 Task: For heading Calibri with Bold.  font size for heading24,  'Change the font style of data to'Bell MT.  and font size to 16,  Change the alignment of both headline & data to Align middle & Align Center.  In the sheet  BudgetTrack
Action: Mouse moved to (151, 197)
Screenshot: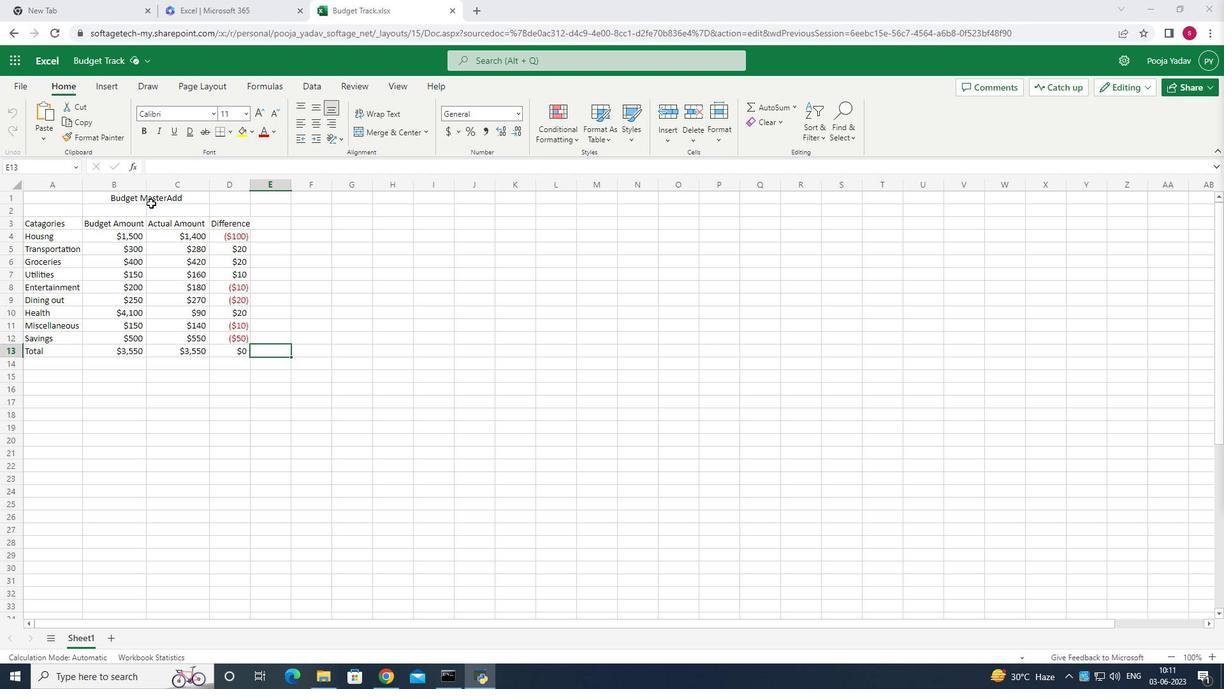 
Action: Mouse pressed left at (151, 197)
Screenshot: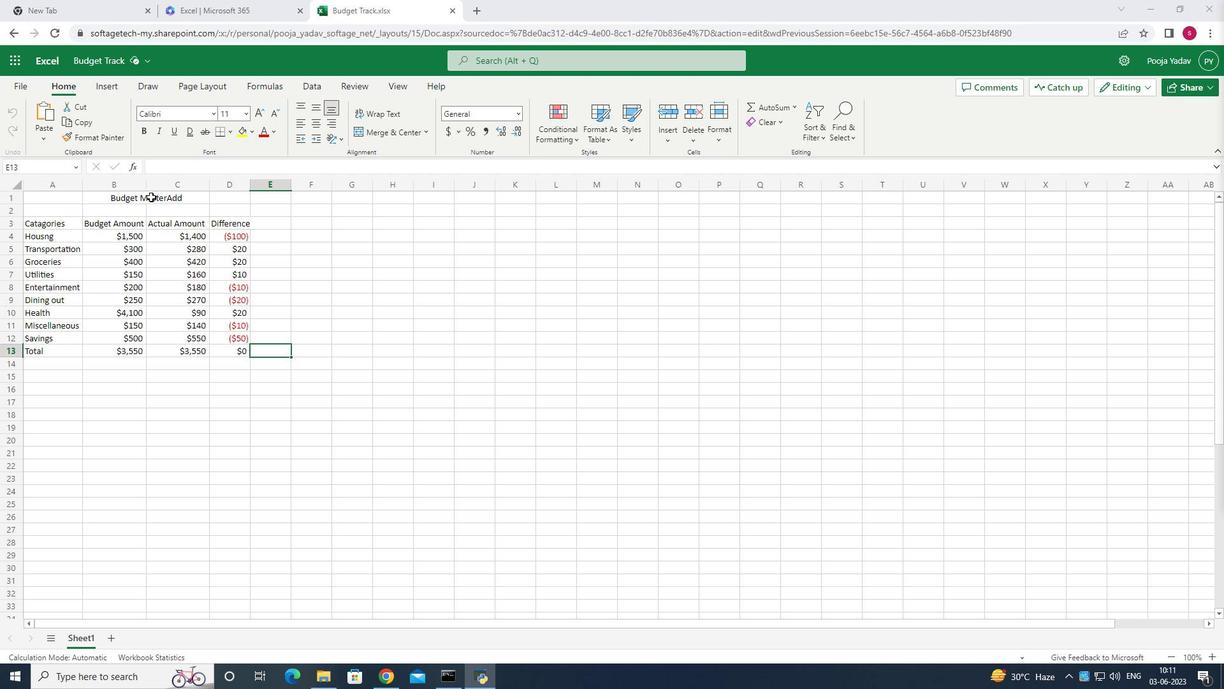 
Action: Mouse moved to (214, 112)
Screenshot: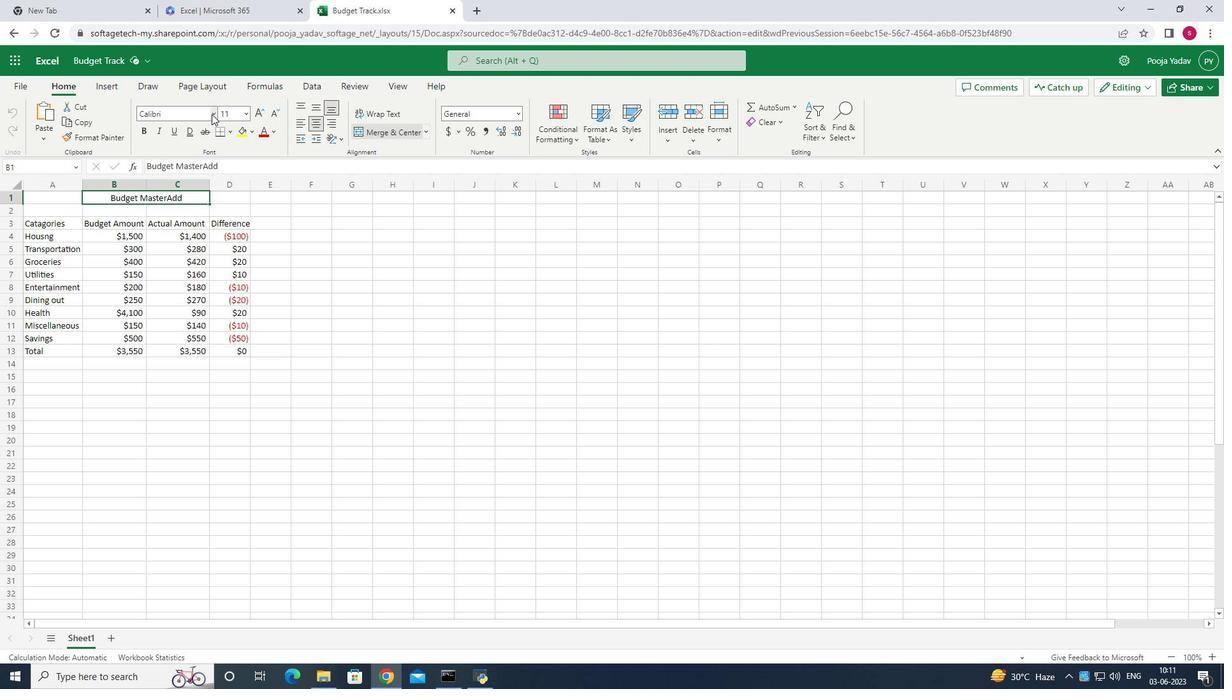 
Action: Mouse pressed left at (214, 112)
Screenshot: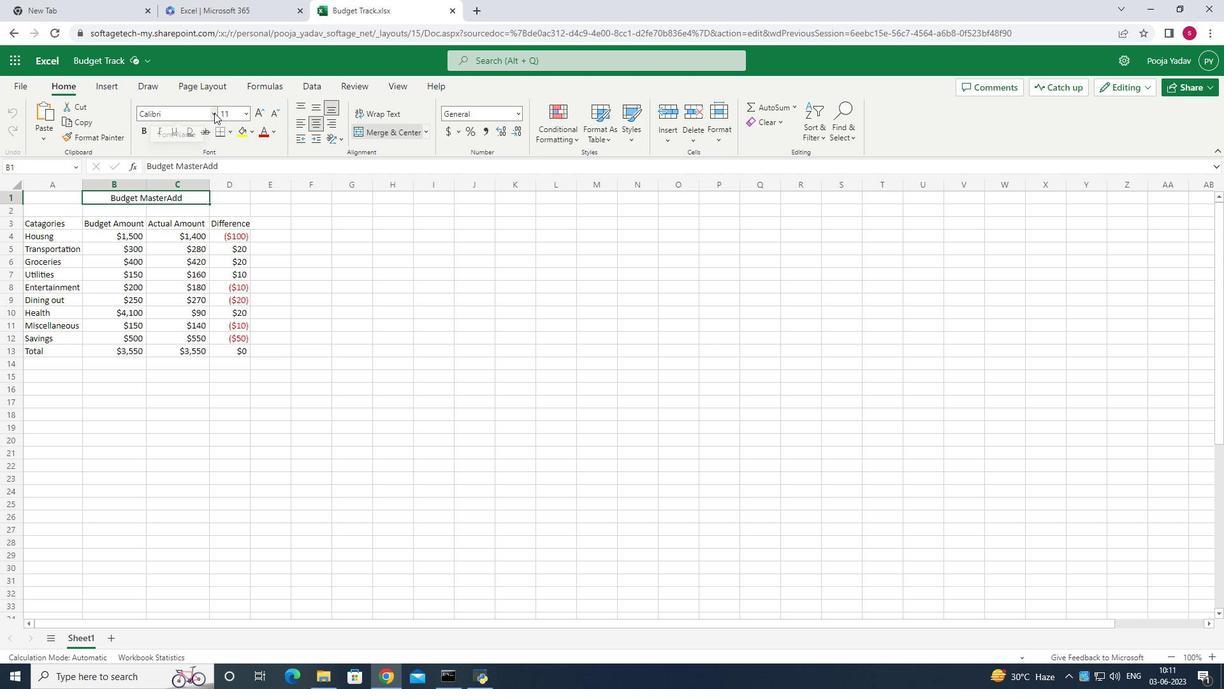 
Action: Mouse pressed left at (214, 112)
Screenshot: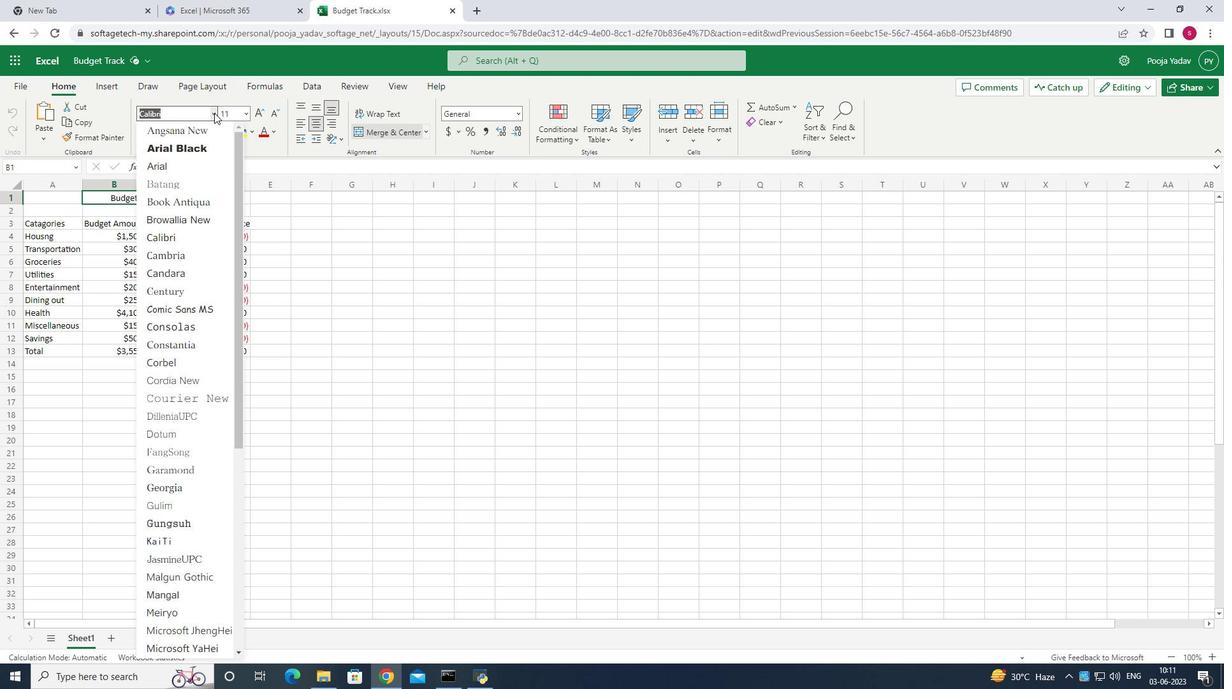 
Action: Mouse pressed left at (214, 112)
Screenshot: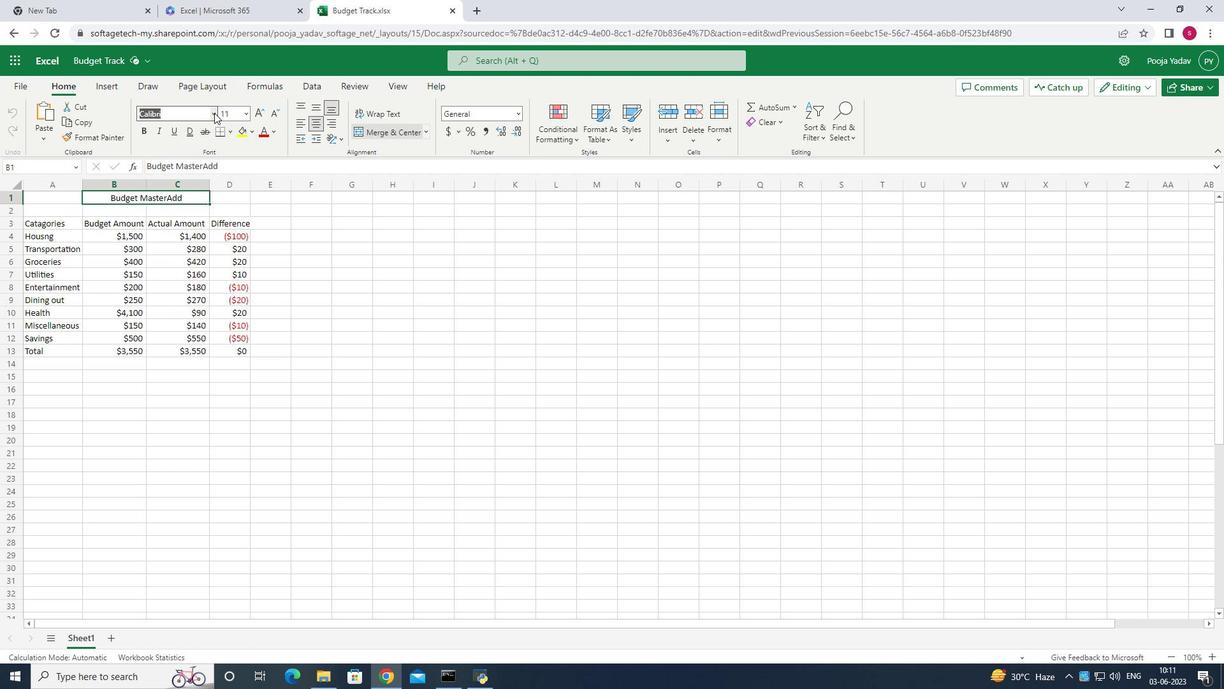
Action: Mouse moved to (185, 162)
Screenshot: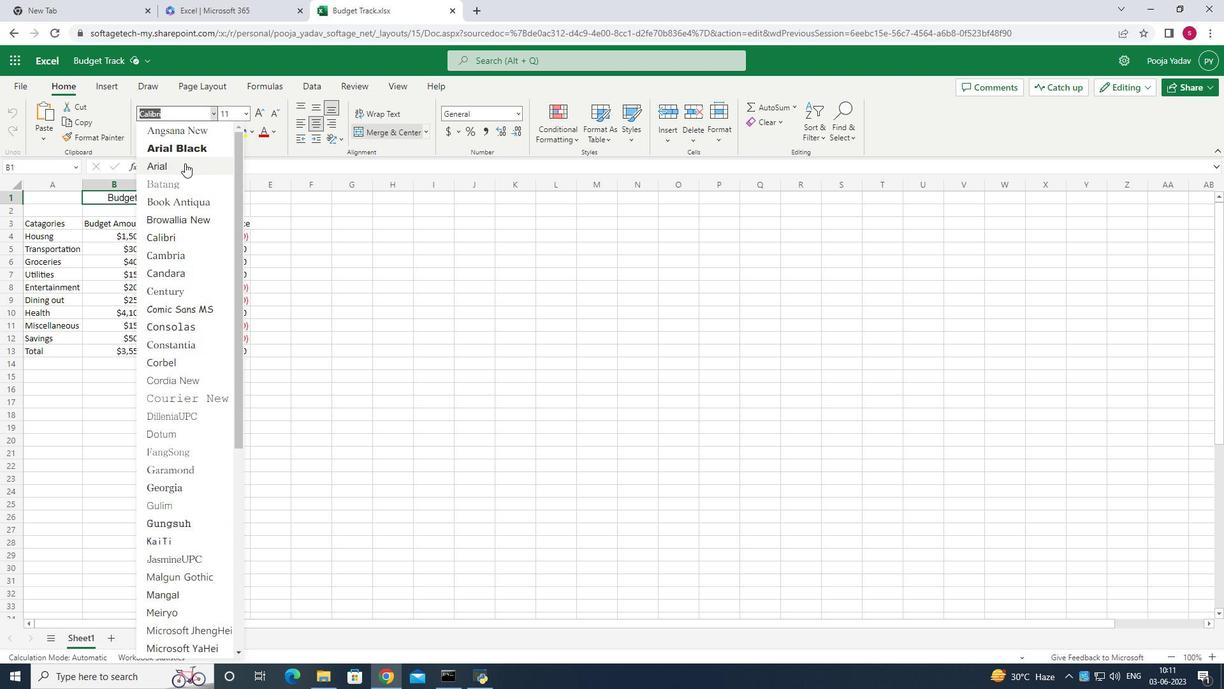 
Action: Mouse pressed left at (185, 162)
Screenshot: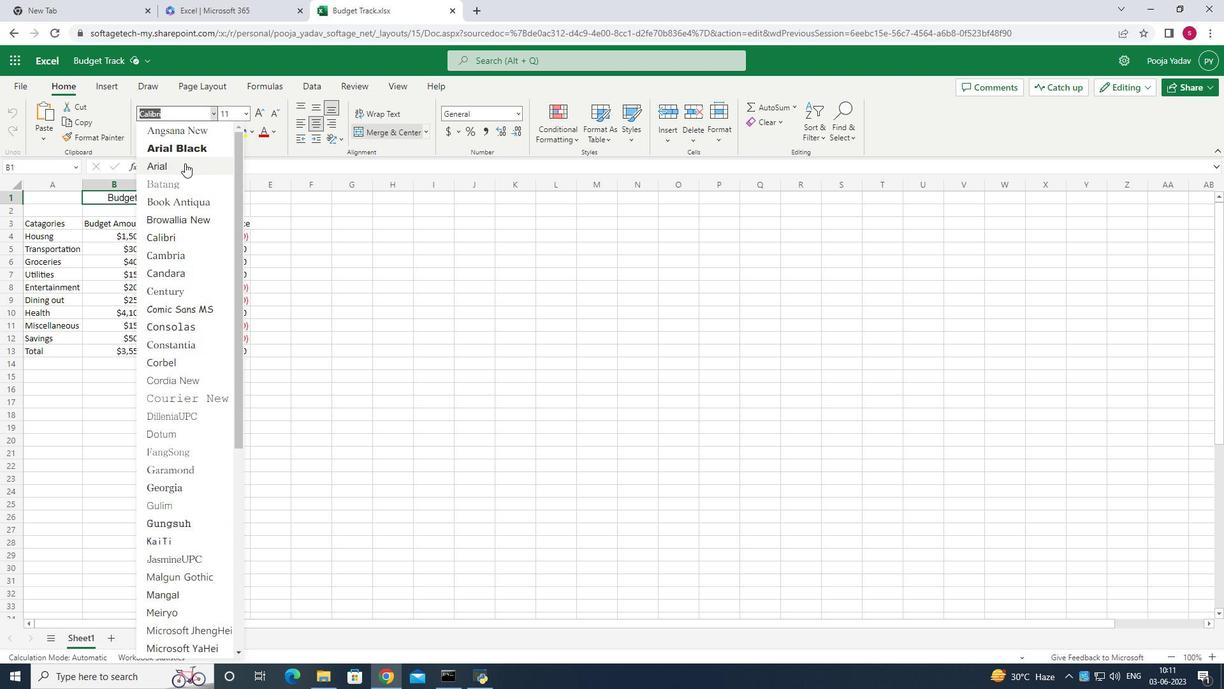 
Action: Mouse moved to (244, 114)
Screenshot: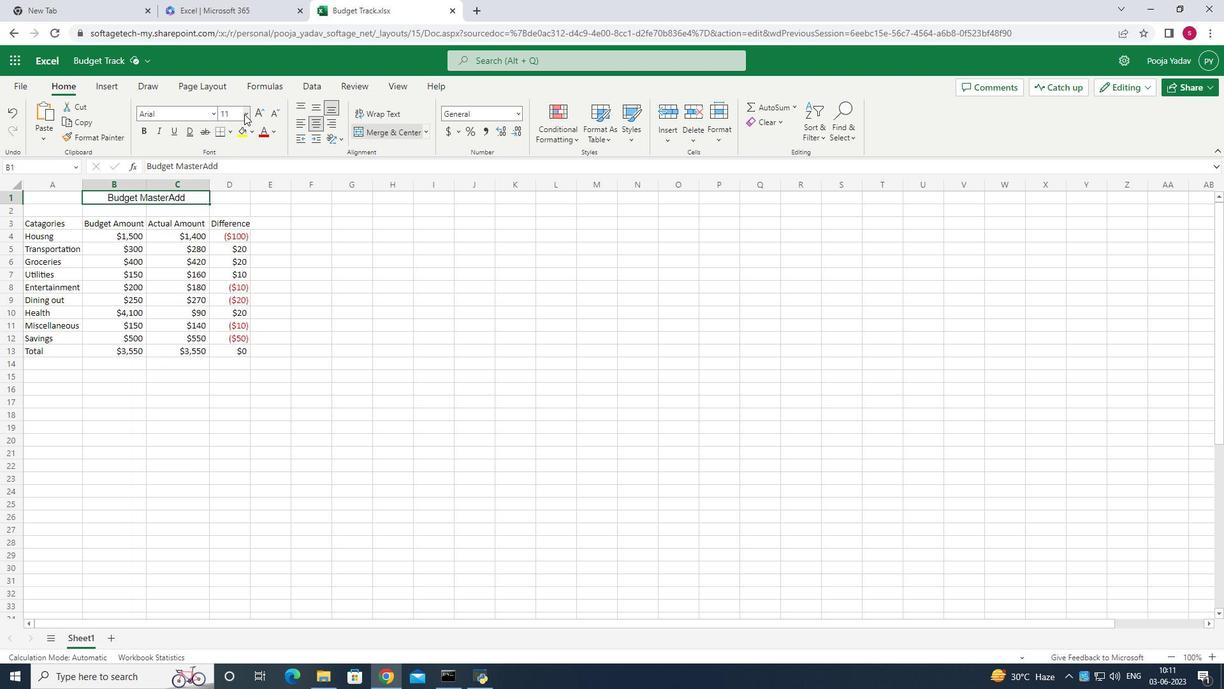 
Action: Mouse pressed left at (244, 114)
Screenshot: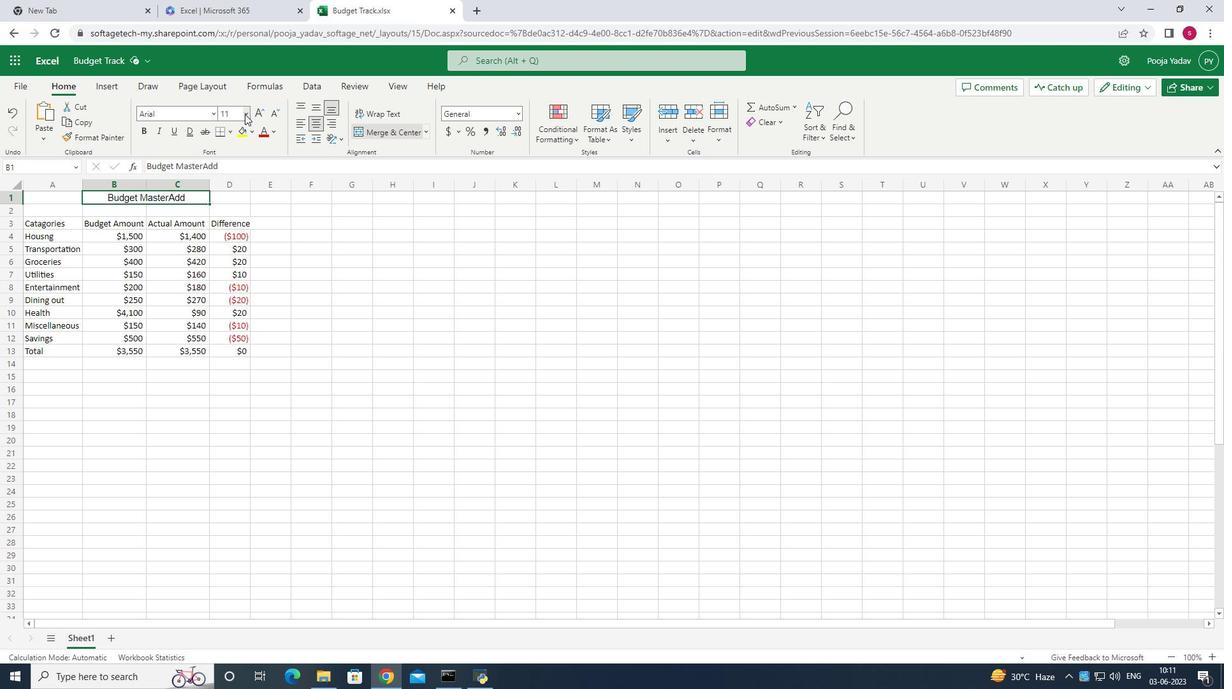 
Action: Mouse moved to (225, 294)
Screenshot: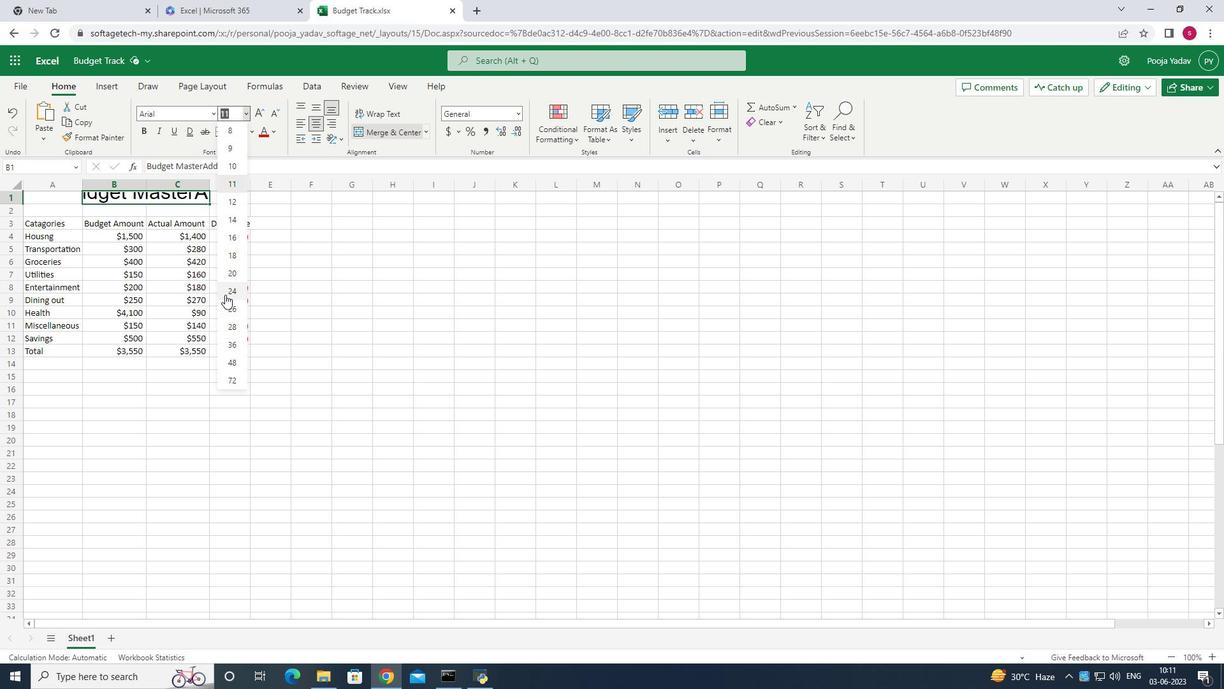 
Action: Mouse pressed left at (225, 294)
Screenshot: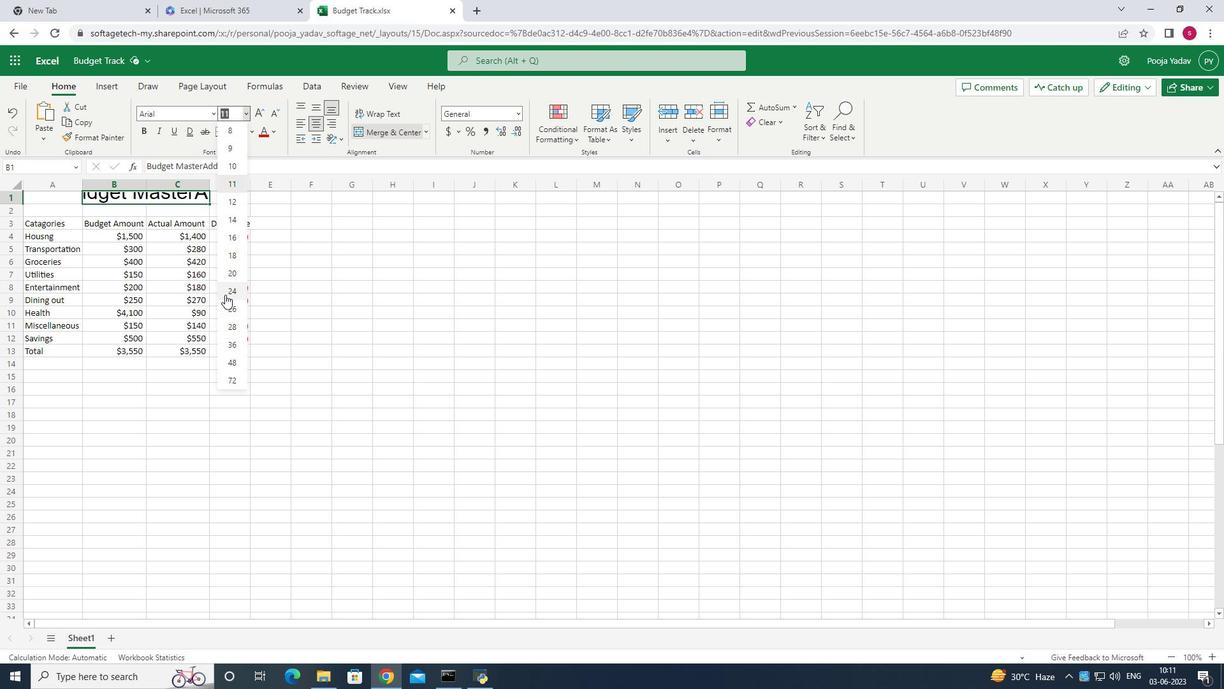 
Action: Mouse moved to (47, 225)
Screenshot: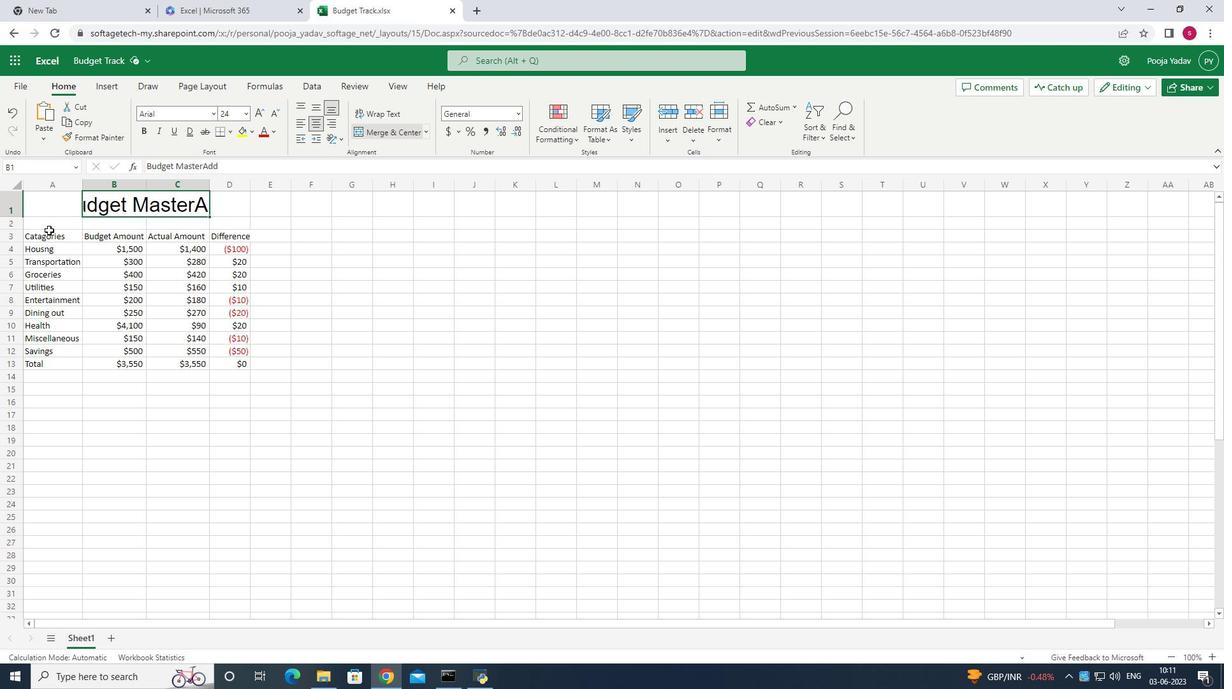 
Action: Mouse pressed left at (47, 225)
Screenshot: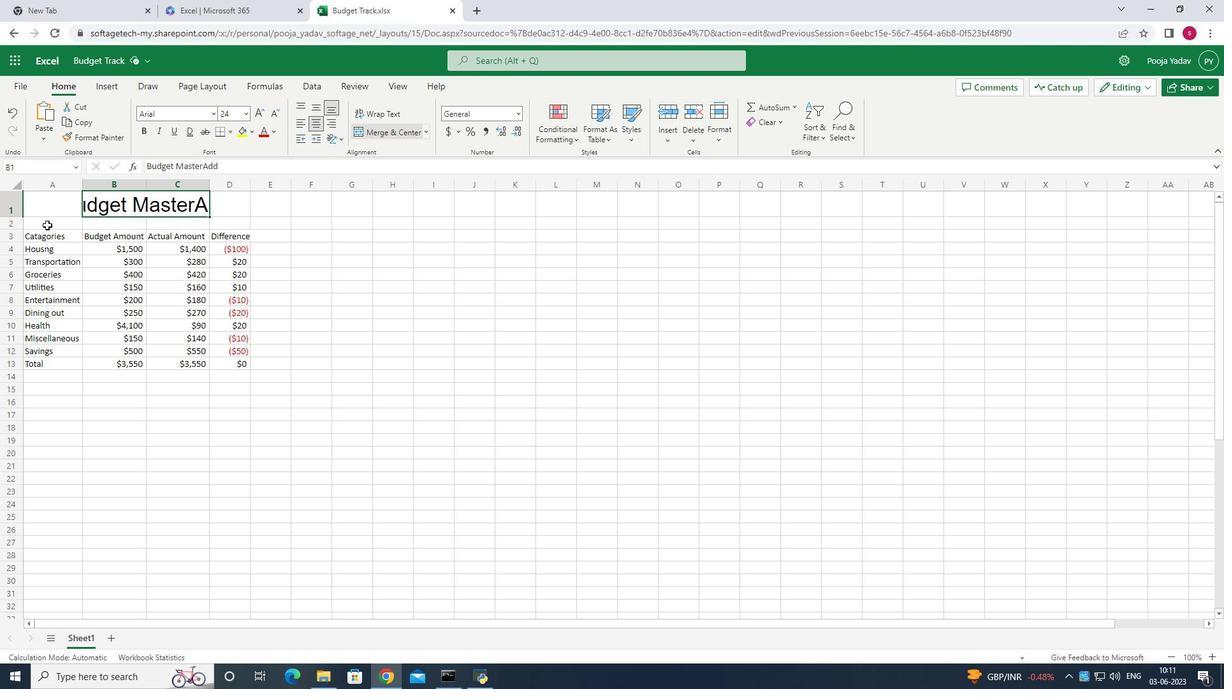 
Action: Mouse moved to (212, 120)
Screenshot: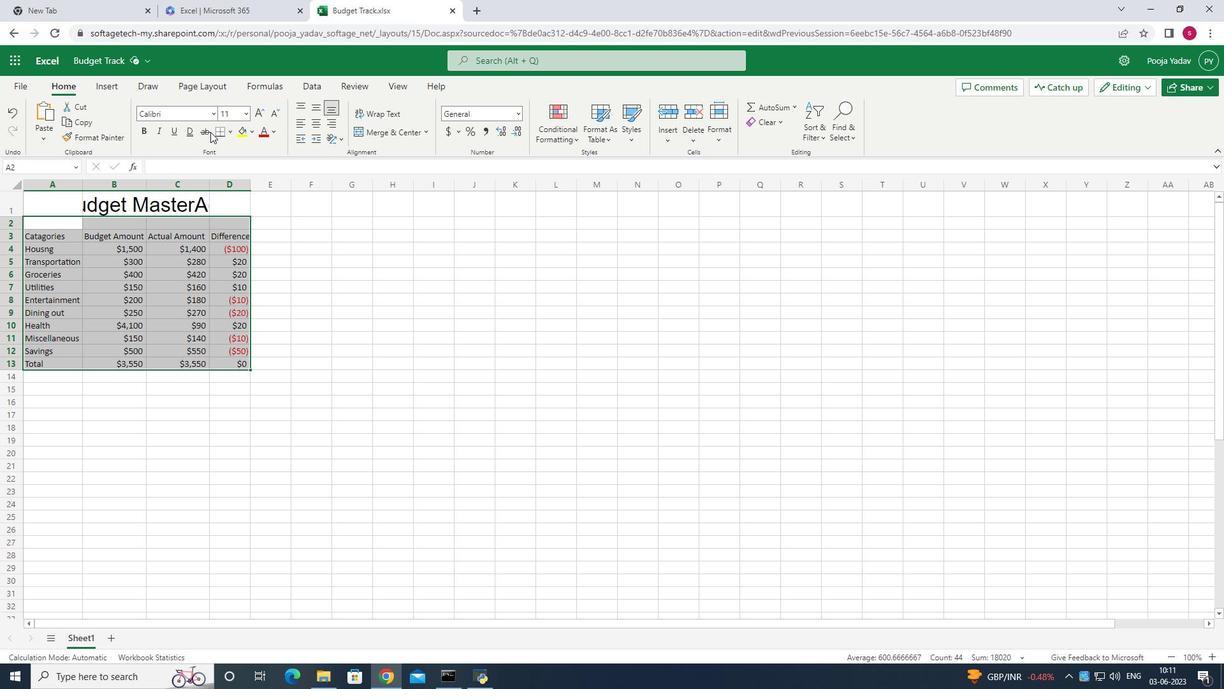 
Action: Mouse pressed left at (212, 120)
Screenshot: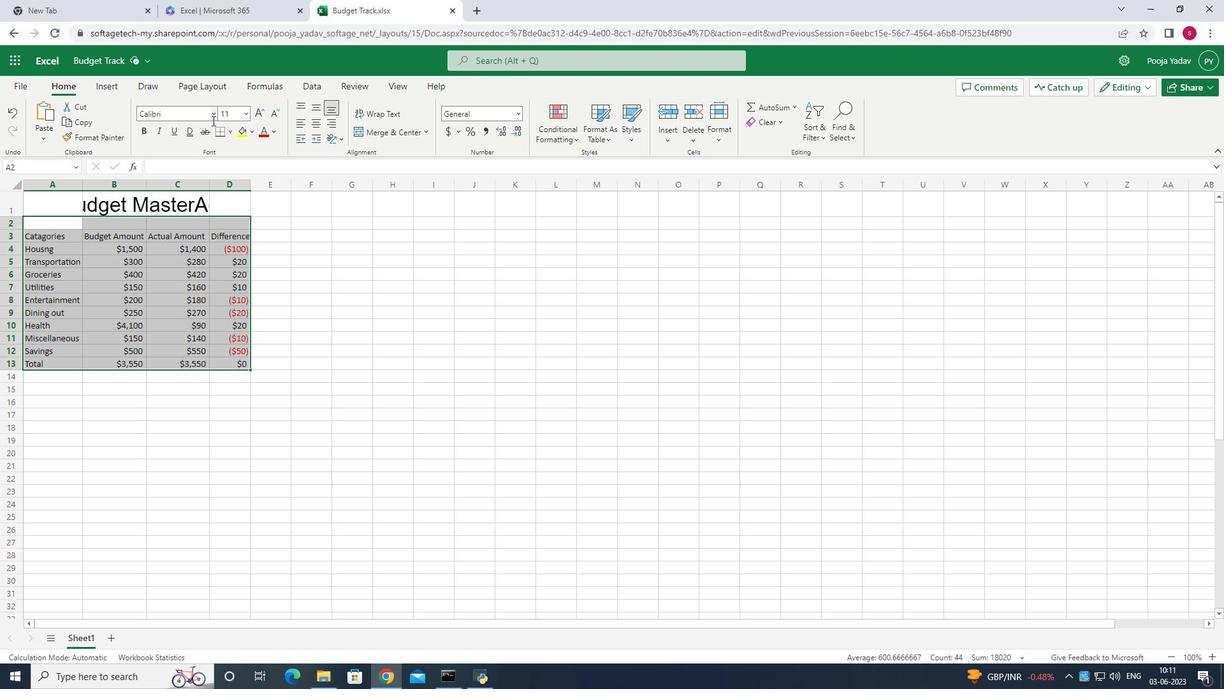 
Action: Mouse pressed left at (212, 120)
Screenshot: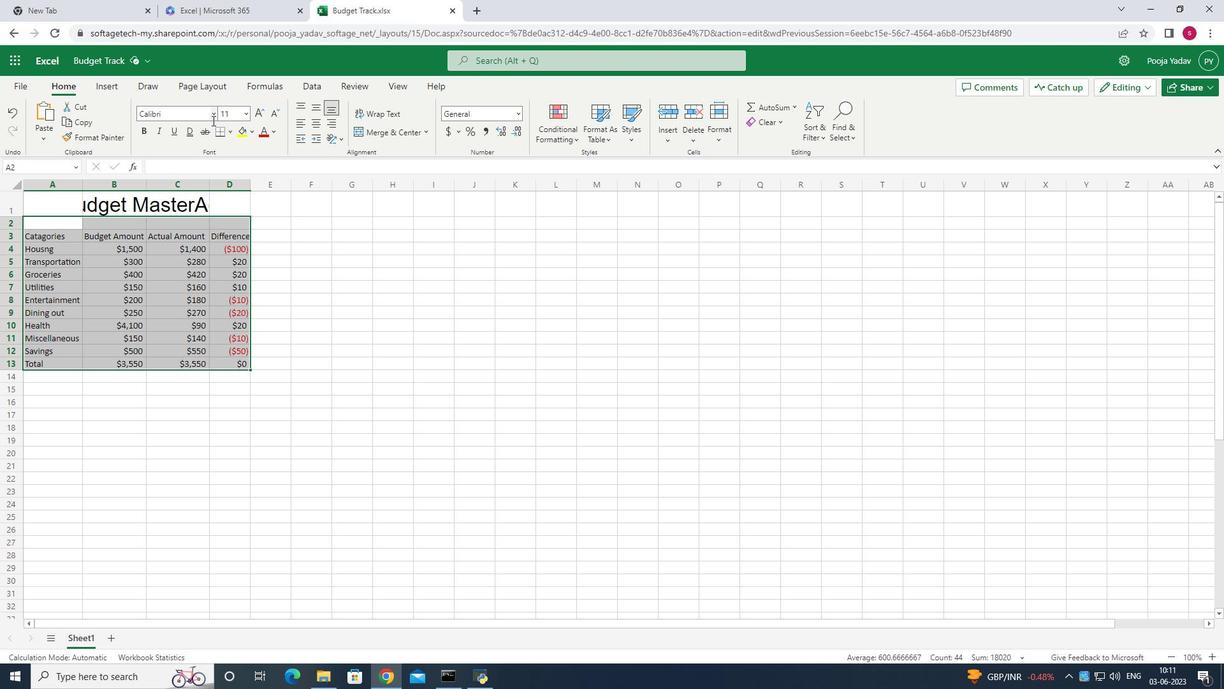 
Action: Mouse pressed left at (212, 120)
Screenshot: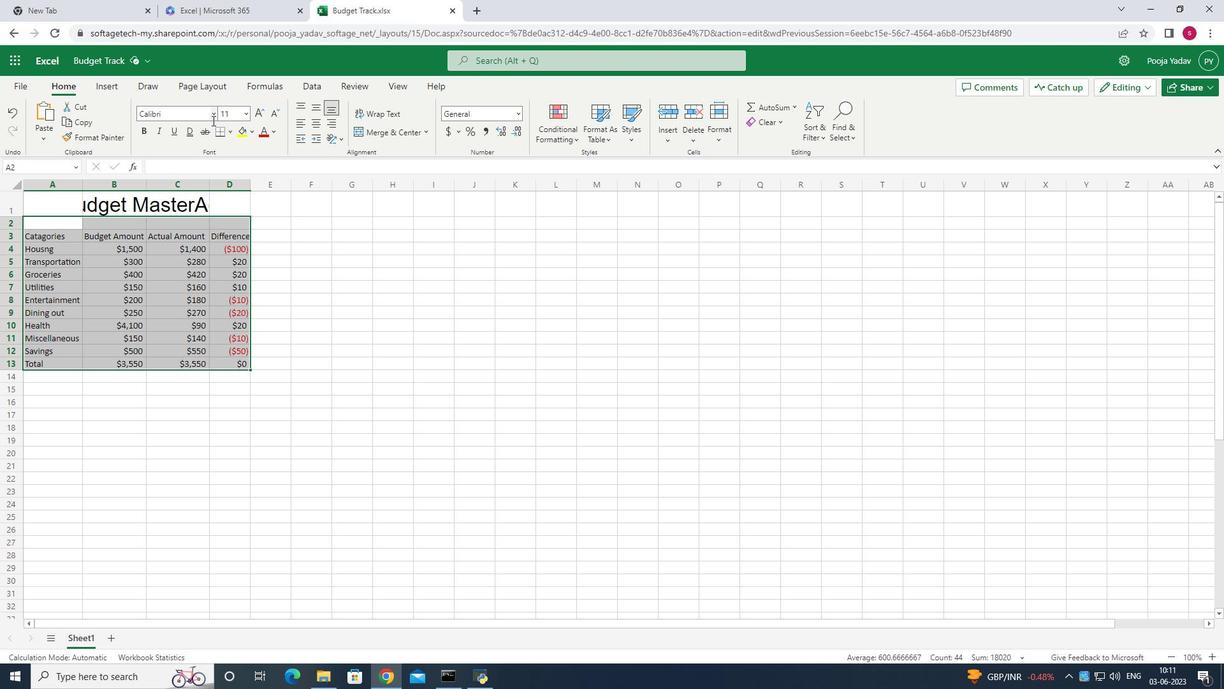
Action: Mouse moved to (213, 114)
Screenshot: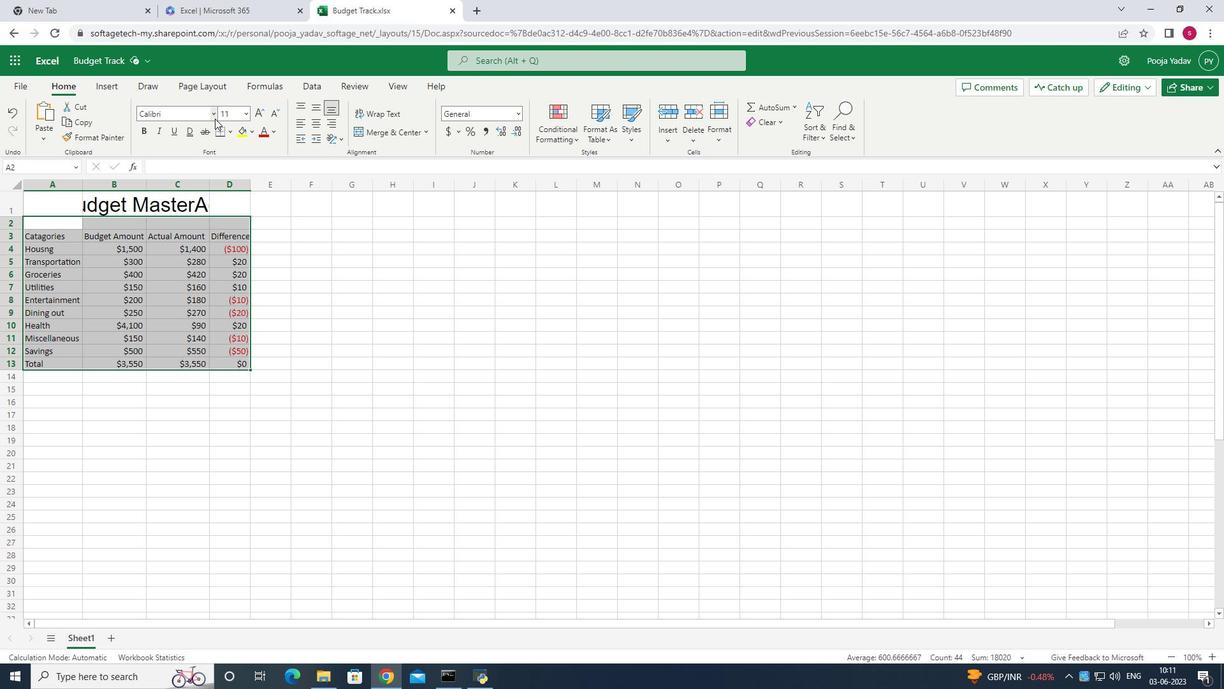 
Action: Mouse pressed left at (213, 114)
Screenshot: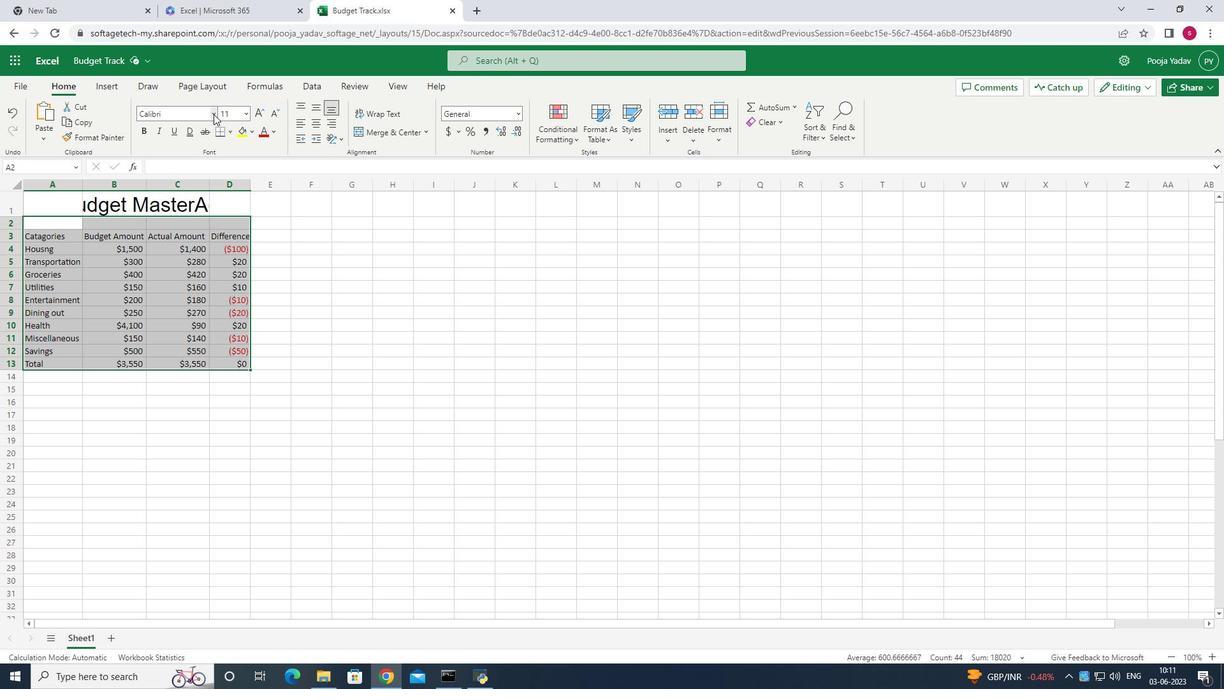 
Action: Mouse moved to (213, 219)
Screenshot: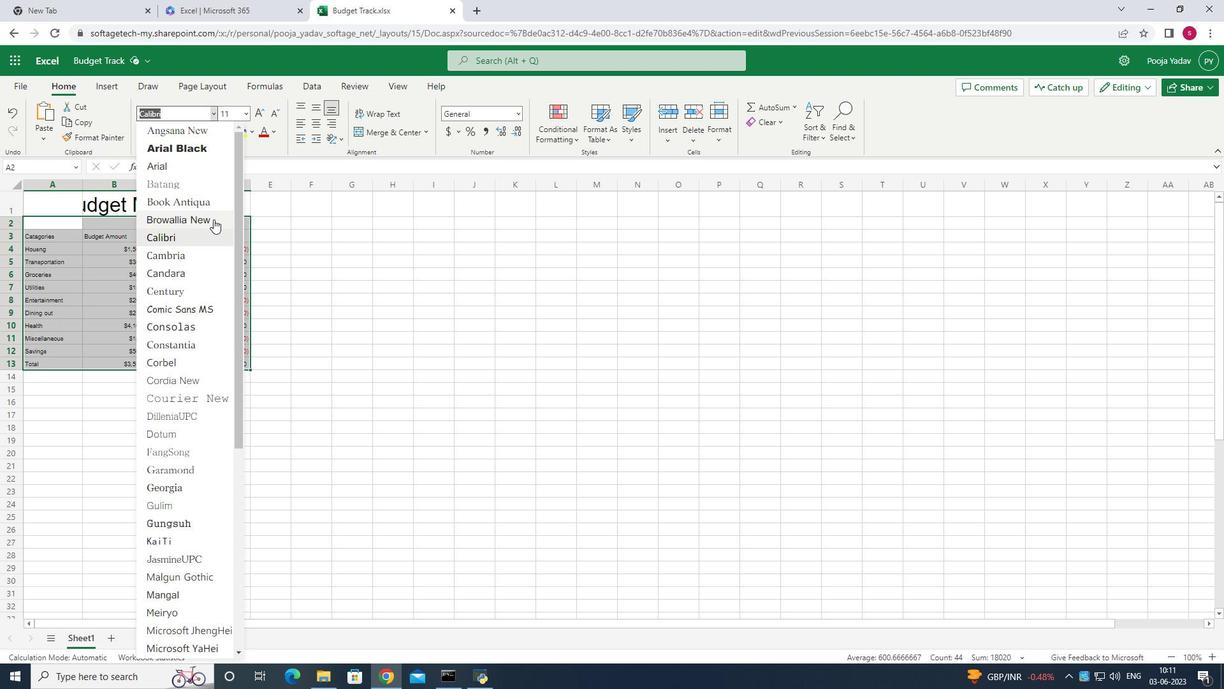 
Action: Mouse scrolled (213, 218) with delta (0, 0)
Screenshot: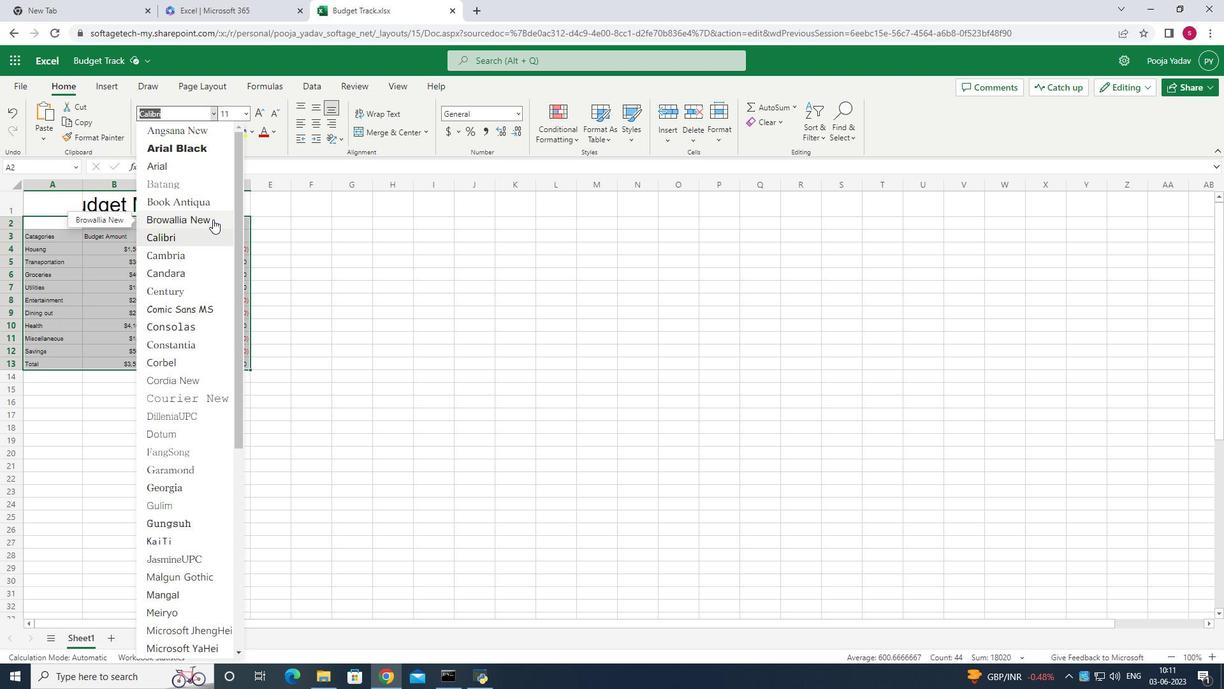 
Action: Mouse scrolled (213, 218) with delta (0, 0)
Screenshot: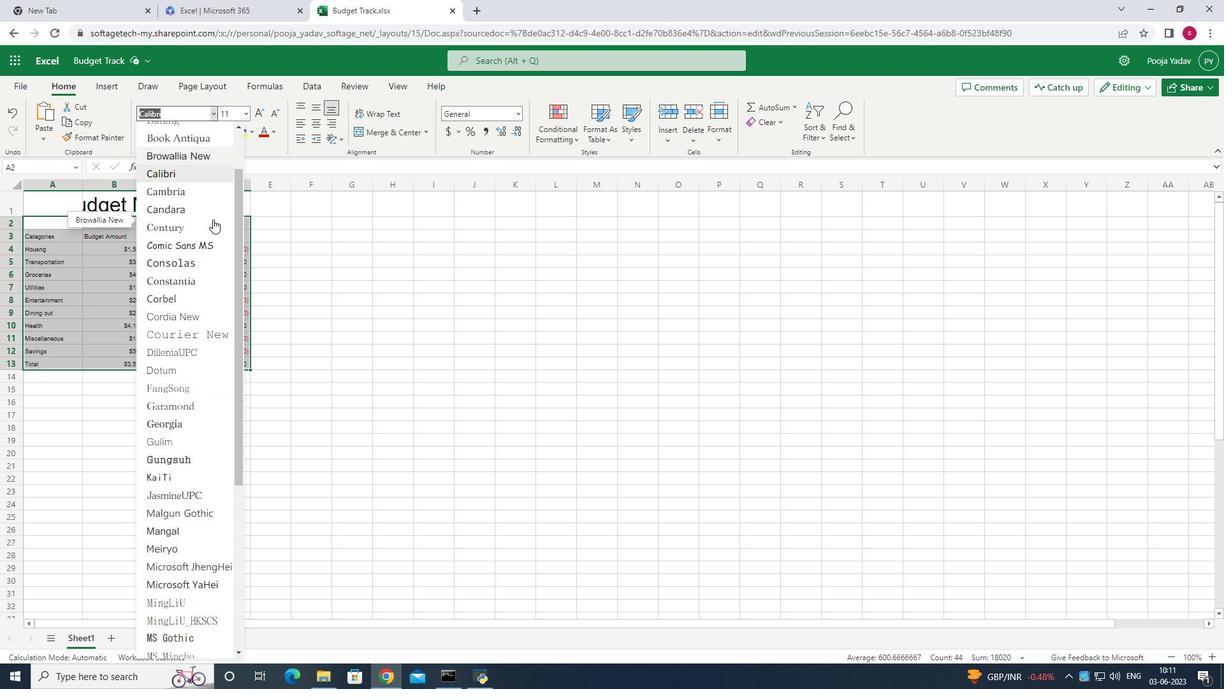 
Action: Mouse scrolled (213, 218) with delta (0, 0)
Screenshot: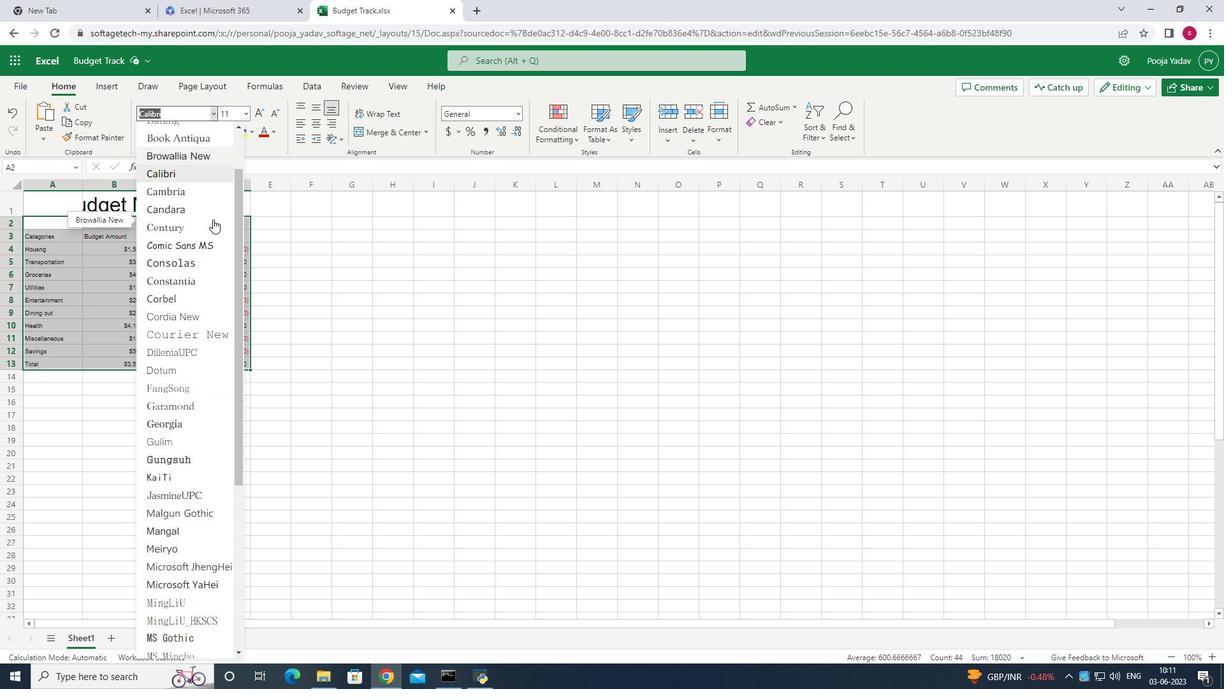 
Action: Mouse scrolled (213, 218) with delta (0, 0)
Screenshot: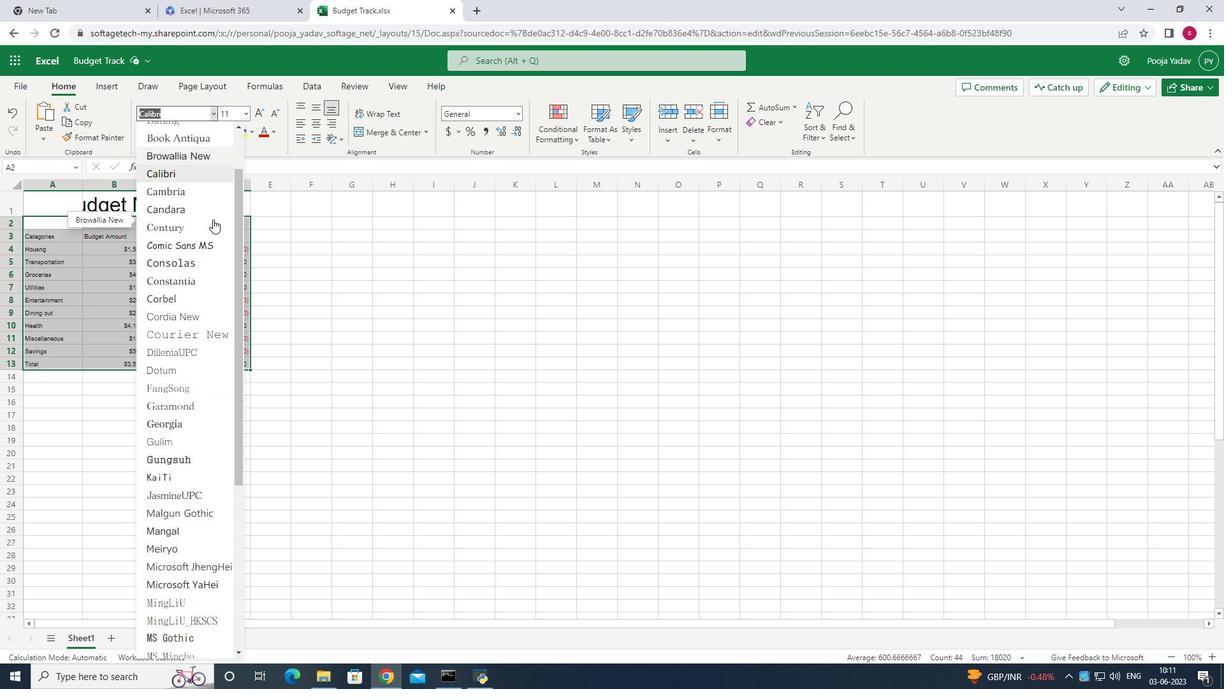 
Action: Mouse scrolled (213, 218) with delta (0, 0)
Screenshot: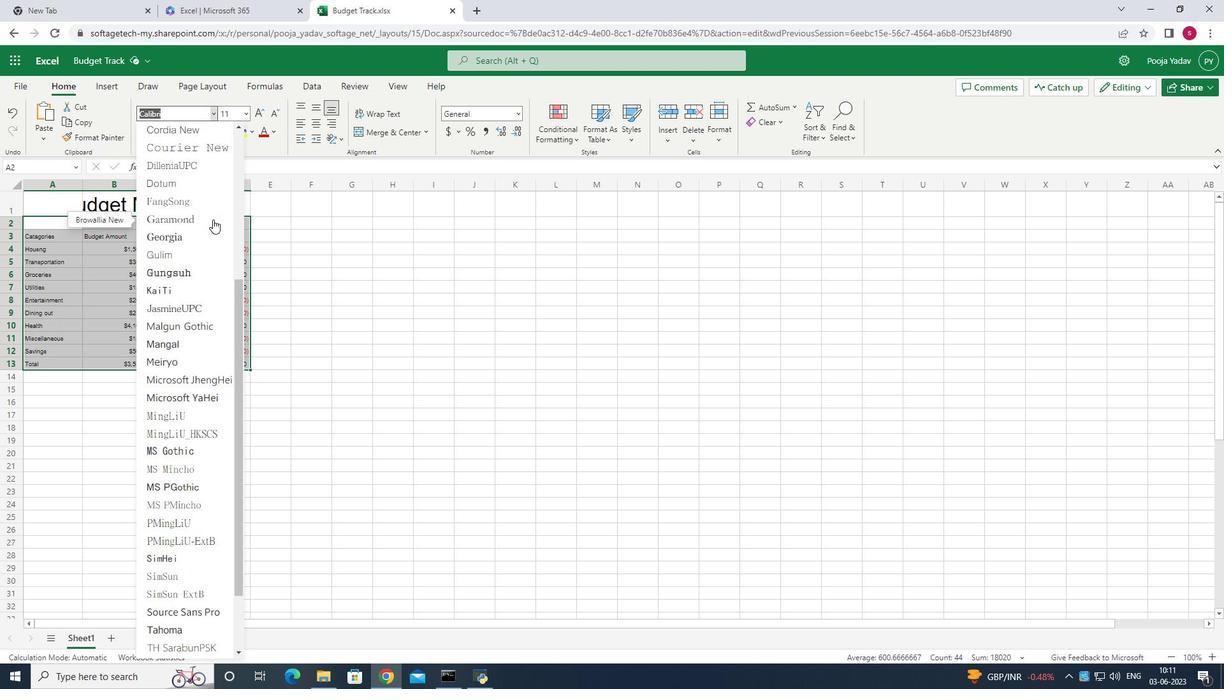 
Action: Mouse scrolled (213, 218) with delta (0, 0)
Screenshot: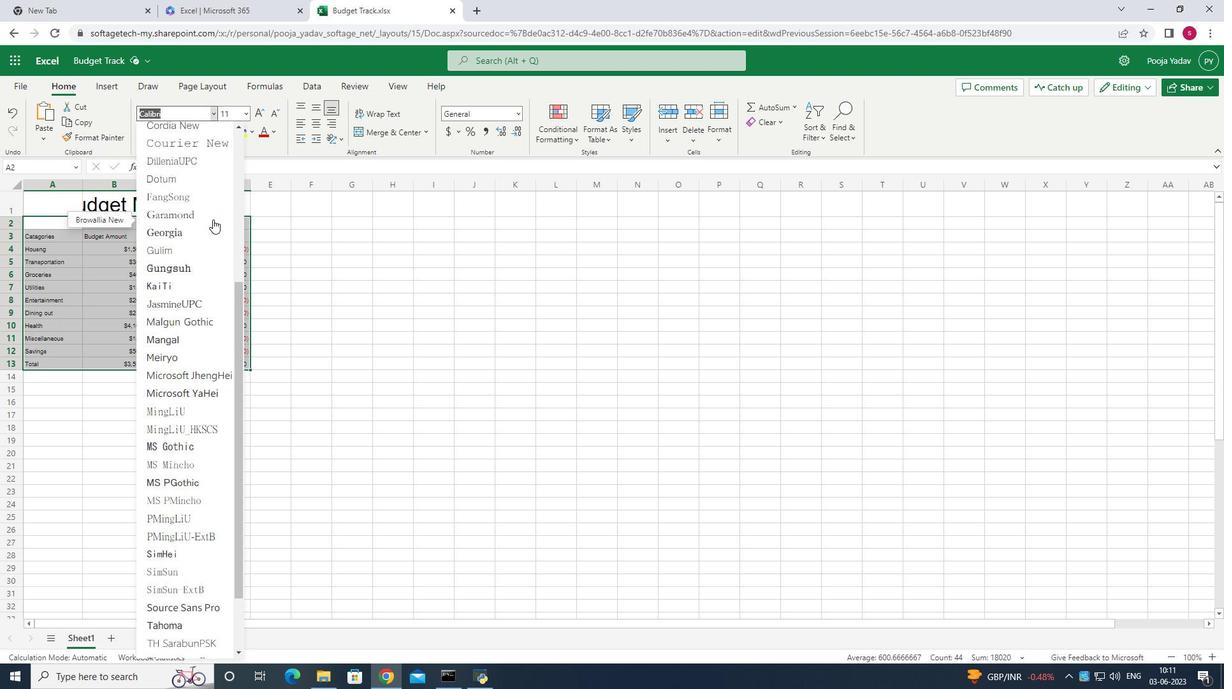 
Action: Mouse scrolled (213, 218) with delta (0, 0)
Screenshot: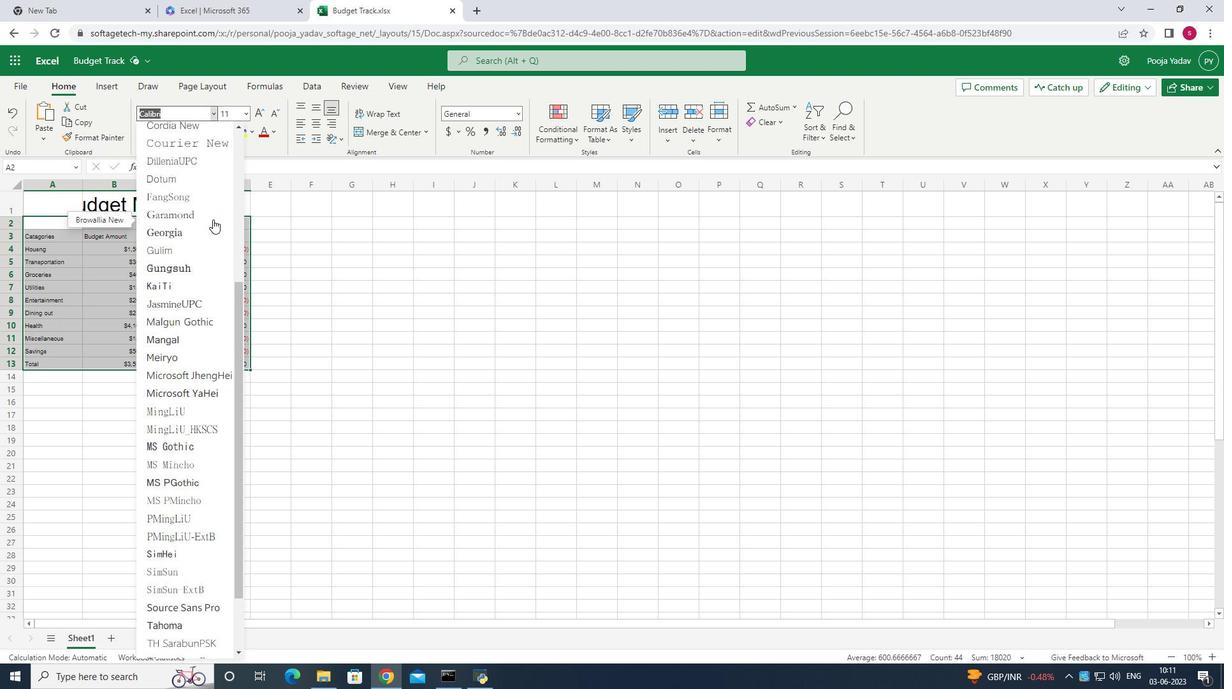 
Action: Mouse scrolled (213, 218) with delta (0, 0)
Screenshot: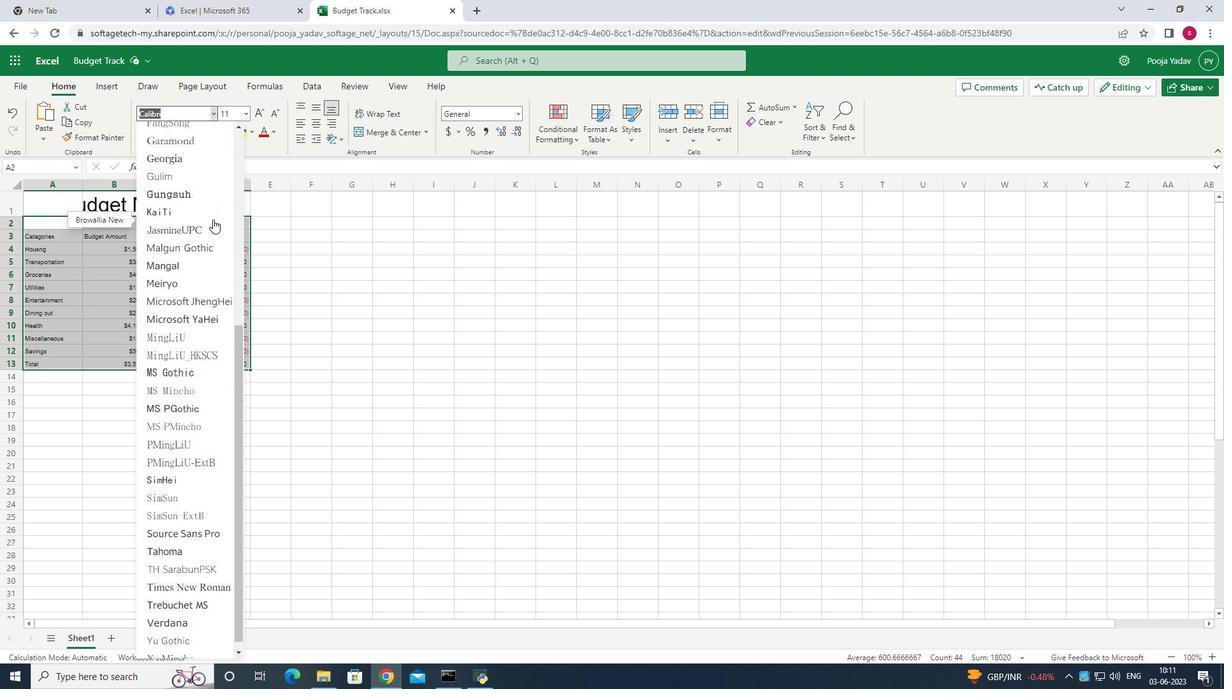 
Action: Mouse scrolled (213, 218) with delta (0, 0)
Screenshot: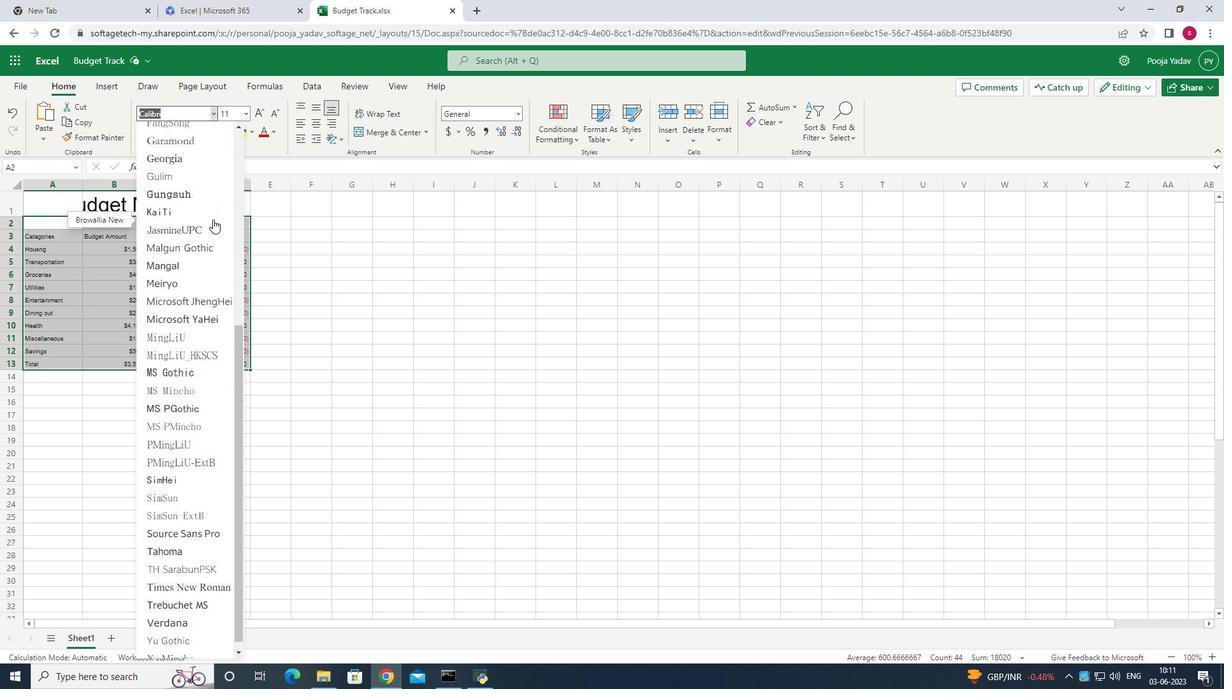 
Action: Mouse scrolled (213, 218) with delta (0, 0)
Screenshot: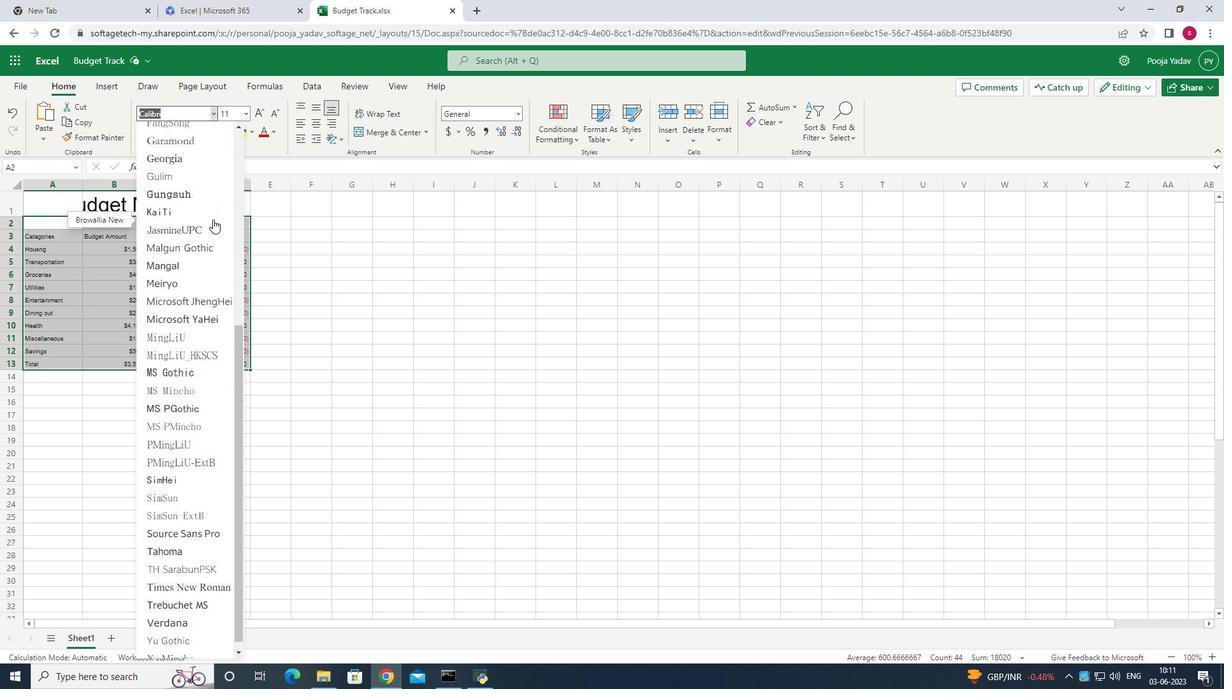 
Action: Mouse scrolled (213, 218) with delta (0, 0)
Screenshot: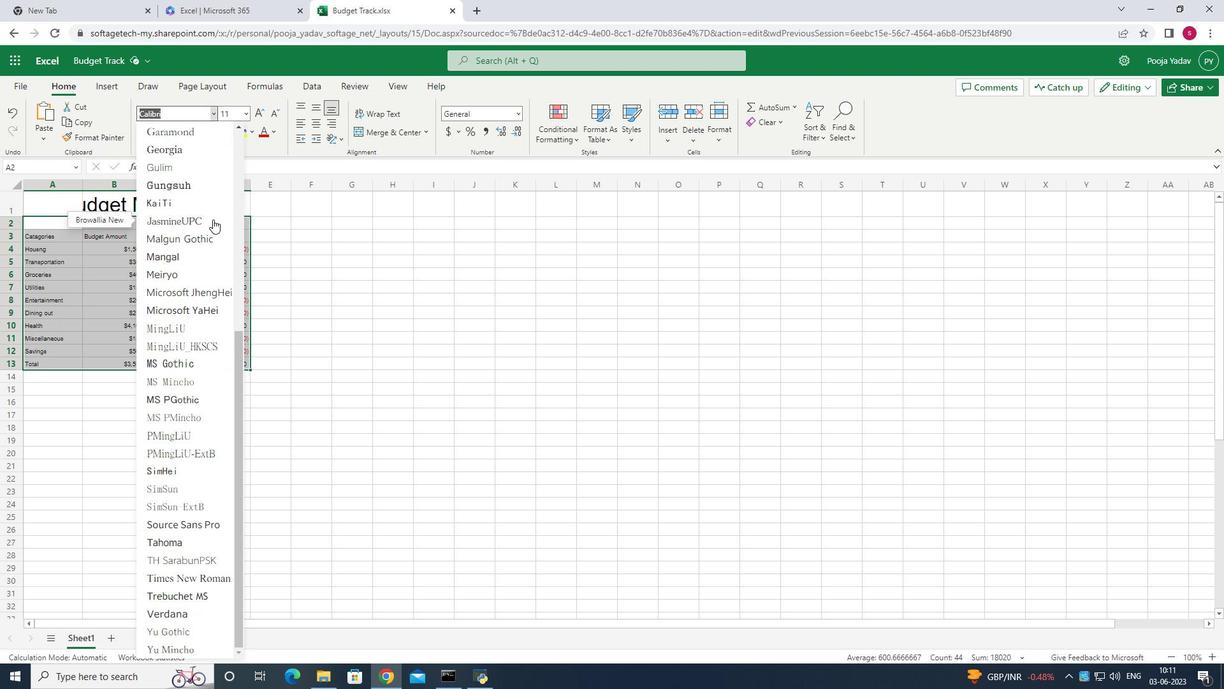 
Action: Mouse scrolled (213, 218) with delta (0, 0)
Screenshot: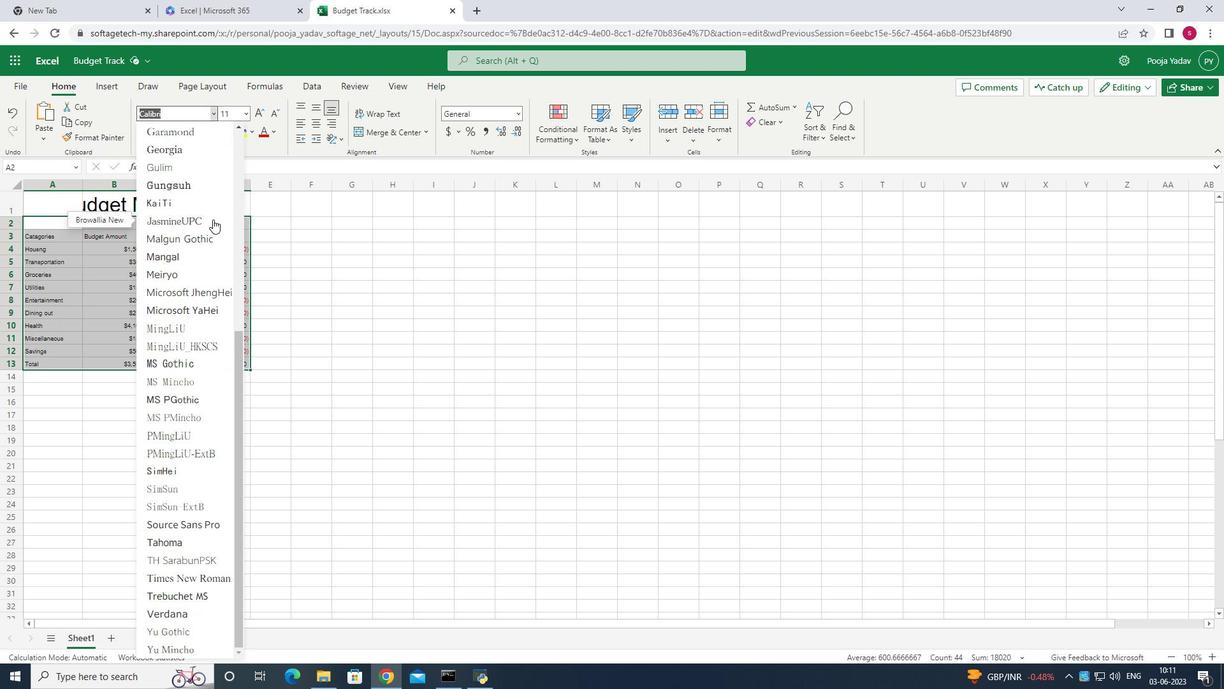 
Action: Mouse scrolled (213, 218) with delta (0, 0)
Screenshot: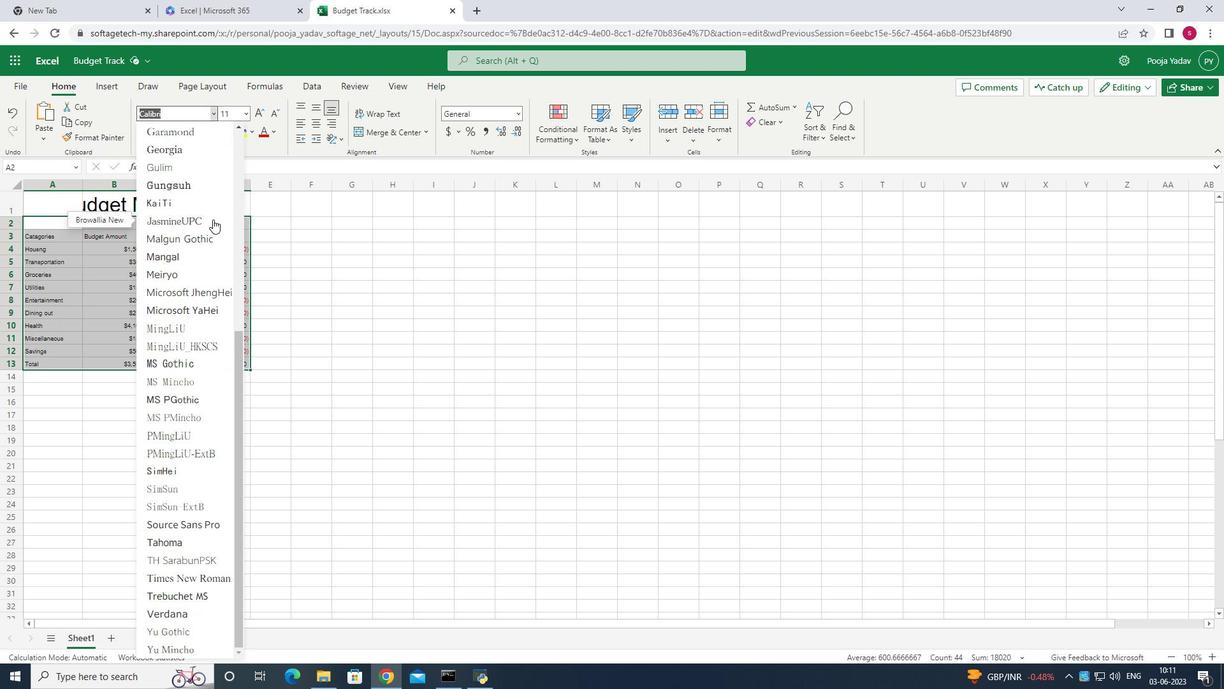 
Action: Mouse scrolled (213, 218) with delta (0, 0)
Screenshot: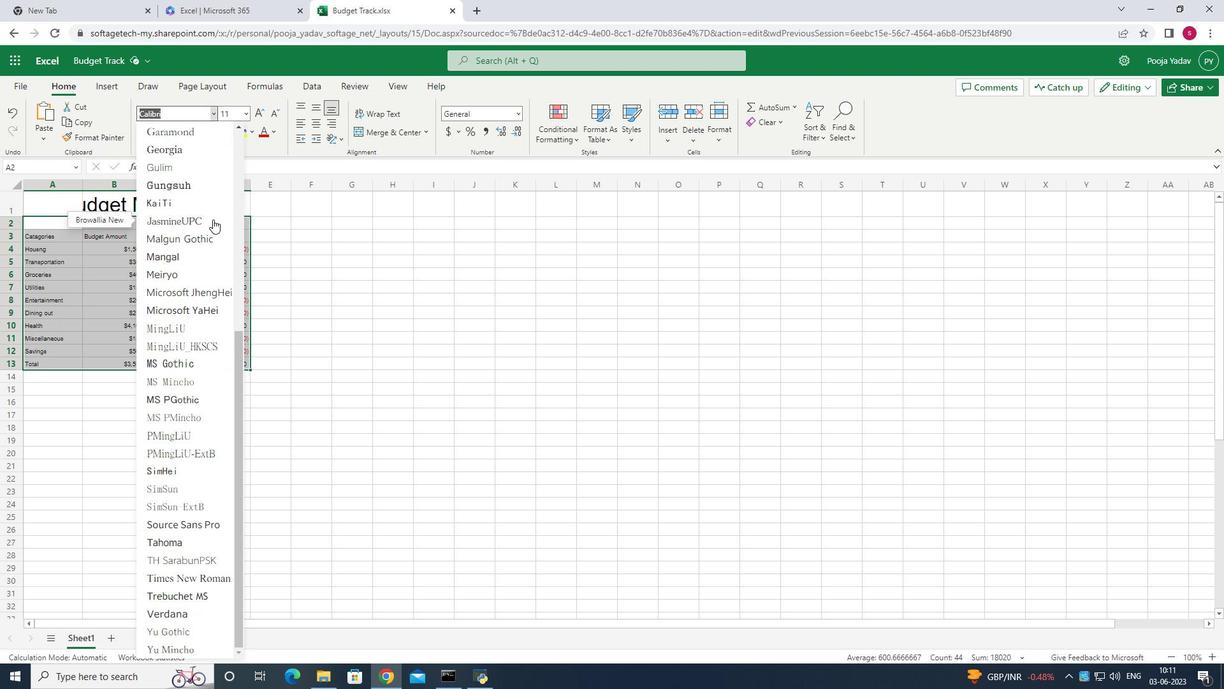 
Action: Mouse moved to (176, 238)
Screenshot: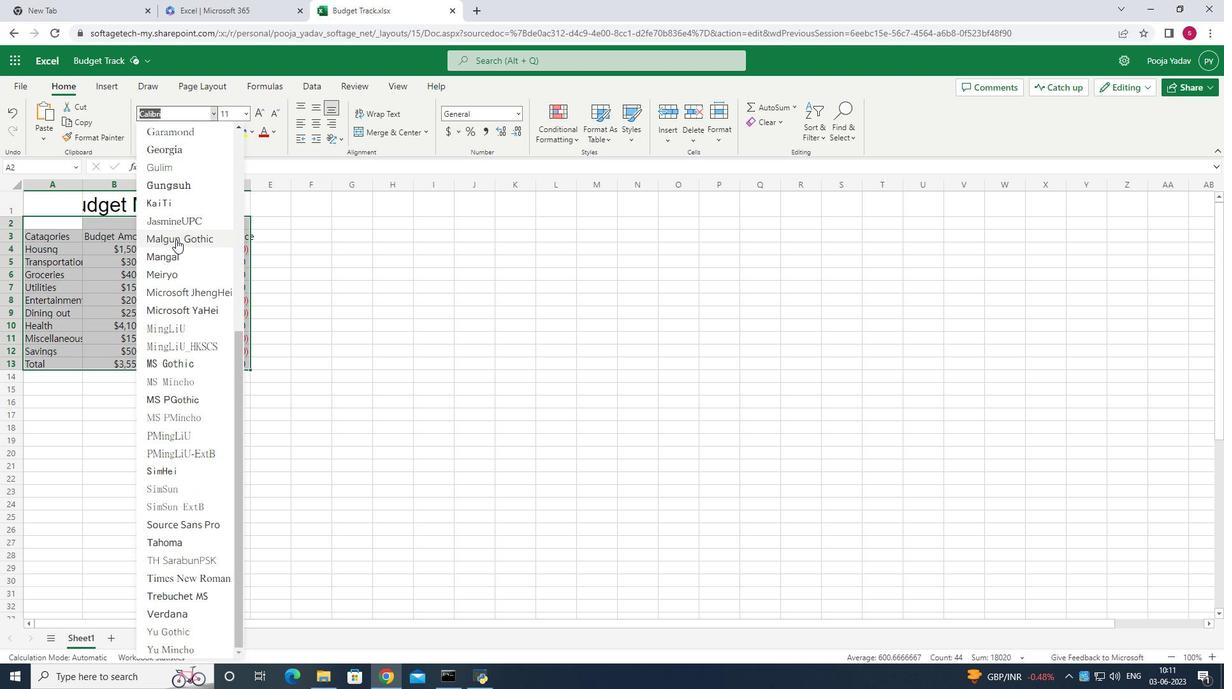 
Action: Mouse scrolled (176, 239) with delta (0, 0)
Screenshot: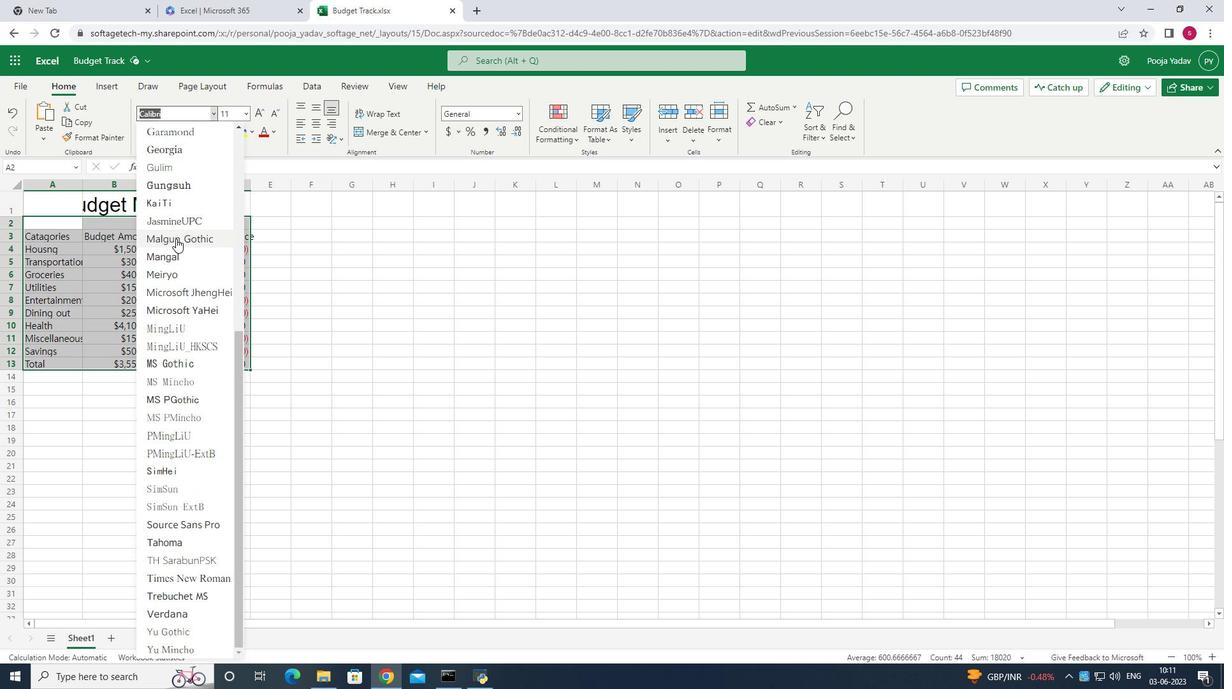 
Action: Mouse moved to (171, 260)
Screenshot: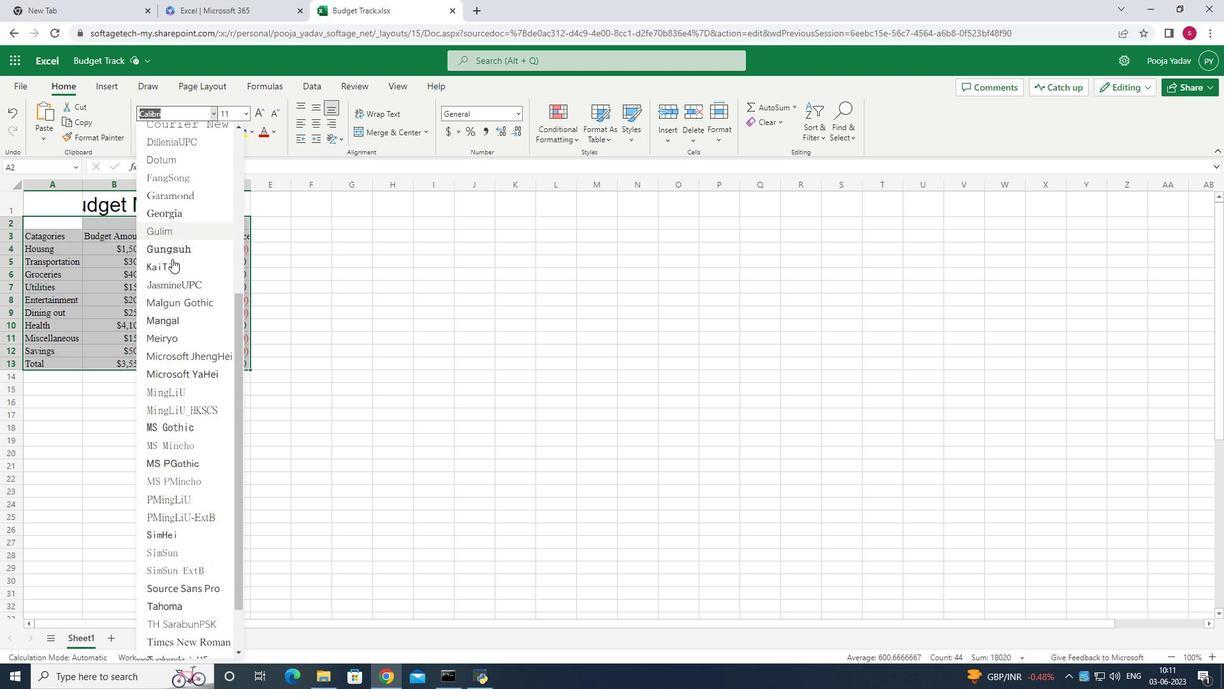 
Action: Mouse scrolled (171, 260) with delta (0, 0)
Screenshot: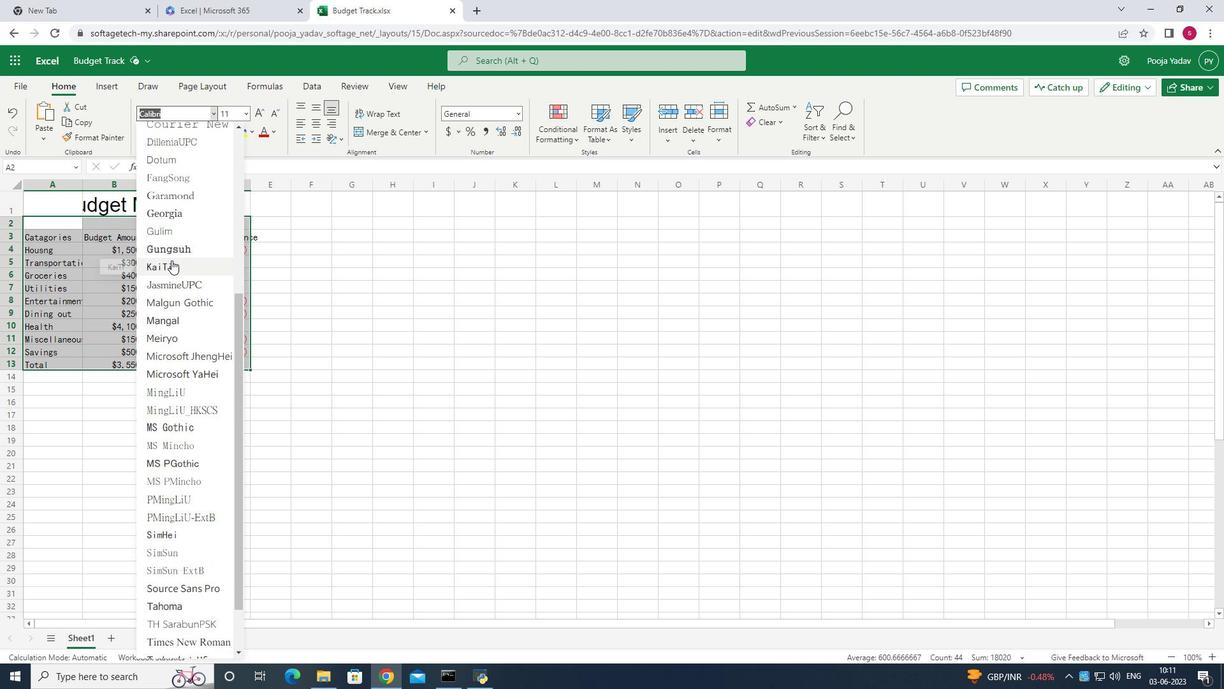 
Action: Mouse scrolled (171, 260) with delta (0, 0)
Screenshot: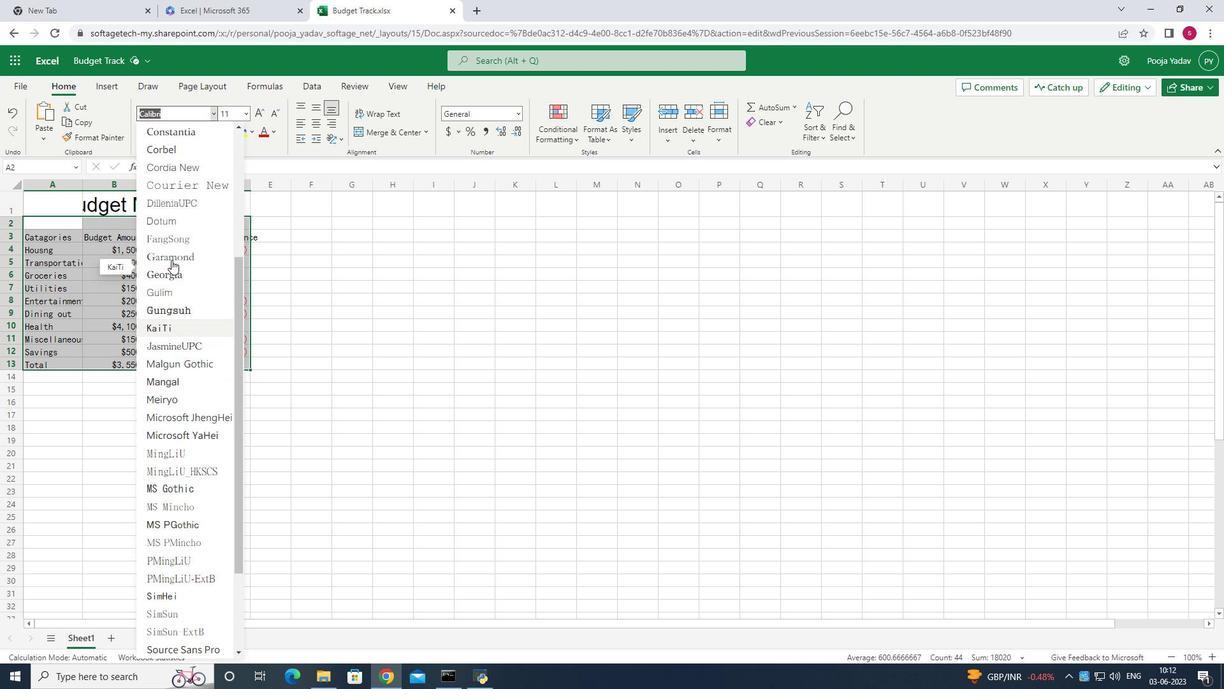 
Action: Mouse scrolled (171, 260) with delta (0, 0)
Screenshot: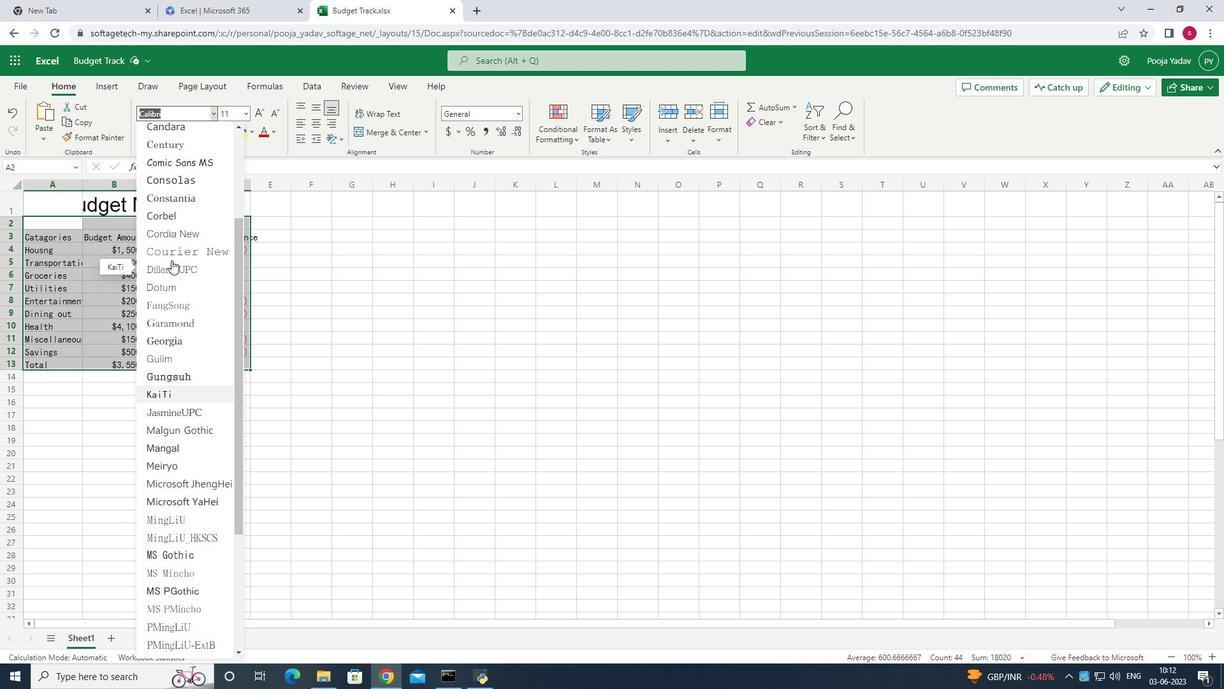 
Action: Mouse scrolled (171, 260) with delta (0, 0)
Screenshot: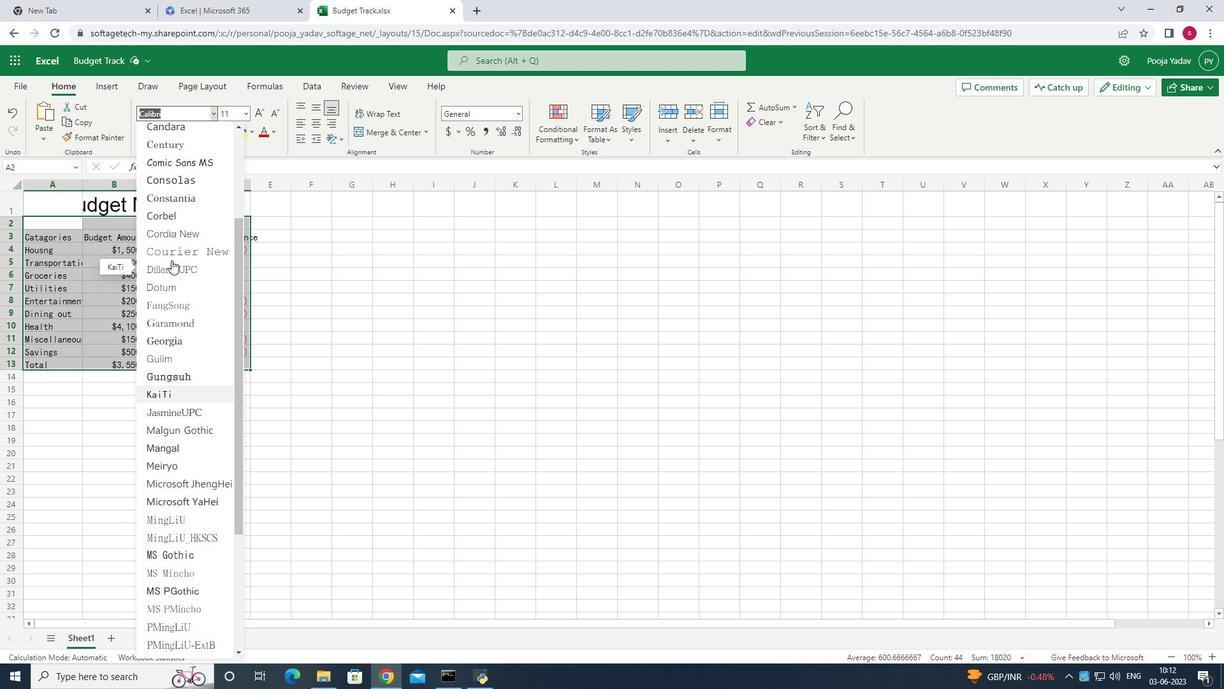 
Action: Mouse scrolled (171, 260) with delta (0, 0)
Screenshot: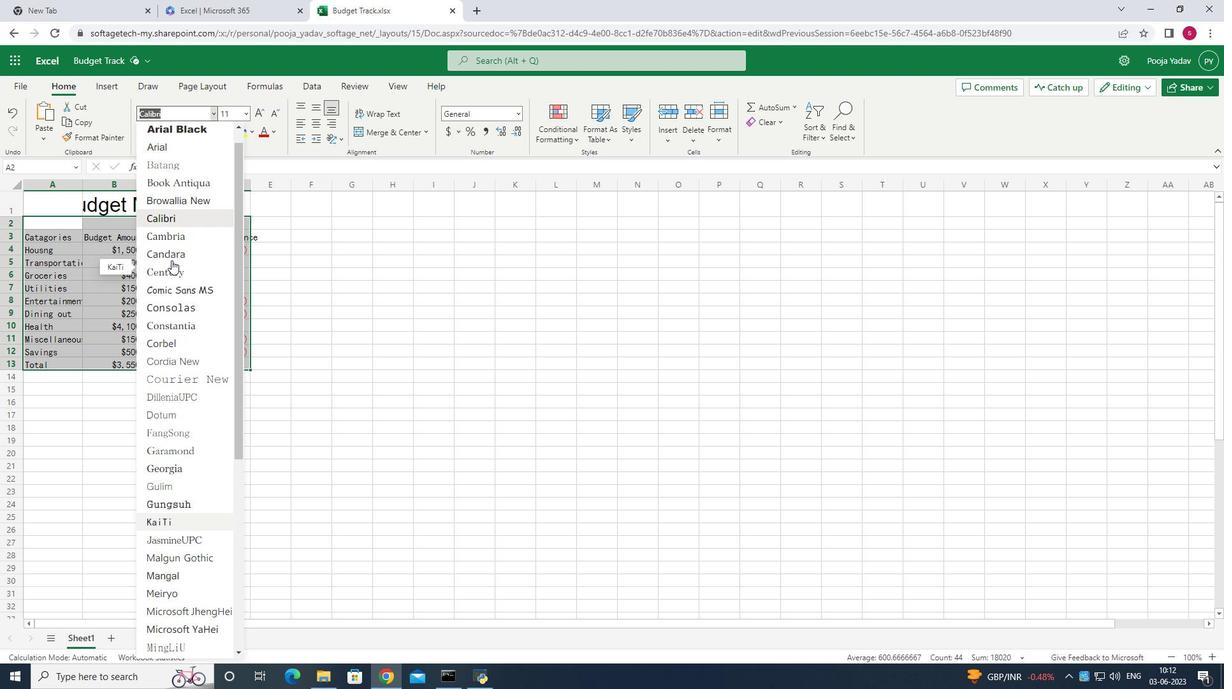 
Action: Mouse scrolled (171, 260) with delta (0, 0)
Screenshot: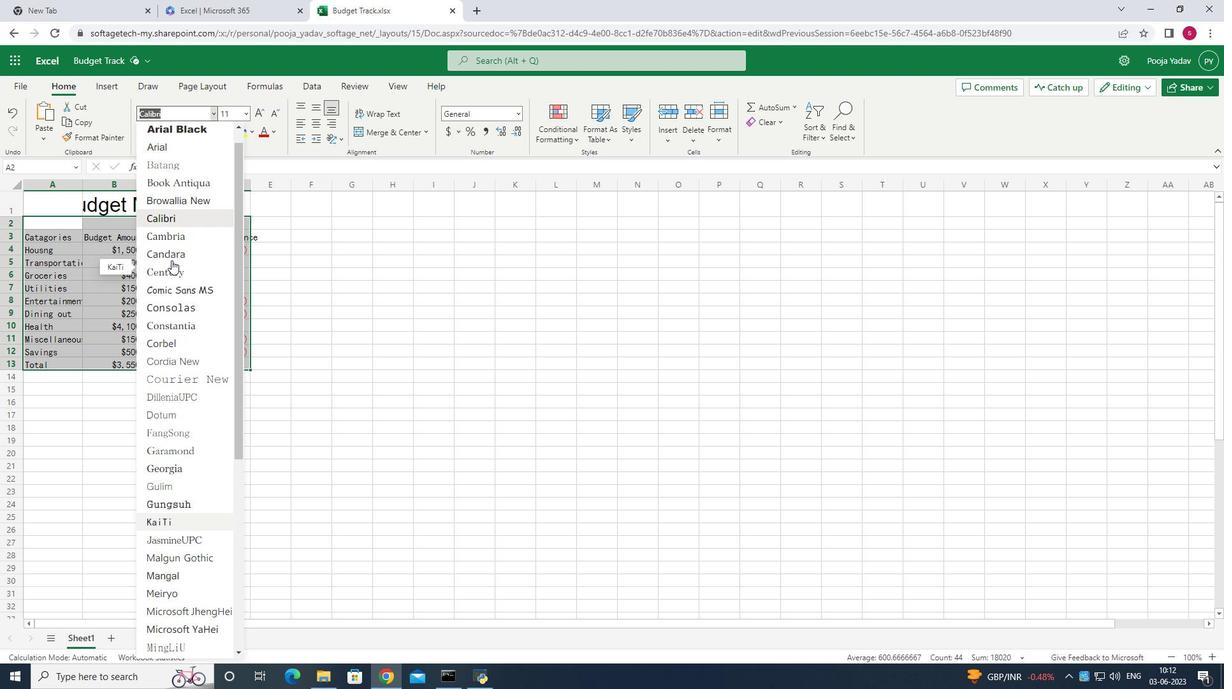 
Action: Mouse scrolled (171, 260) with delta (0, 0)
Screenshot: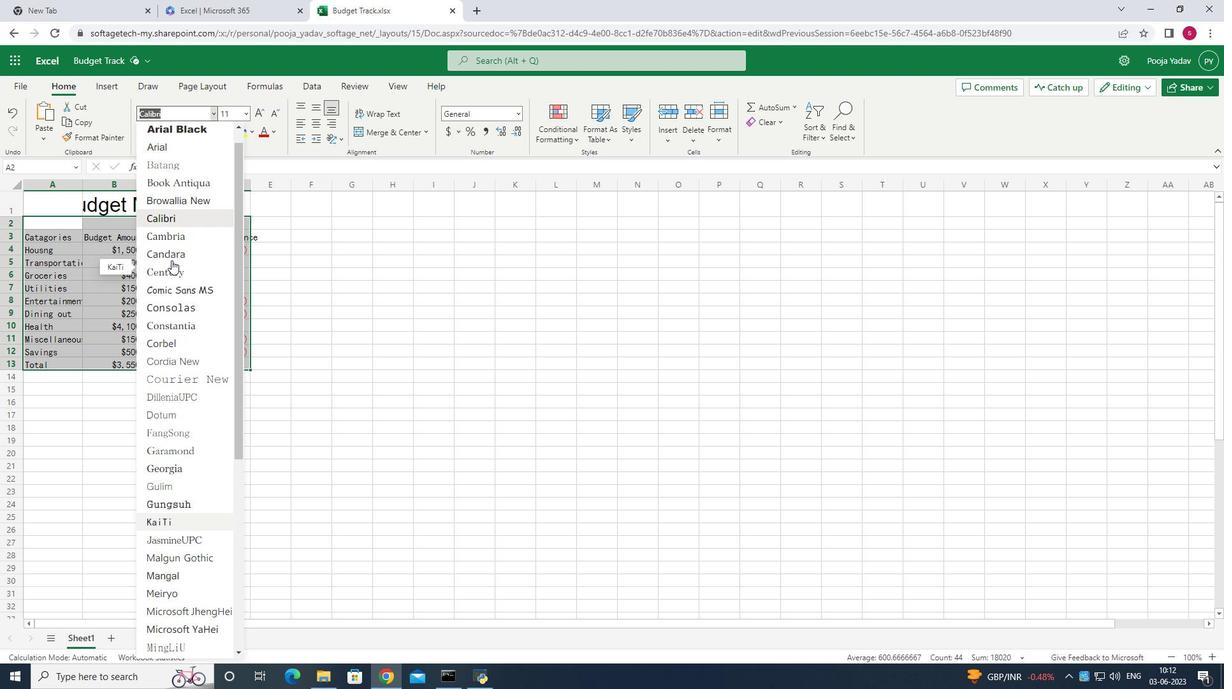 
Action: Mouse scrolled (171, 260) with delta (0, 0)
Screenshot: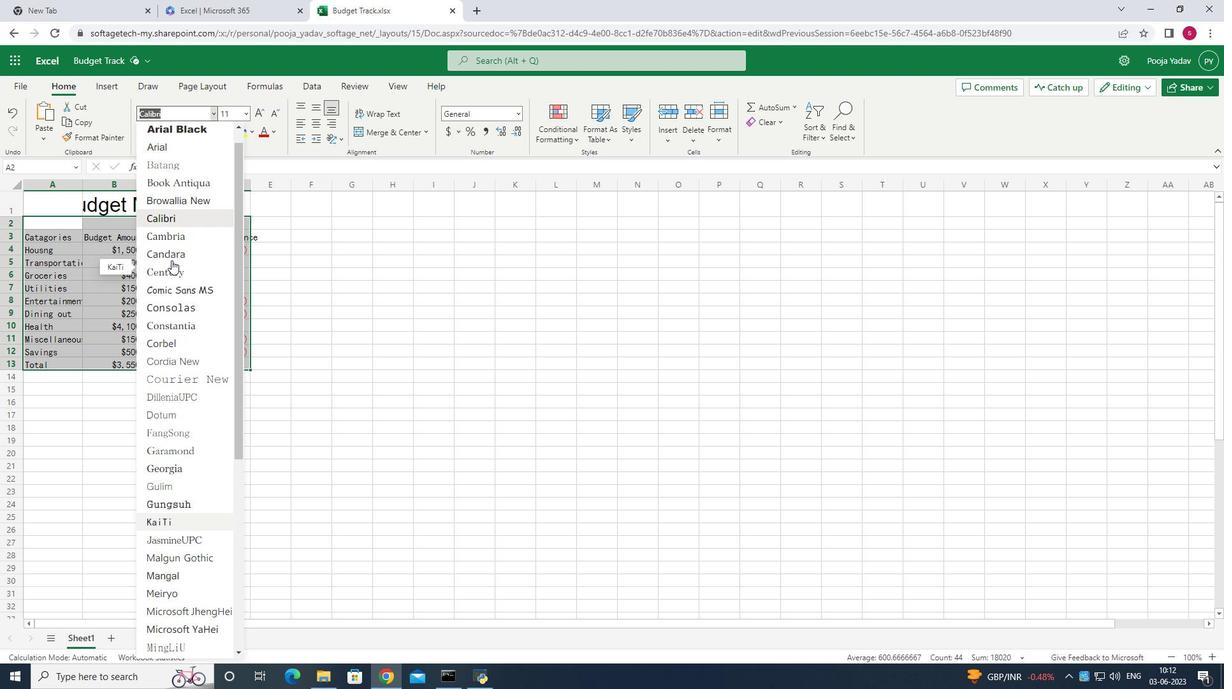 
Action: Mouse scrolled (171, 260) with delta (0, 0)
Screenshot: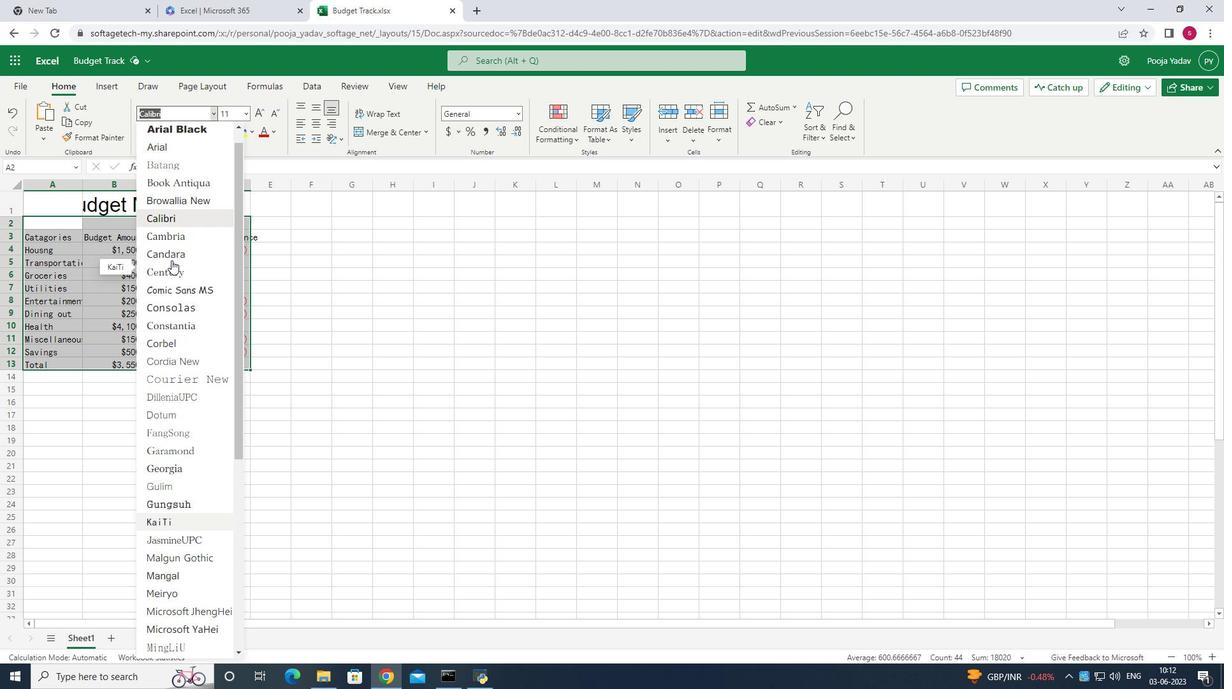 
Action: Mouse scrolled (171, 260) with delta (0, 0)
Screenshot: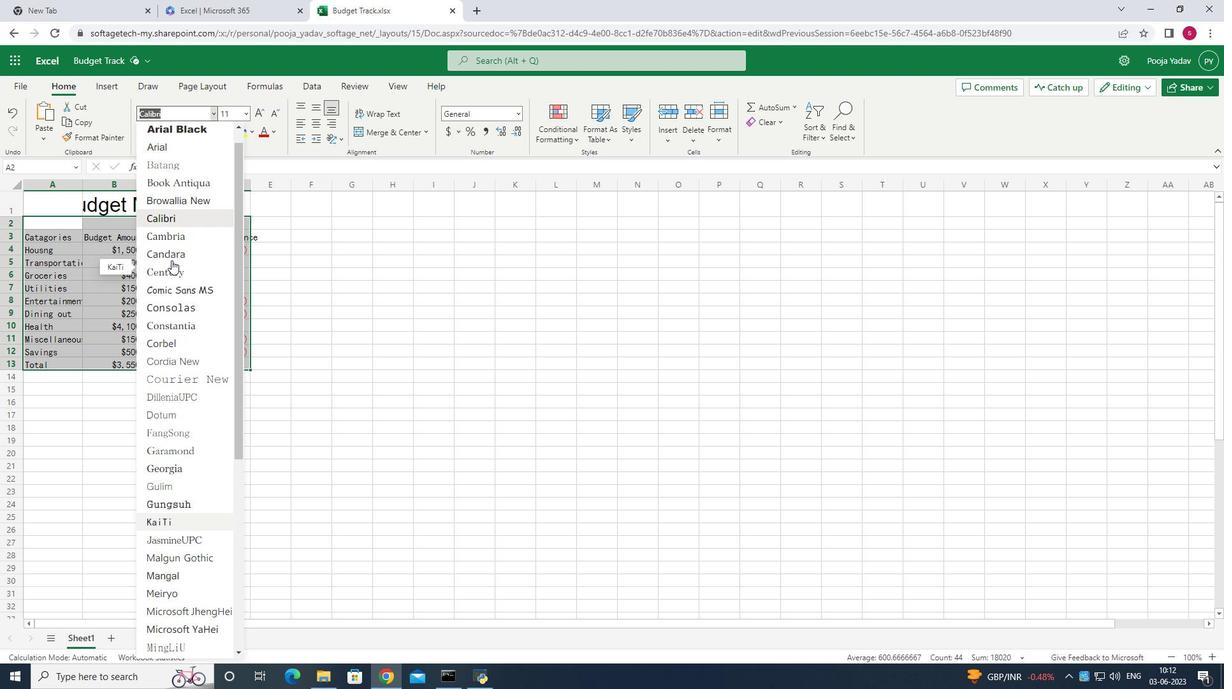 
Action: Mouse scrolled (171, 260) with delta (0, 0)
Screenshot: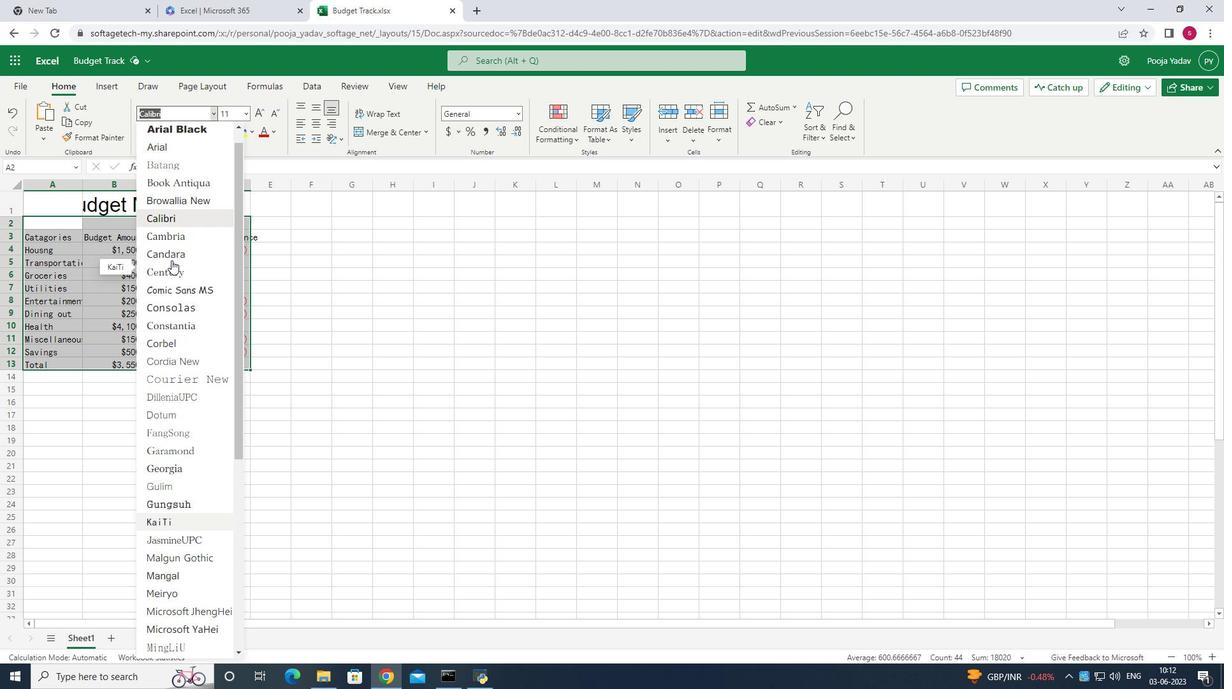 
Action: Mouse scrolled (171, 260) with delta (0, 0)
Screenshot: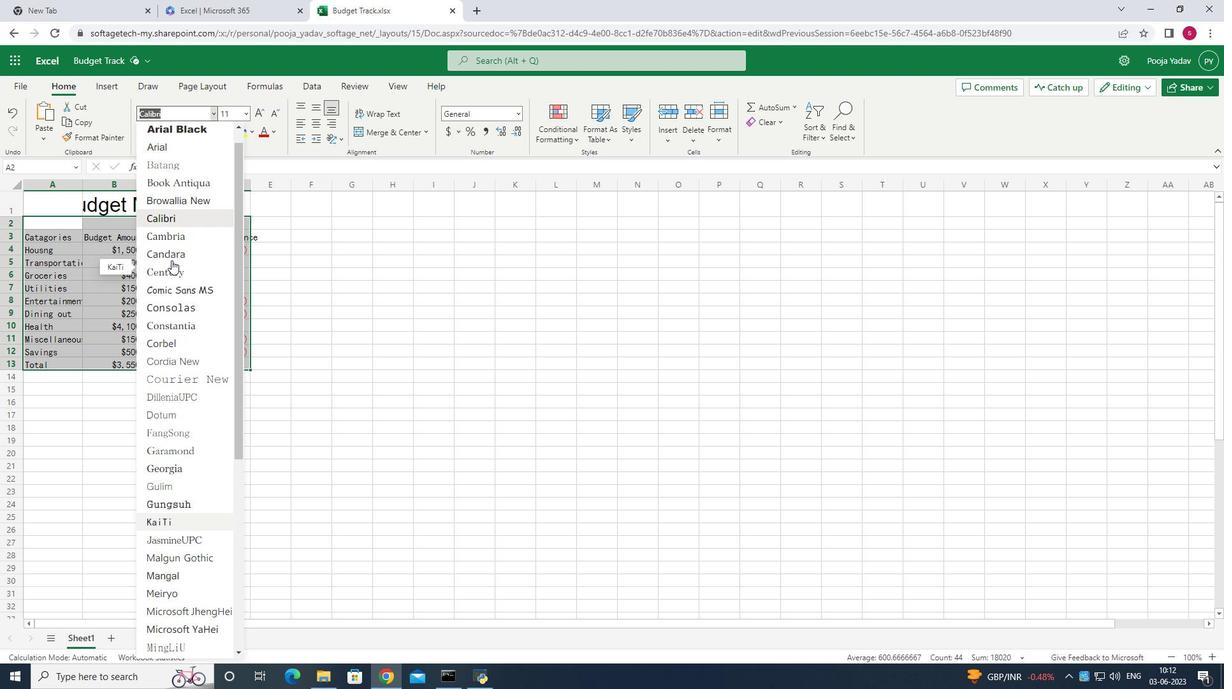 
Action: Mouse scrolled (171, 260) with delta (0, 0)
Screenshot: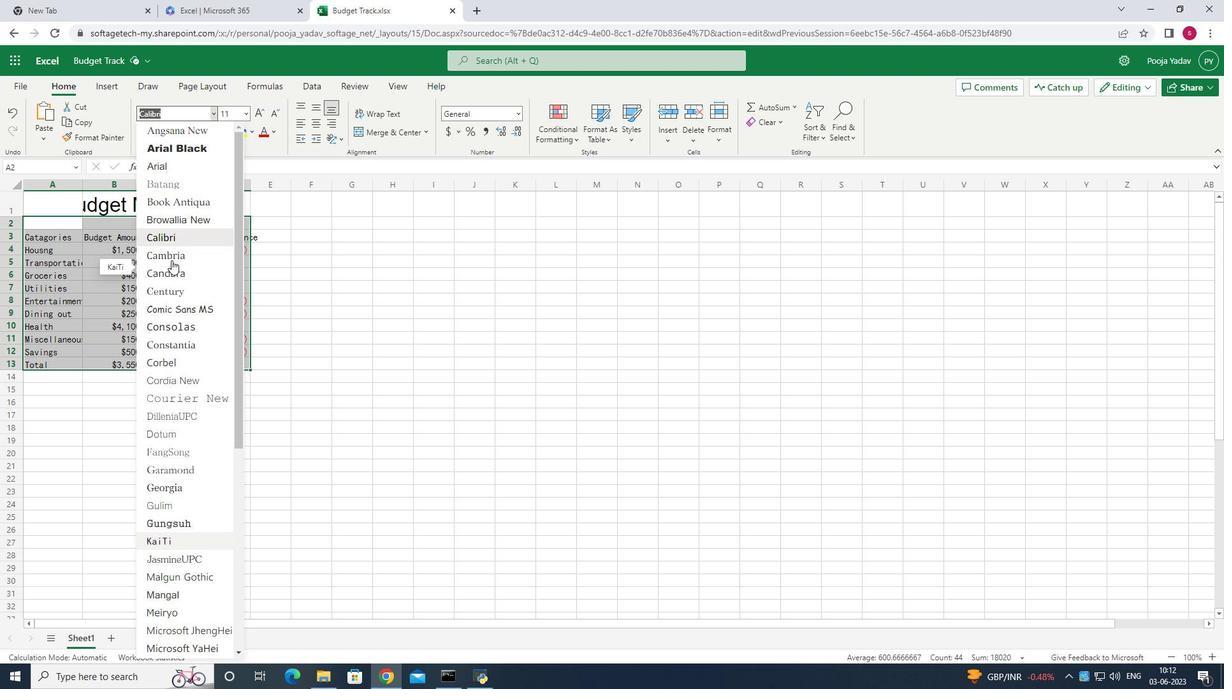 
Action: Mouse scrolled (171, 260) with delta (0, 0)
Screenshot: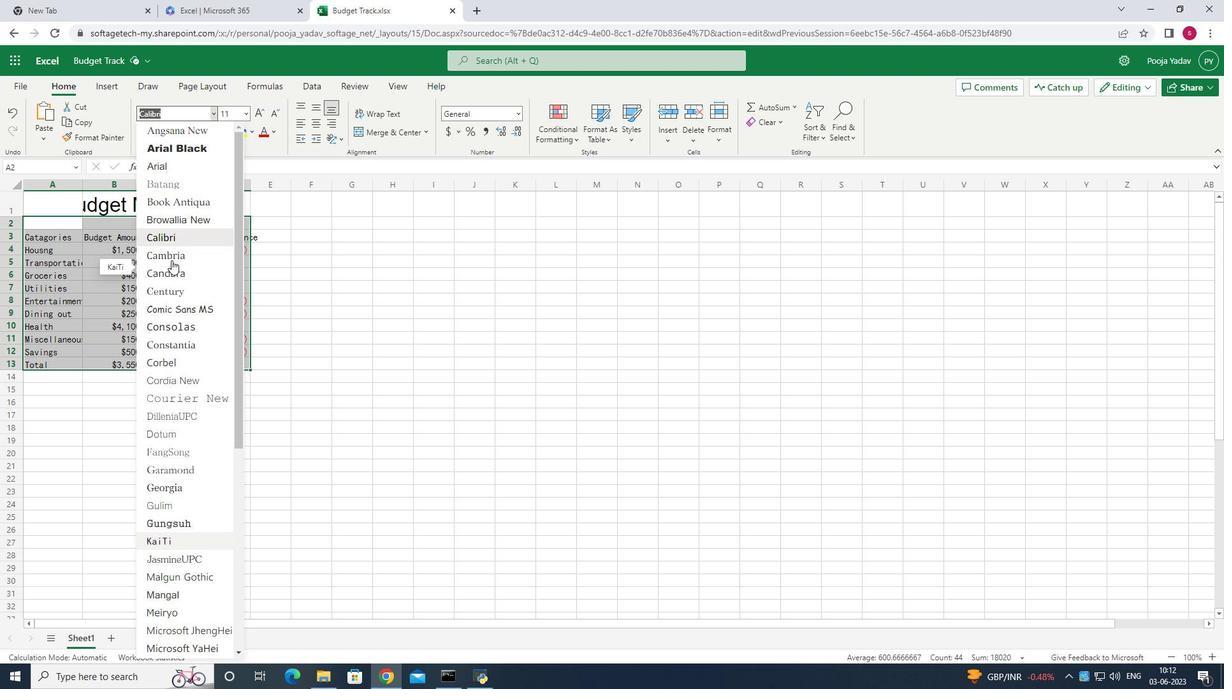 
Action: Mouse scrolled (171, 260) with delta (0, 0)
Screenshot: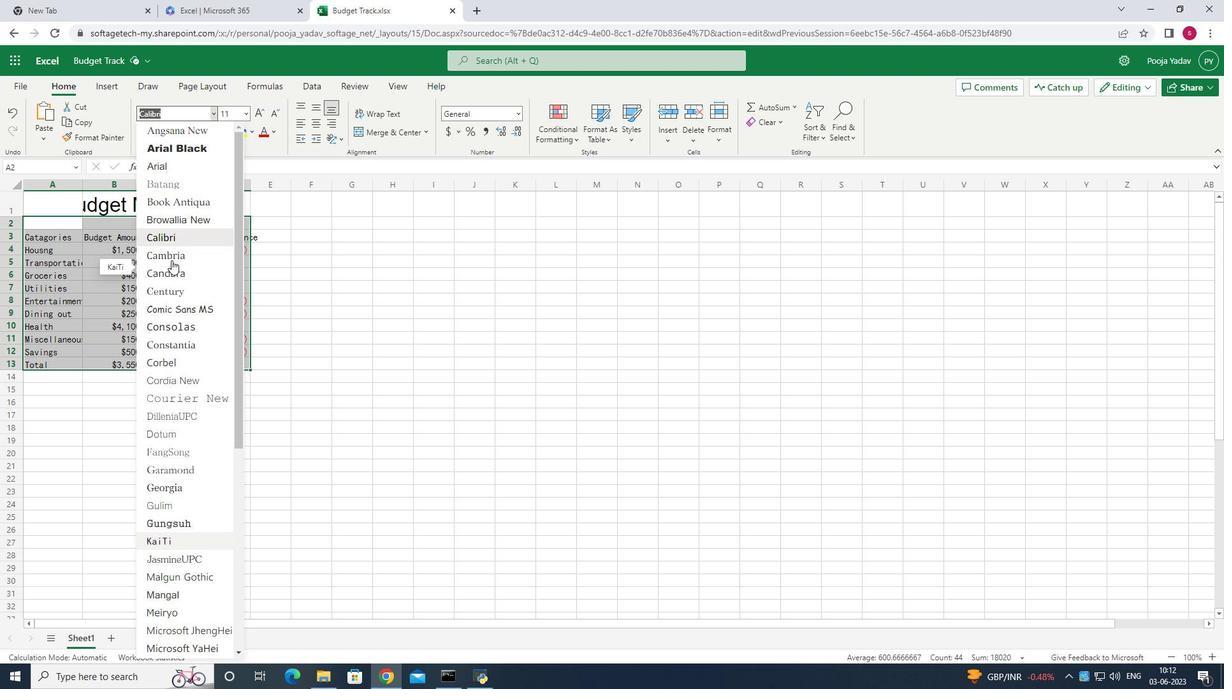 
Action: Mouse scrolled (171, 260) with delta (0, 0)
Screenshot: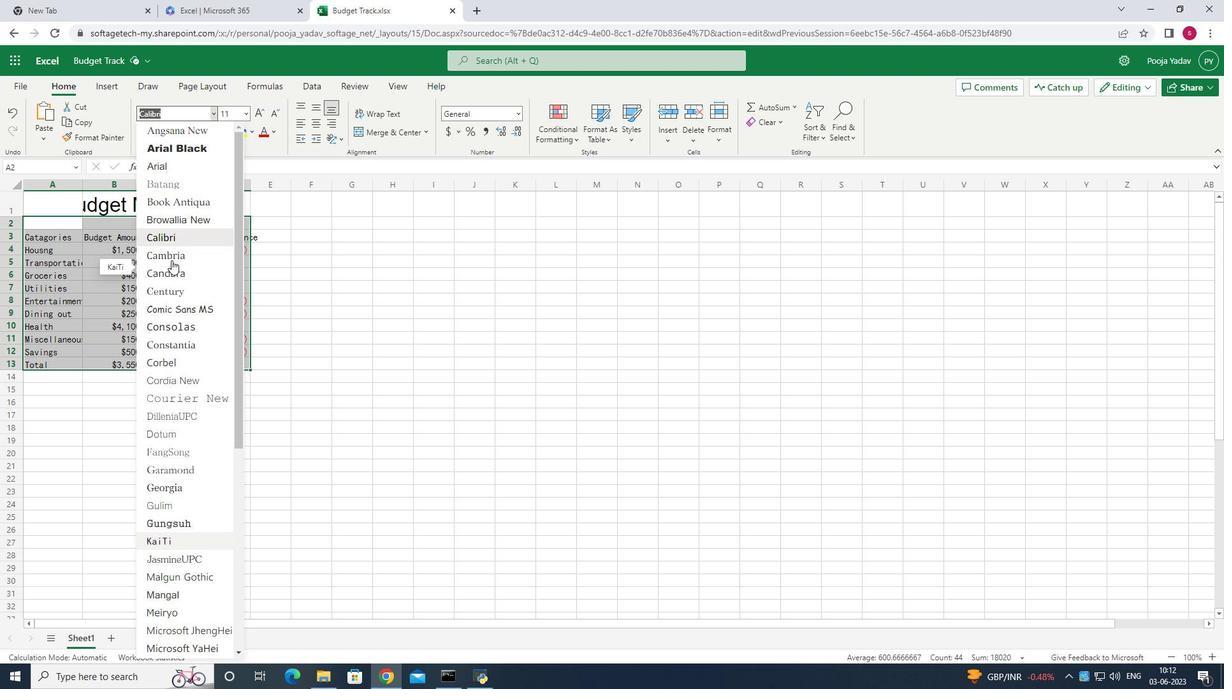 
Action: Mouse scrolled (171, 260) with delta (0, 0)
Screenshot: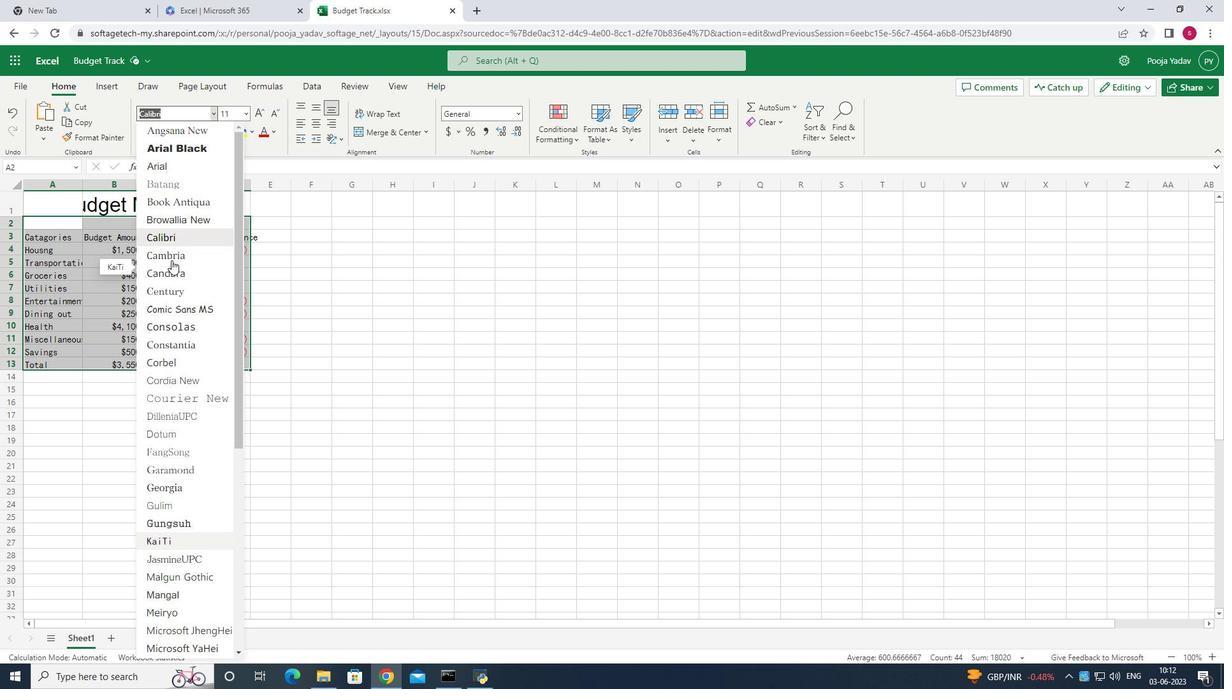 
Action: Mouse scrolled (171, 260) with delta (0, 0)
Screenshot: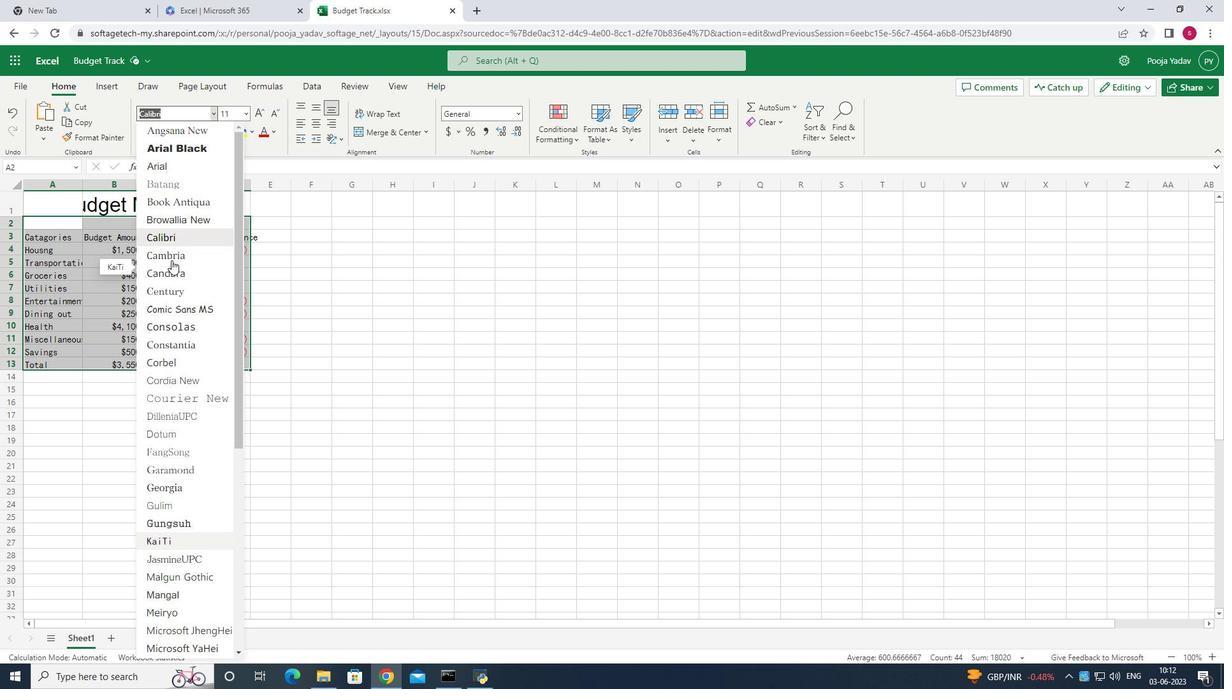 
Action: Mouse scrolled (171, 260) with delta (0, 0)
Screenshot: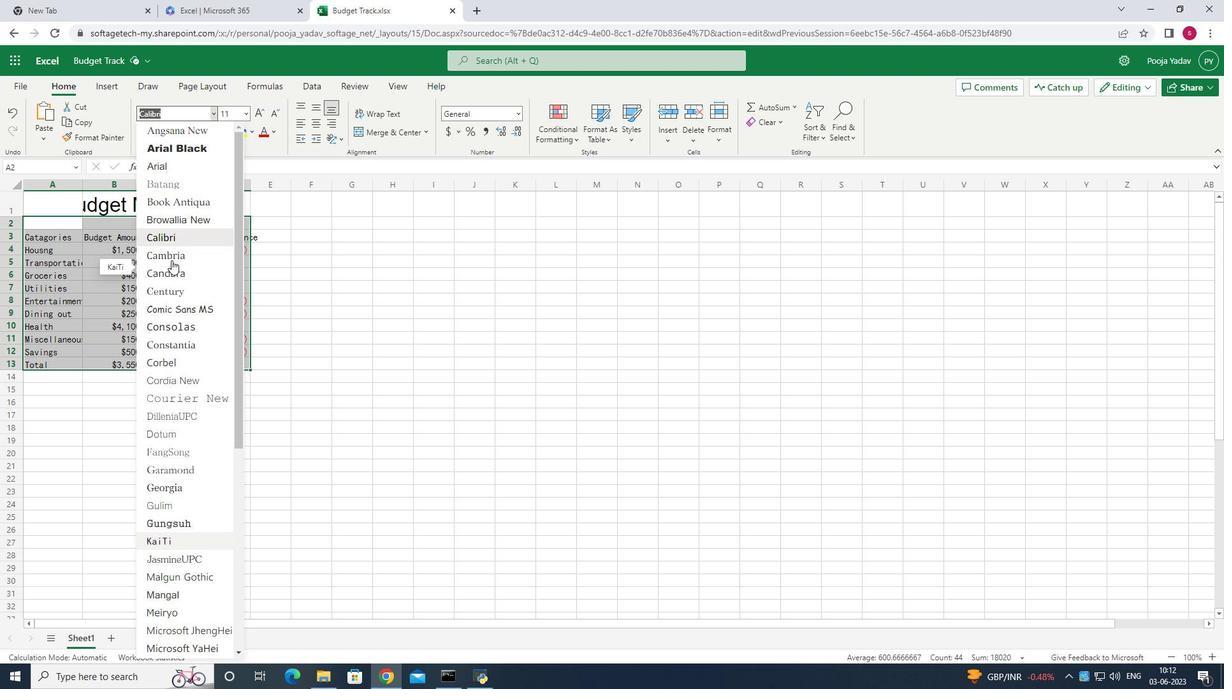
Action: Mouse moved to (179, 119)
Screenshot: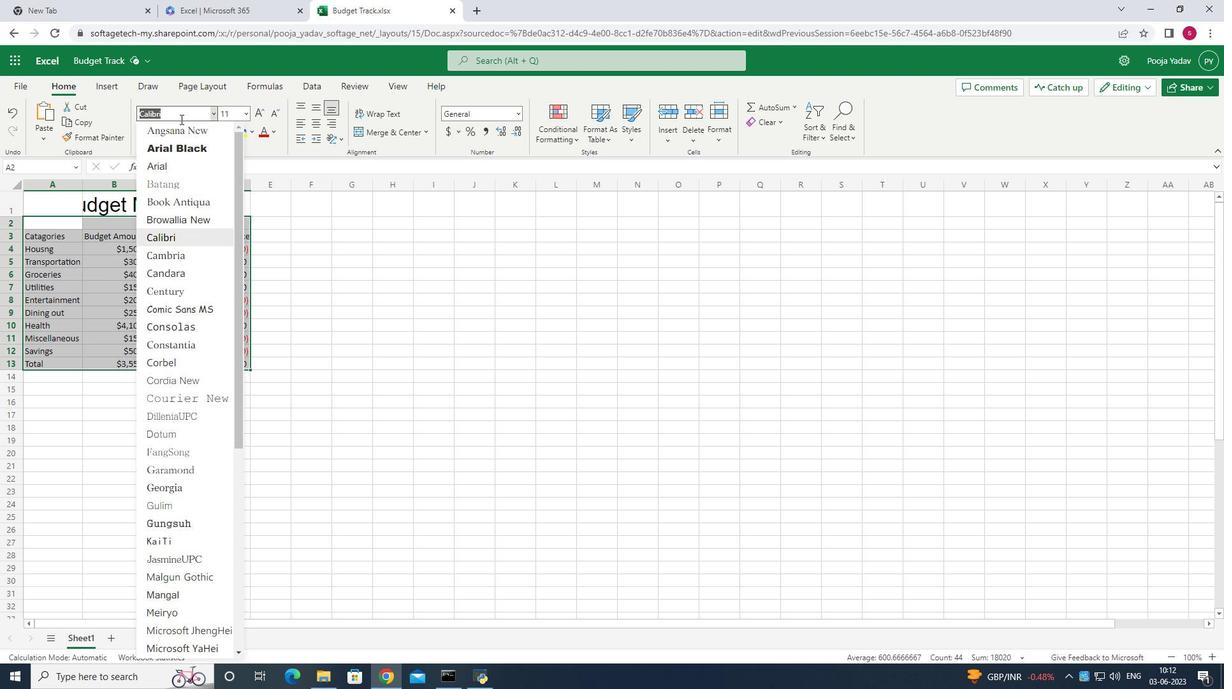 
Action: Mouse pressed left at (179, 119)
Screenshot: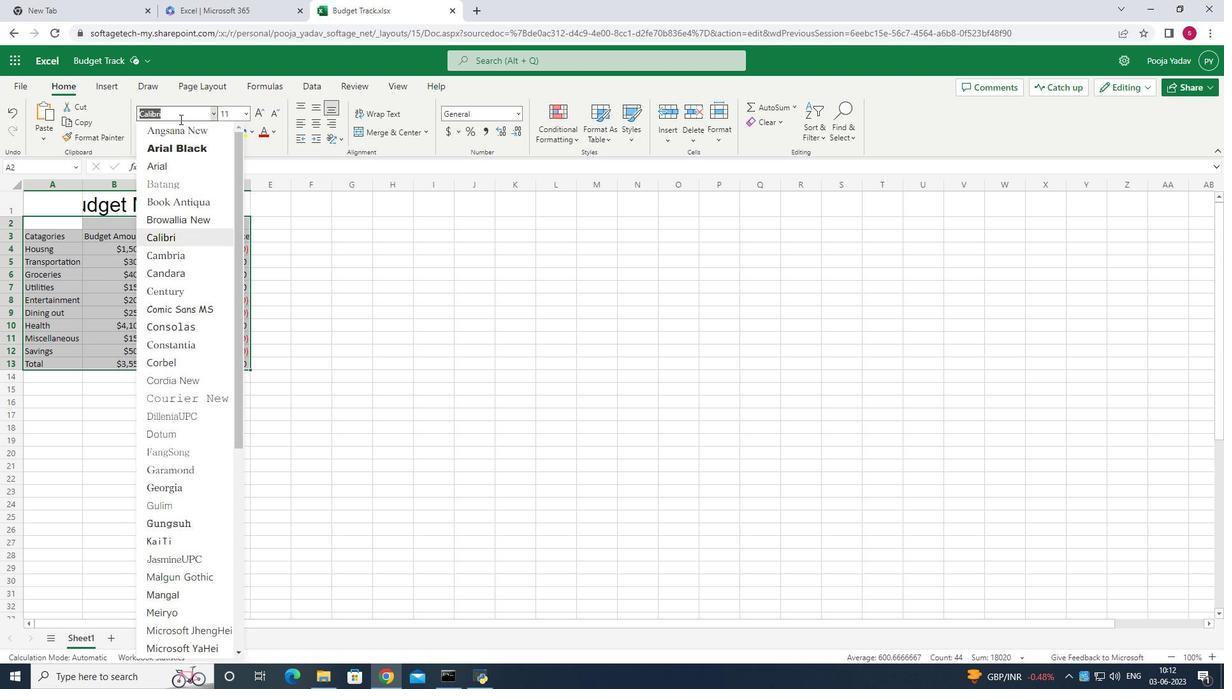 
Action: Key pressed <Key.backspace><Key.backspace><Key.backspace><Key.backspace><Key.backspace><Key.backspace><Key.backspace><Key.backspace><Key.backspace><Key.backspace><Key.backspace><Key.backspace><Key.backspace><Key.shift>Bell<Key.space><Key.shift>M<Key.shift>T<Key.enter>
Screenshot: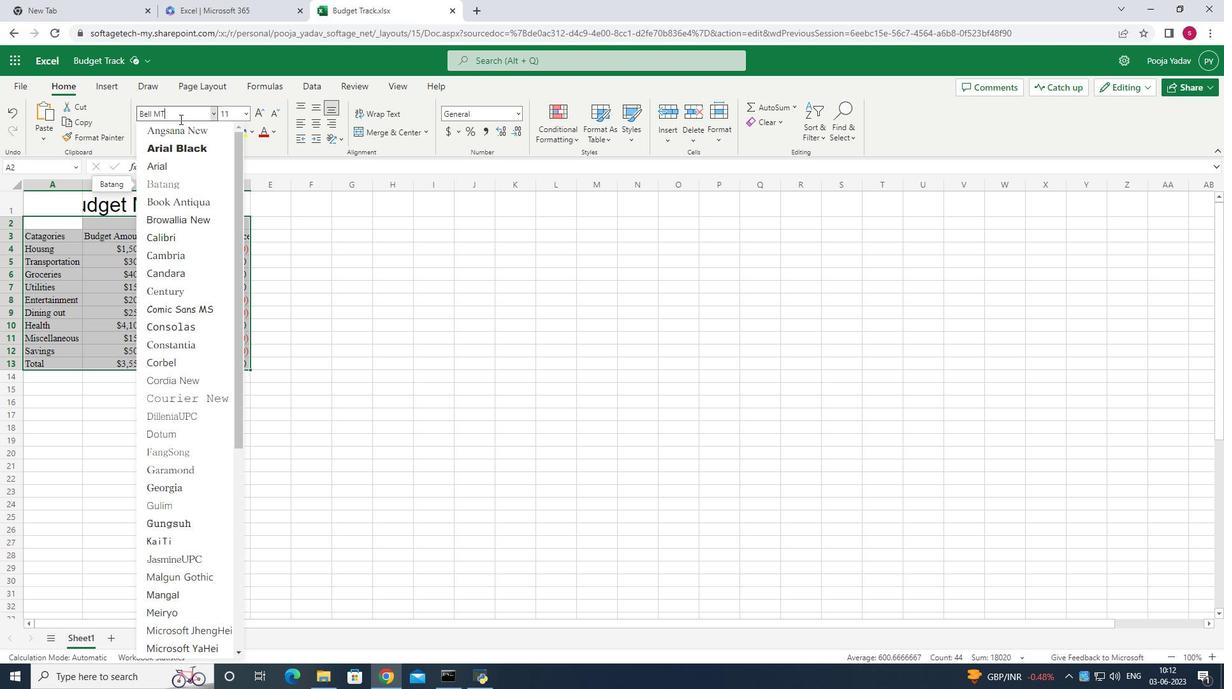 
Action: Mouse moved to (249, 116)
Screenshot: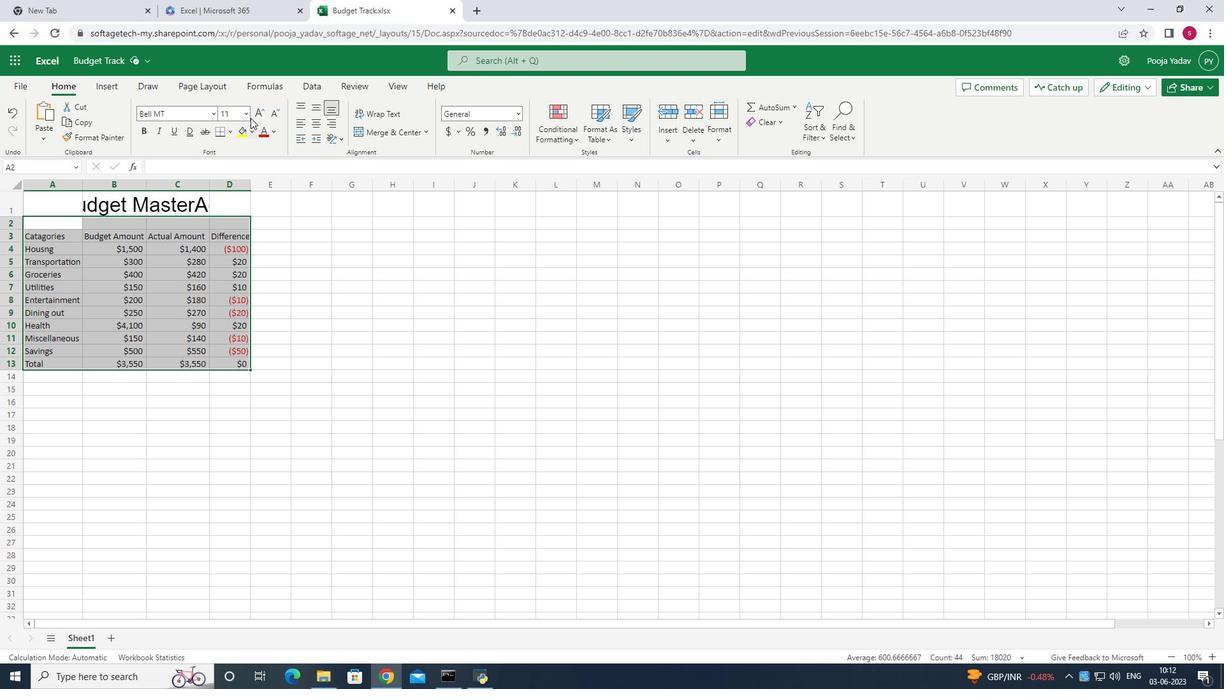 
Action: Mouse pressed left at (249, 116)
Screenshot: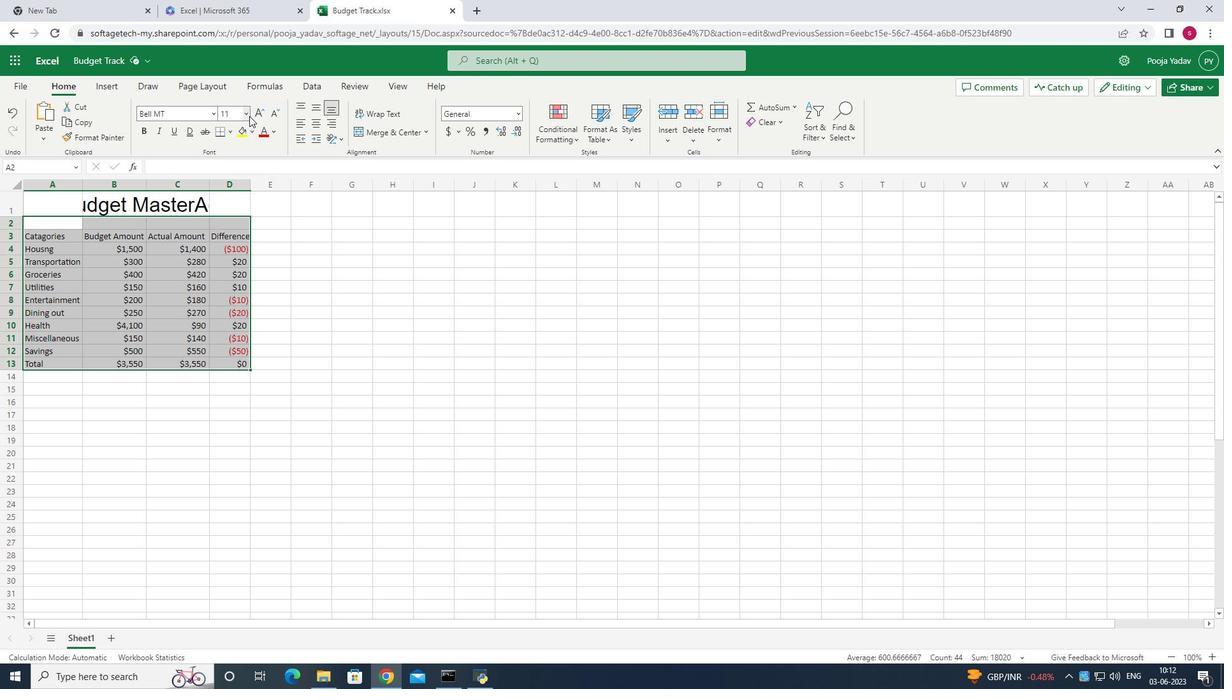 
Action: Mouse moved to (230, 233)
Screenshot: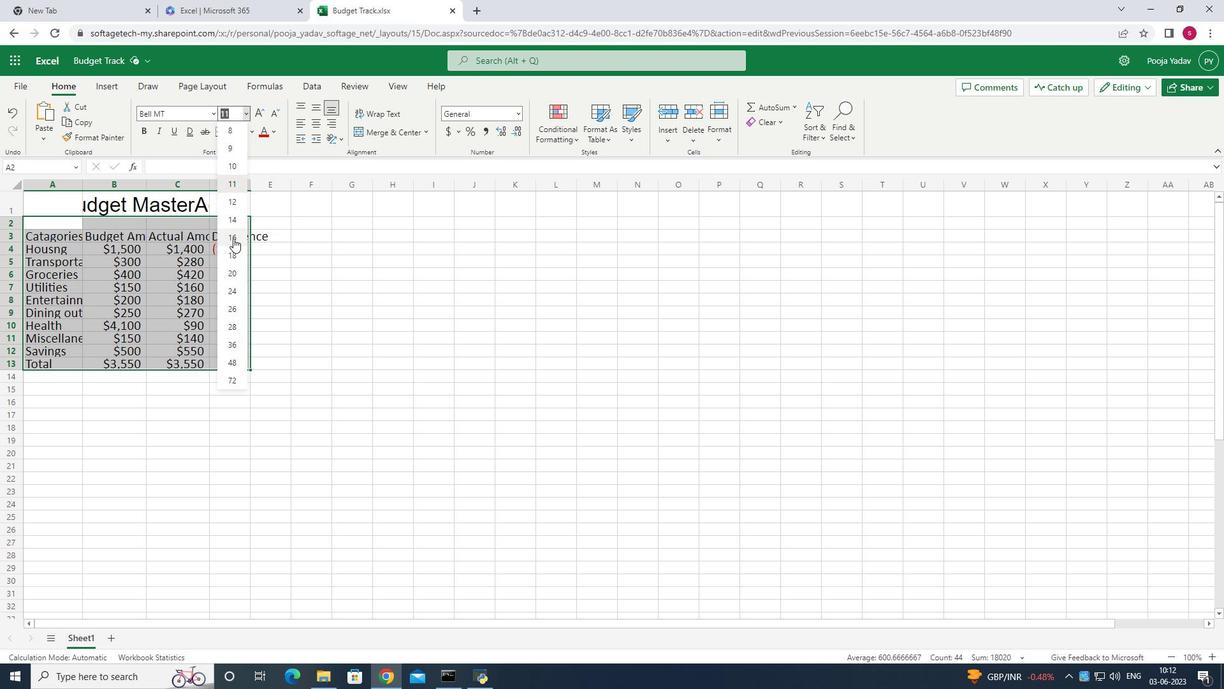 
Action: Mouse pressed left at (230, 233)
Screenshot: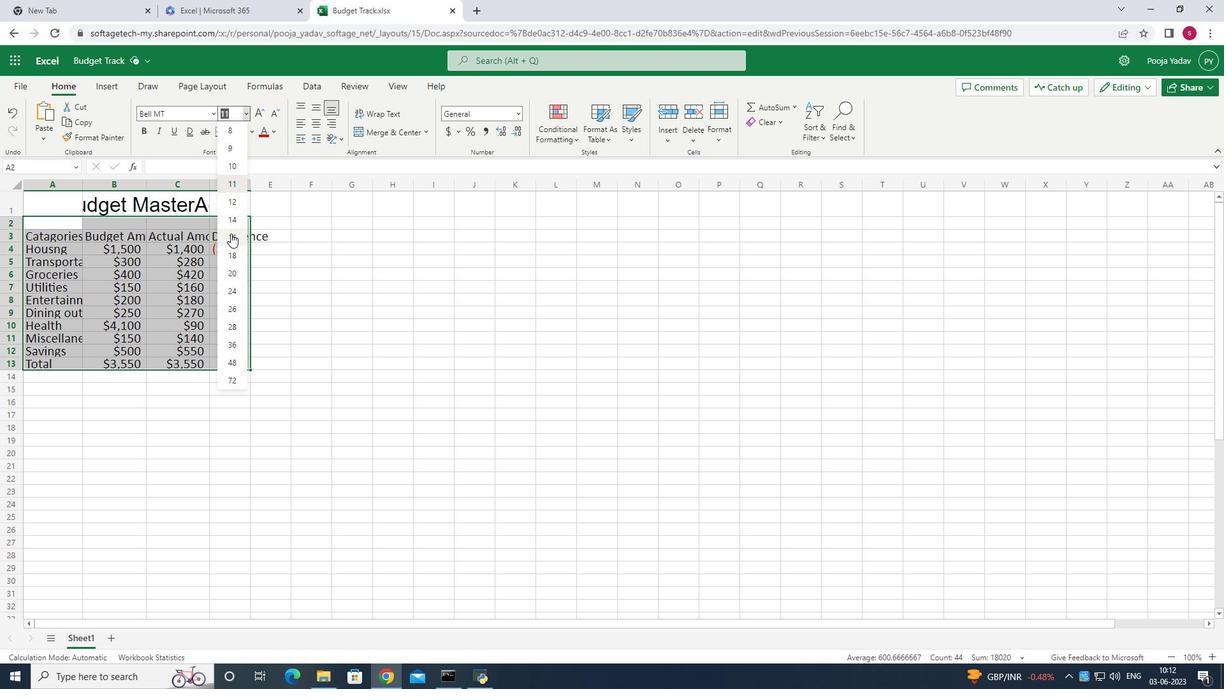 
Action: Mouse moved to (248, 182)
Screenshot: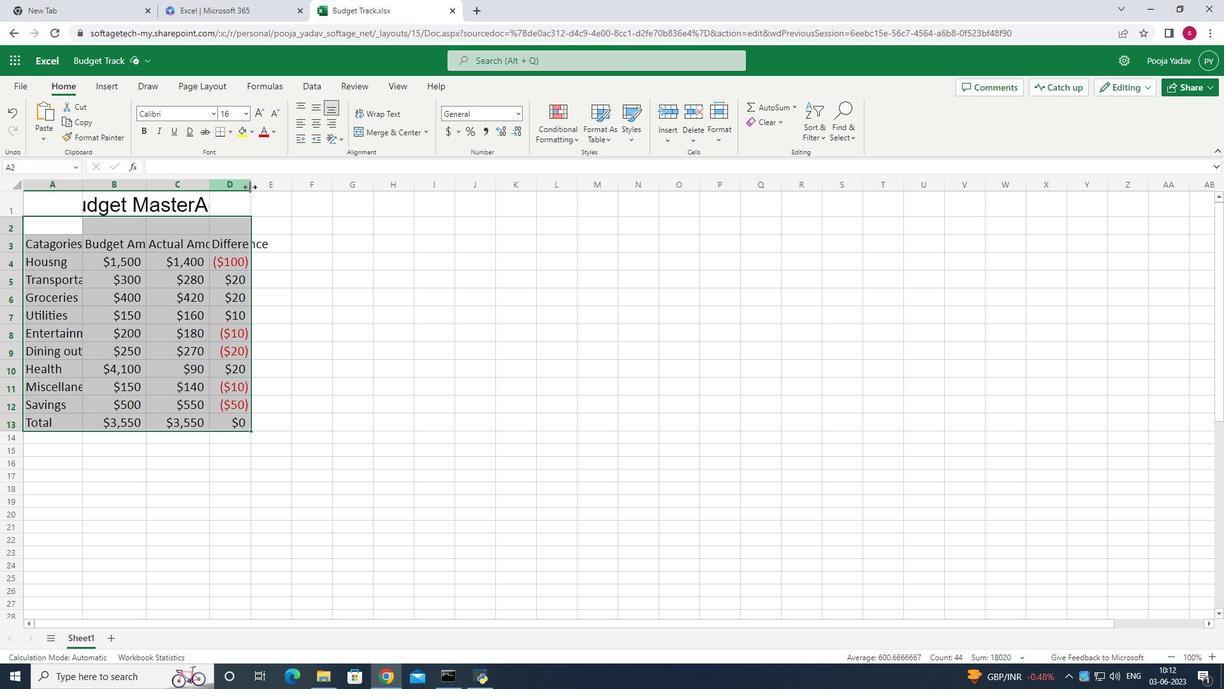 
Action: Mouse pressed left at (248, 182)
Screenshot: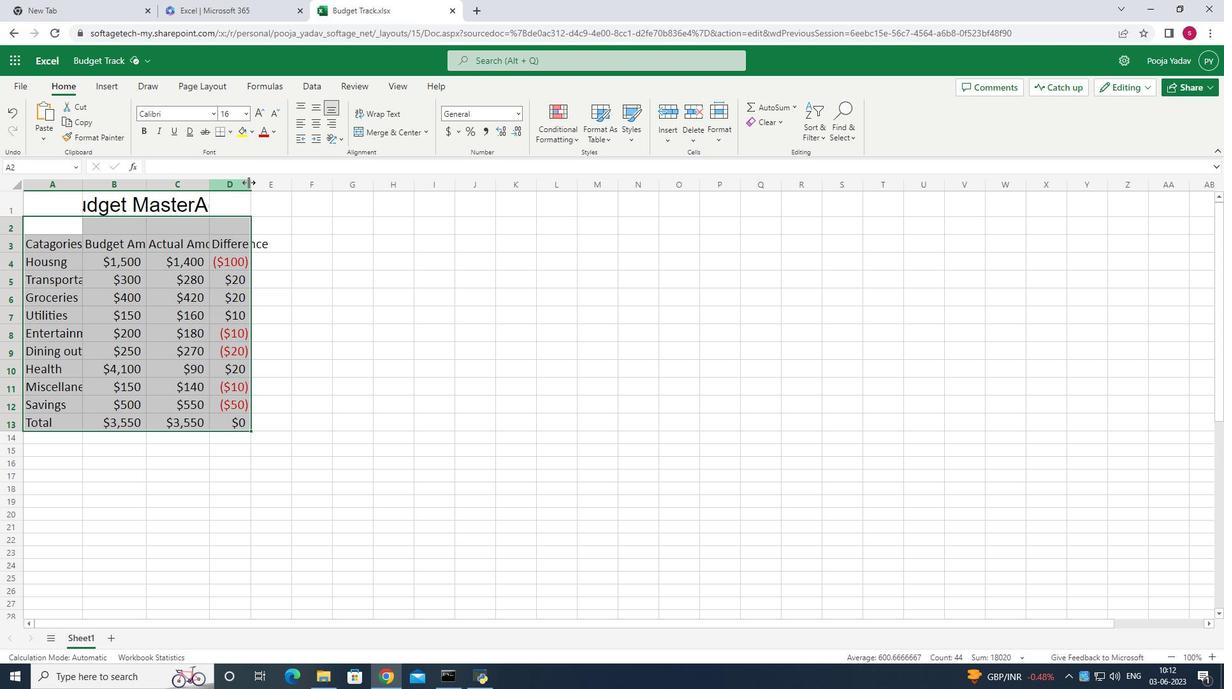 
Action: Mouse moved to (80, 185)
Screenshot: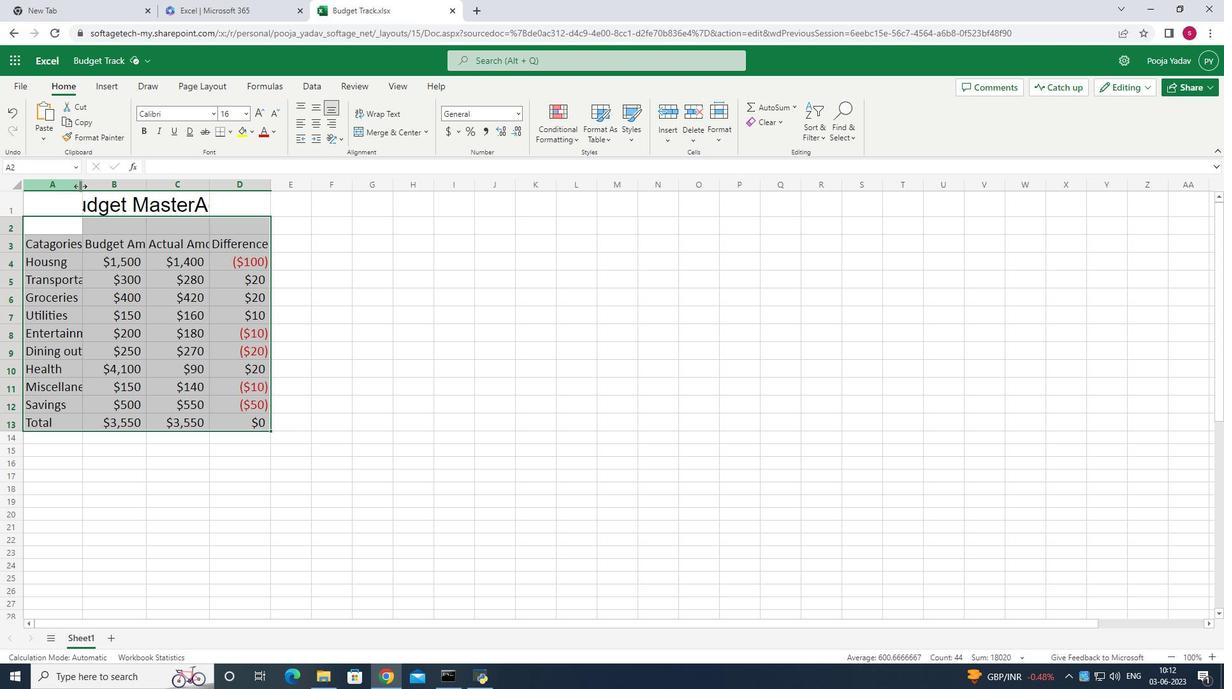 
Action: Mouse pressed left at (80, 185)
Screenshot: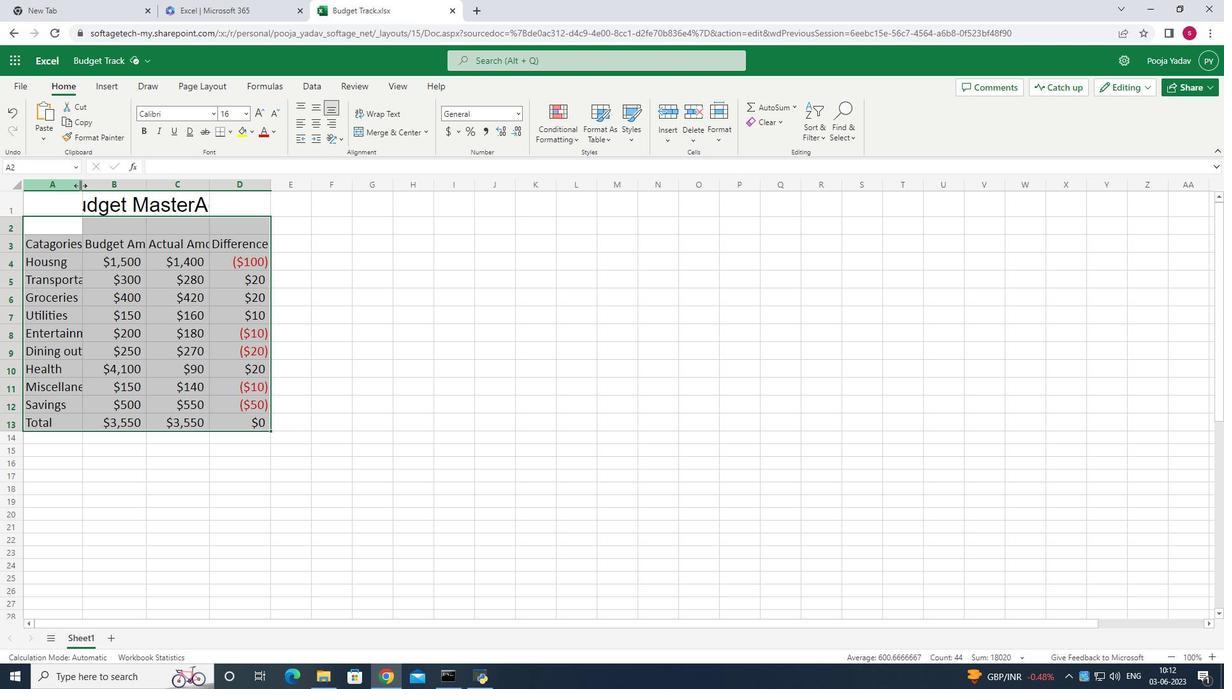 
Action: Mouse moved to (160, 183)
Screenshot: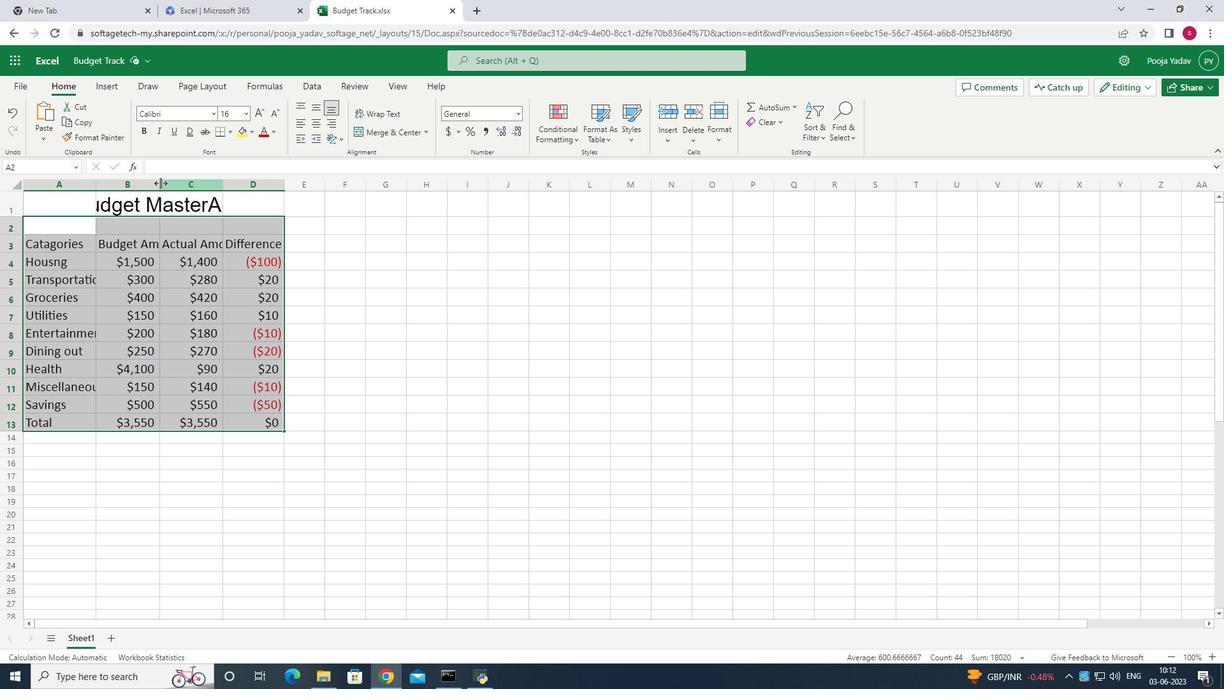 
Action: Mouse pressed left at (160, 183)
Screenshot: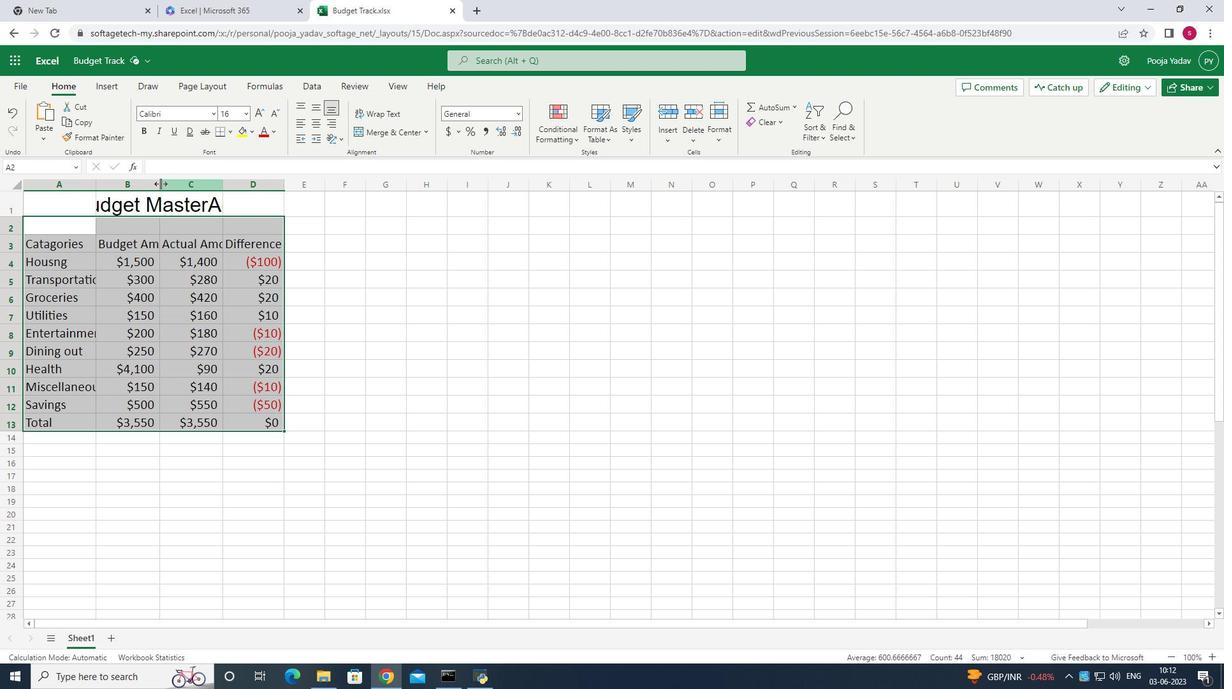 
Action: Mouse moved to (256, 181)
Screenshot: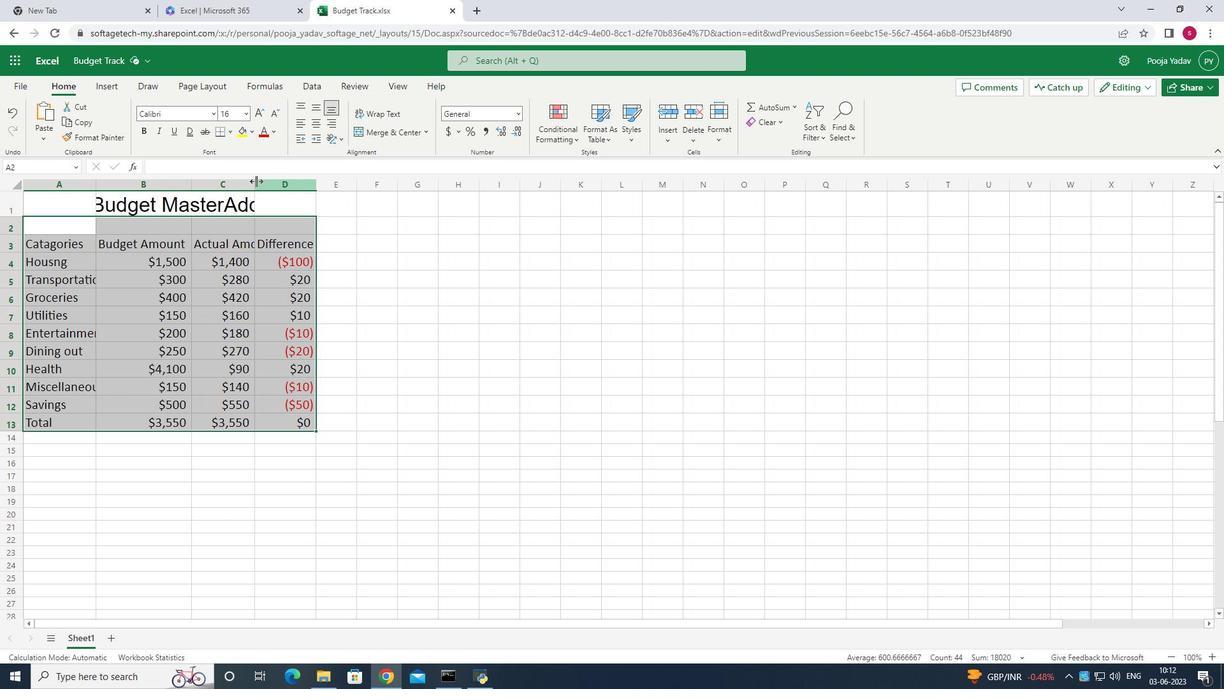 
Action: Mouse pressed left at (256, 181)
Screenshot: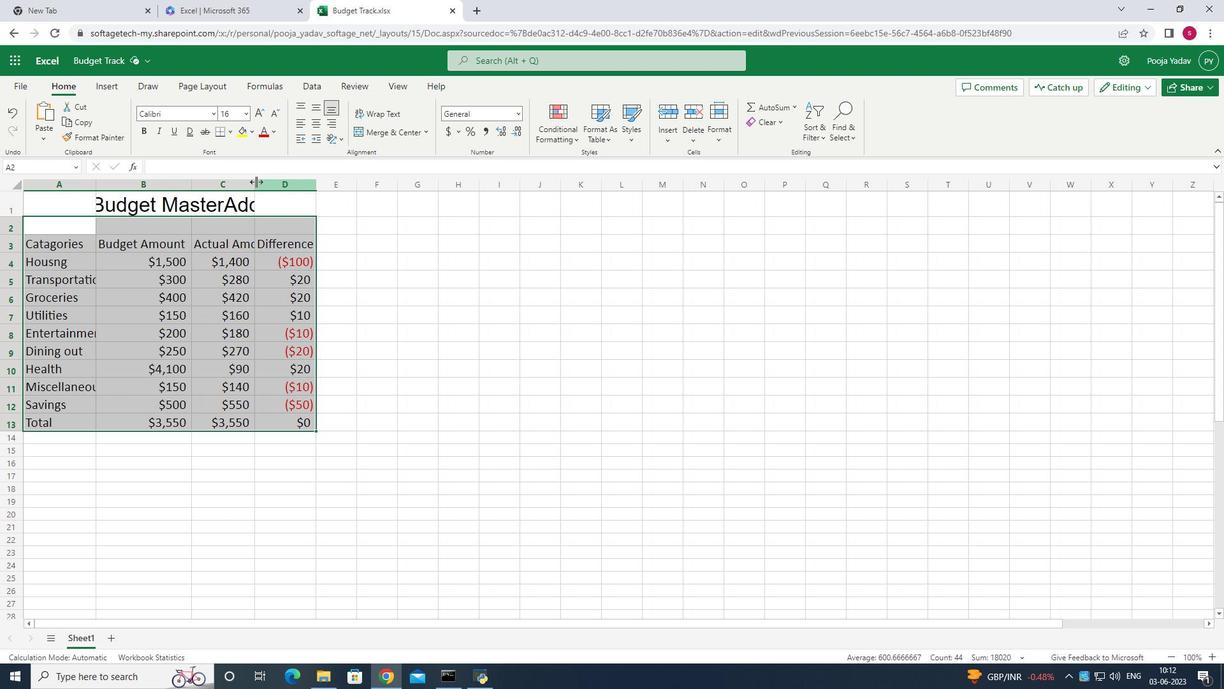 
Action: Mouse moved to (273, 185)
Screenshot: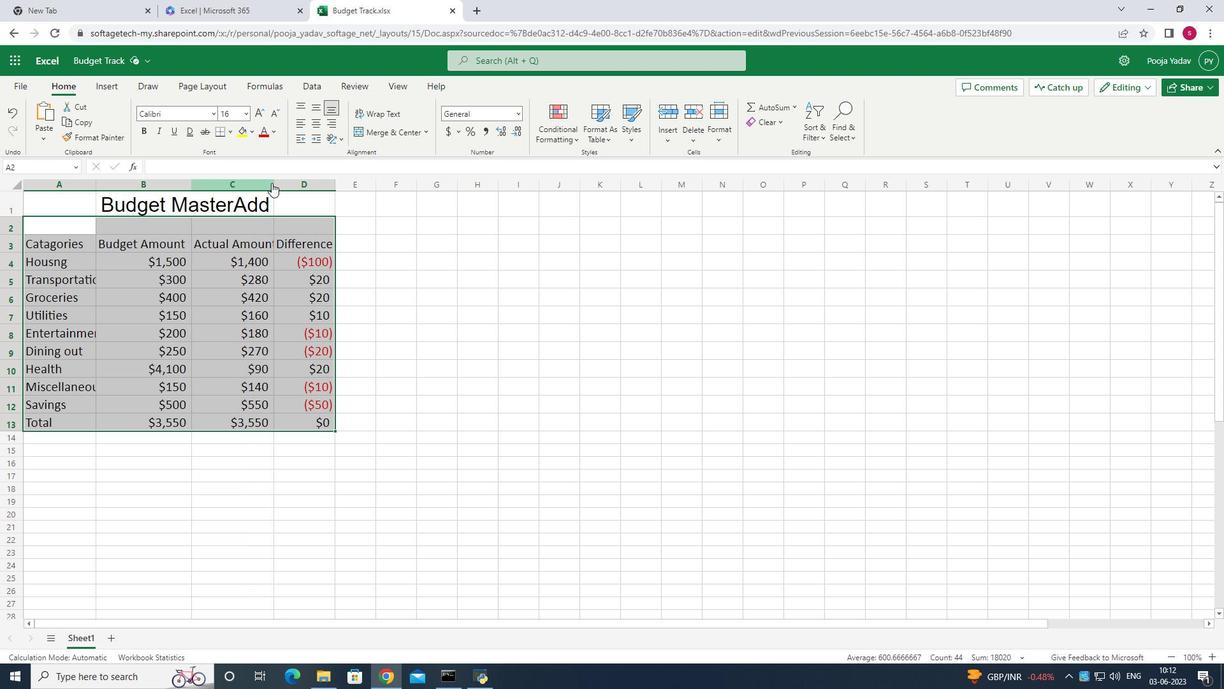 
Action: Mouse pressed left at (273, 185)
Screenshot: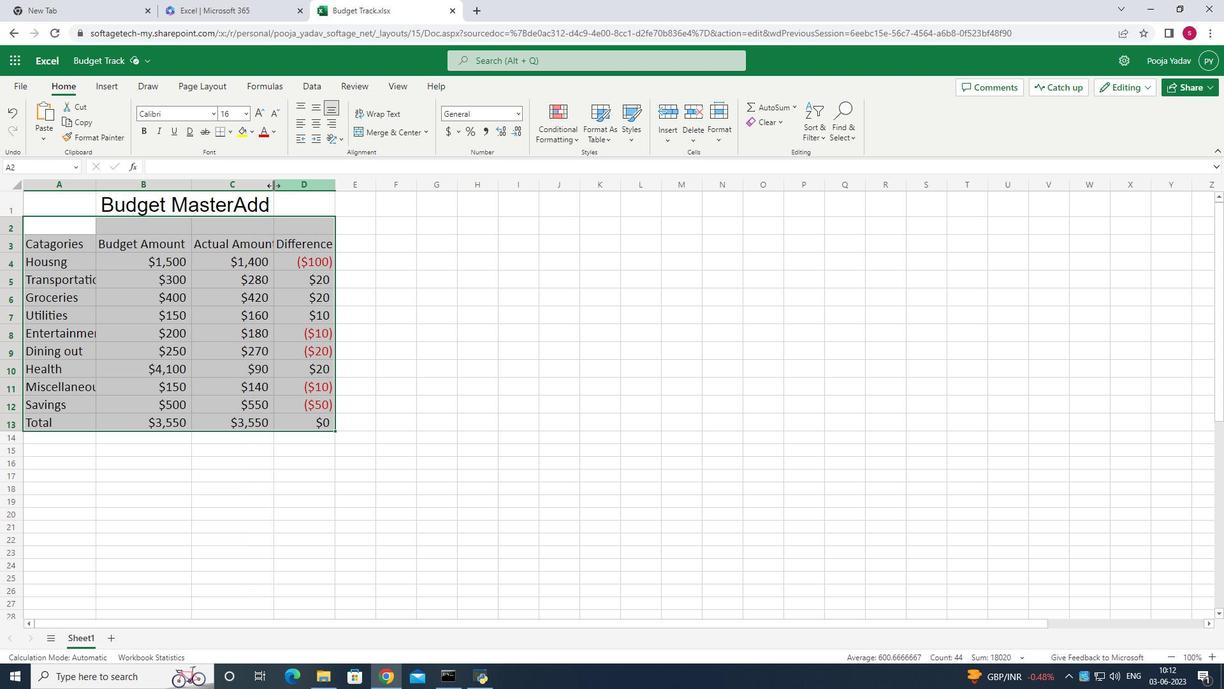 
Action: Mouse moved to (345, 186)
Screenshot: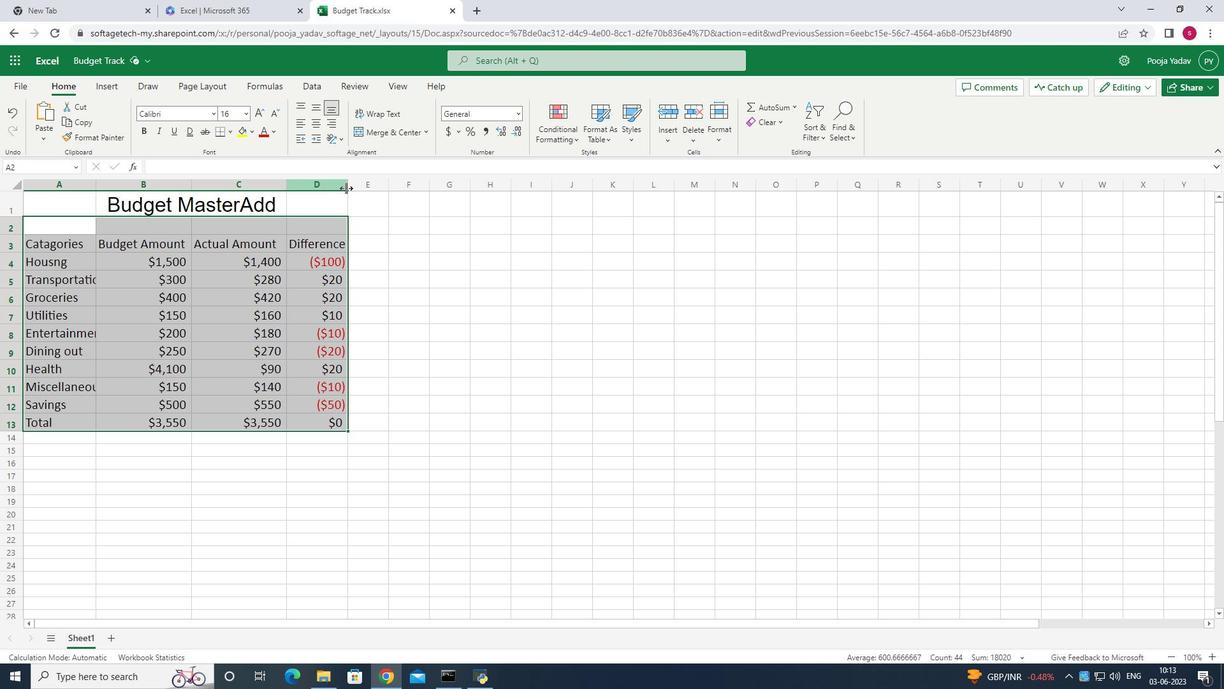 
Action: Mouse pressed left at (345, 186)
Screenshot: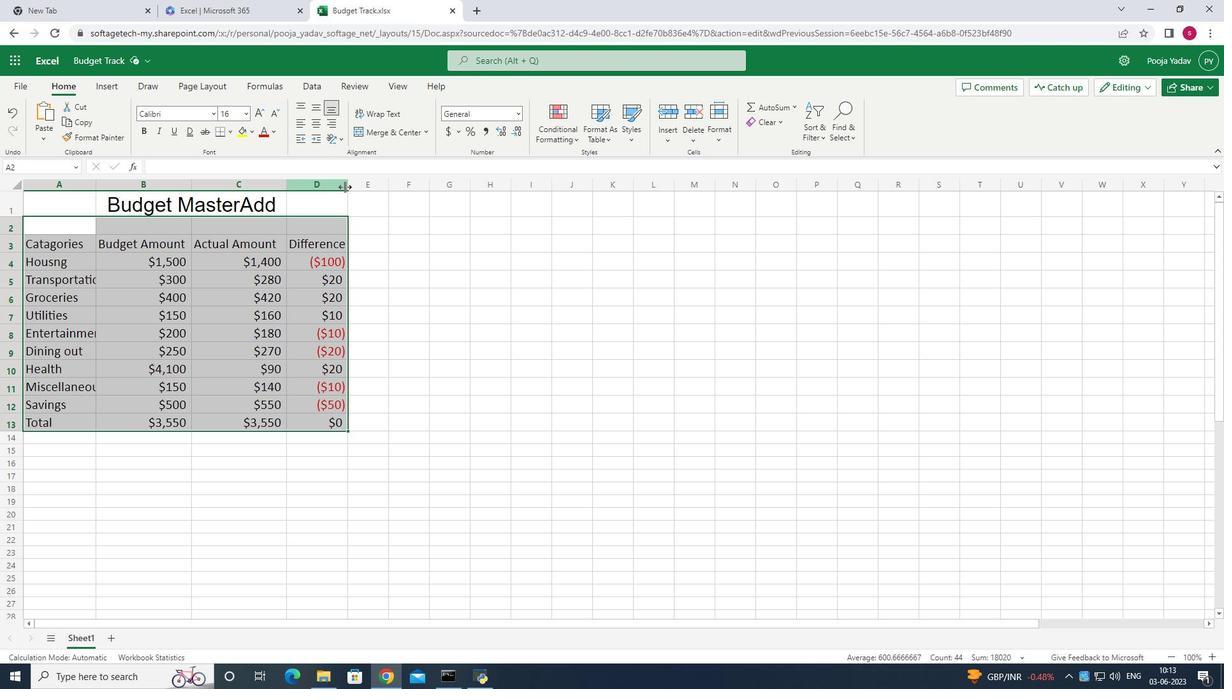 
Action: Mouse moved to (72, 199)
Screenshot: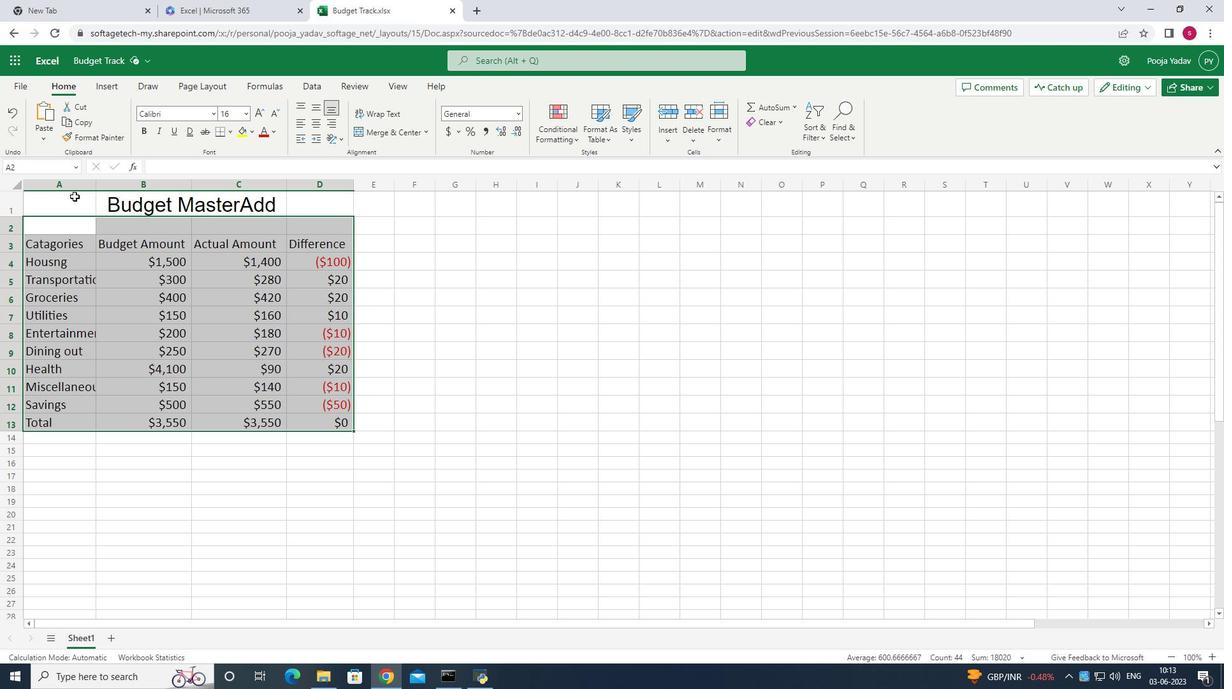 
Action: Mouse pressed left at (72, 199)
Screenshot: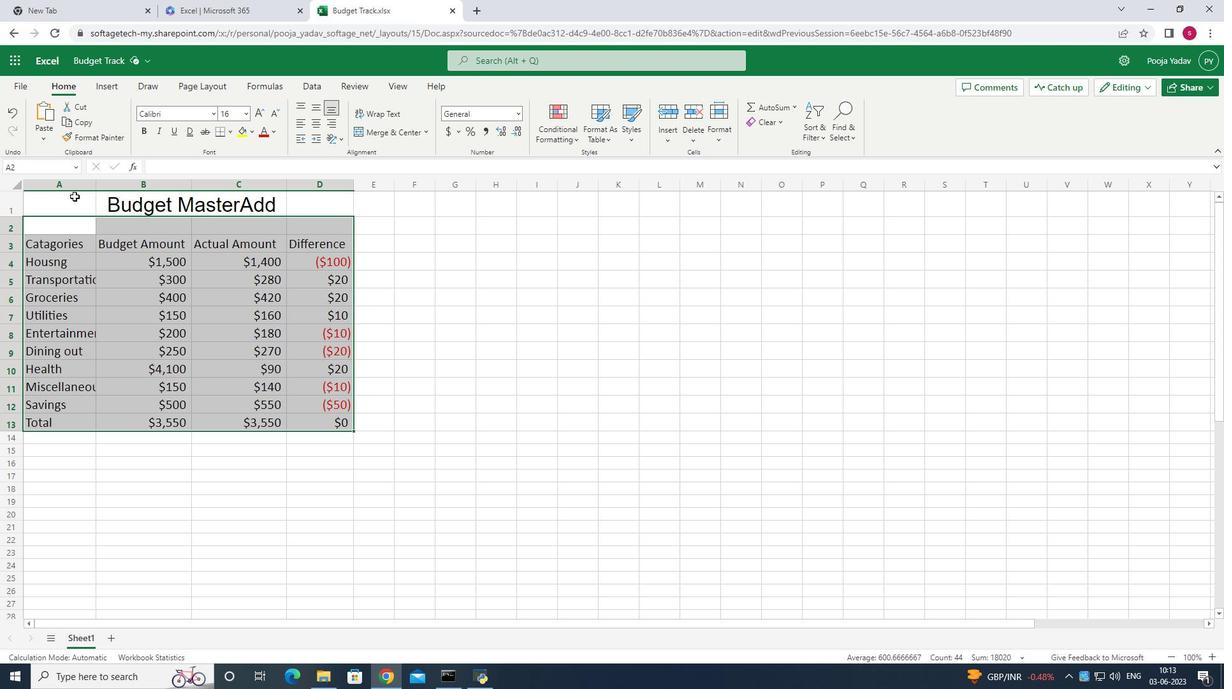 
Action: Mouse moved to (242, 117)
Screenshot: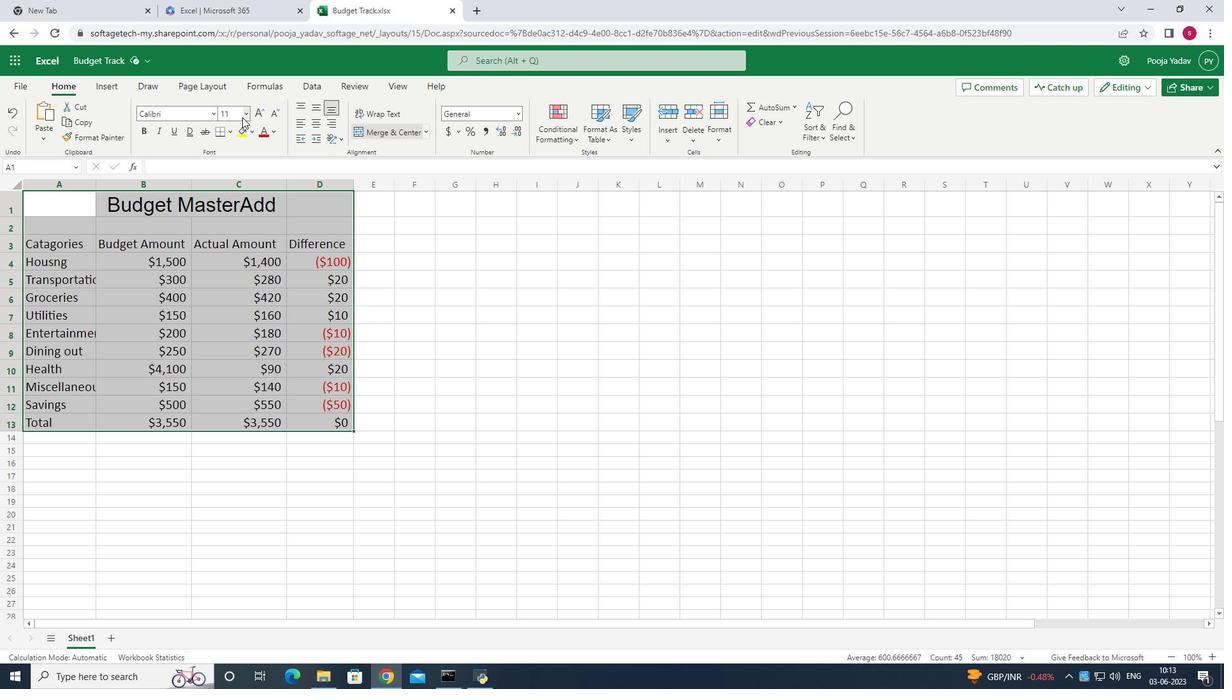 
Action: Mouse pressed left at (242, 117)
Screenshot: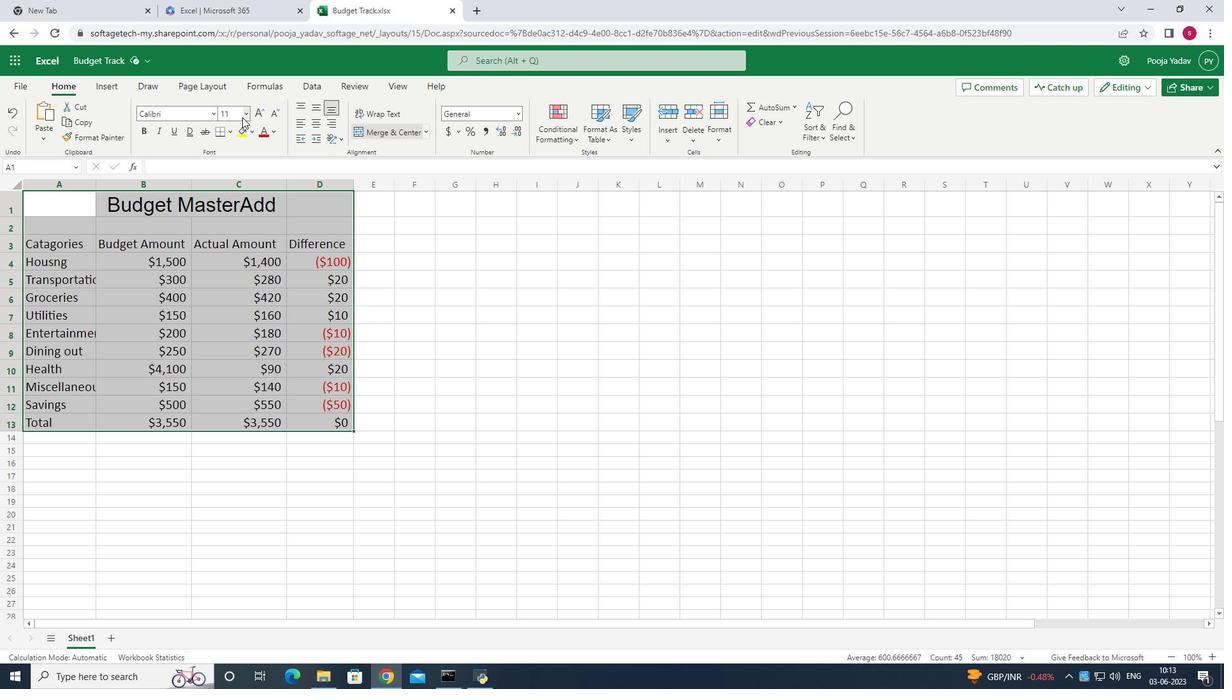 
Action: Mouse moved to (232, 237)
Screenshot: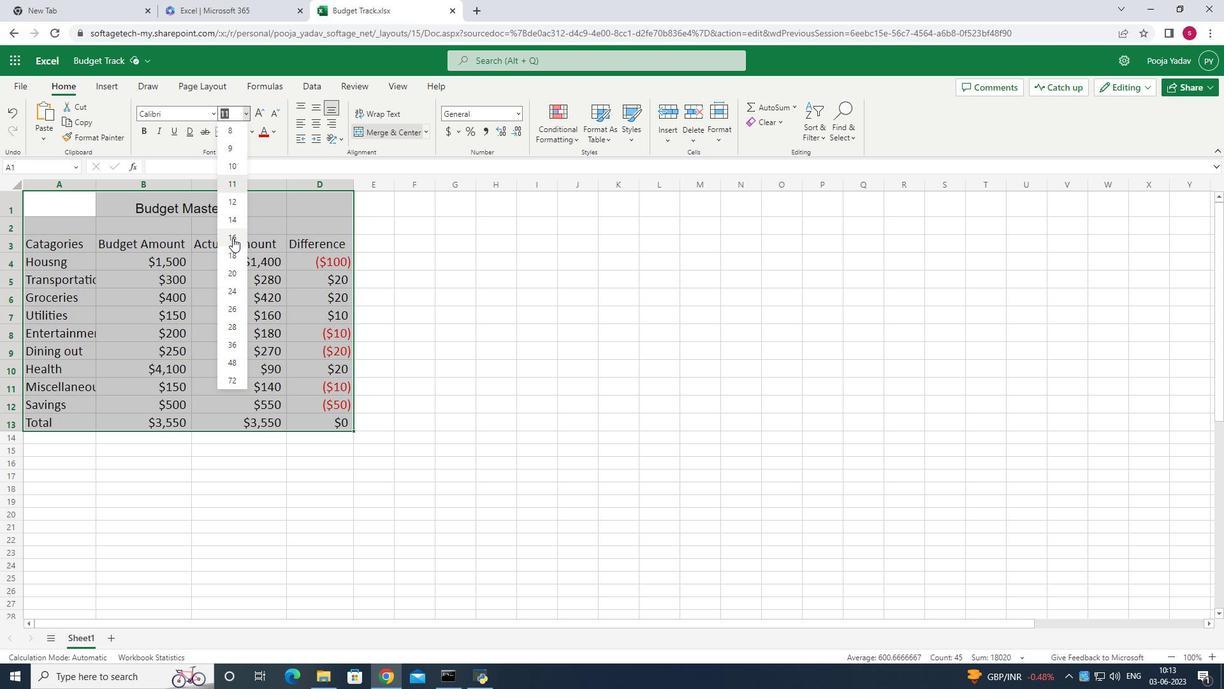 
Action: Mouse pressed left at (232, 237)
Screenshot: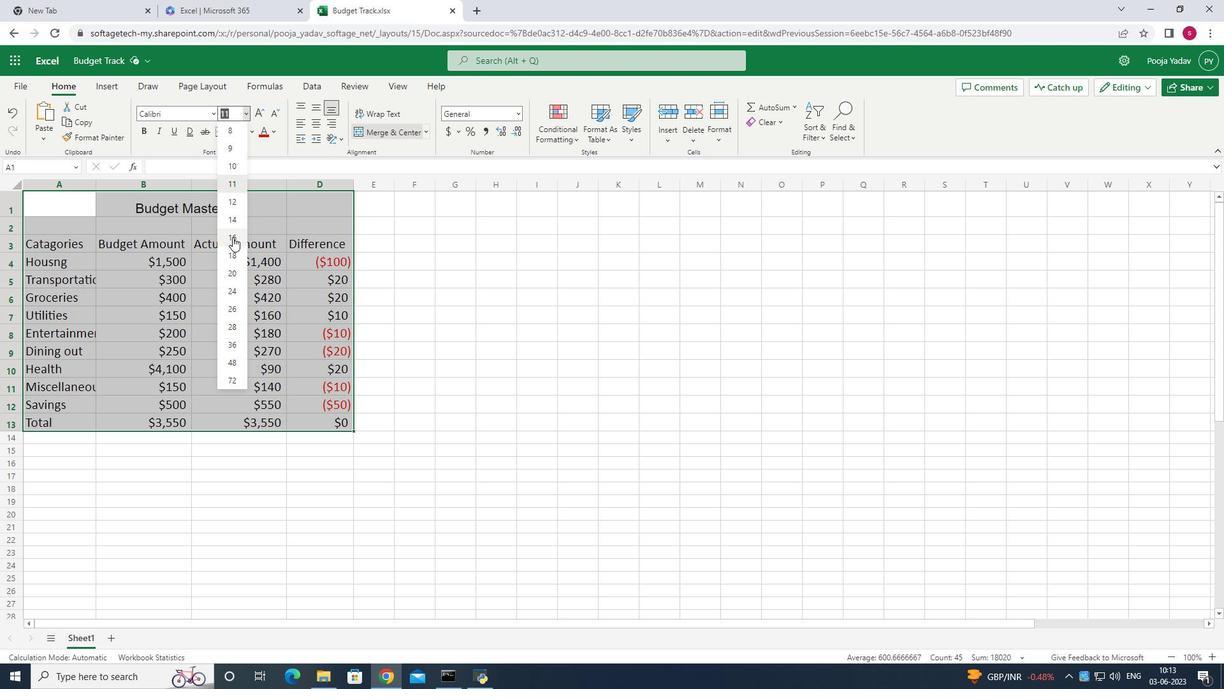 
Action: Mouse moved to (317, 109)
Screenshot: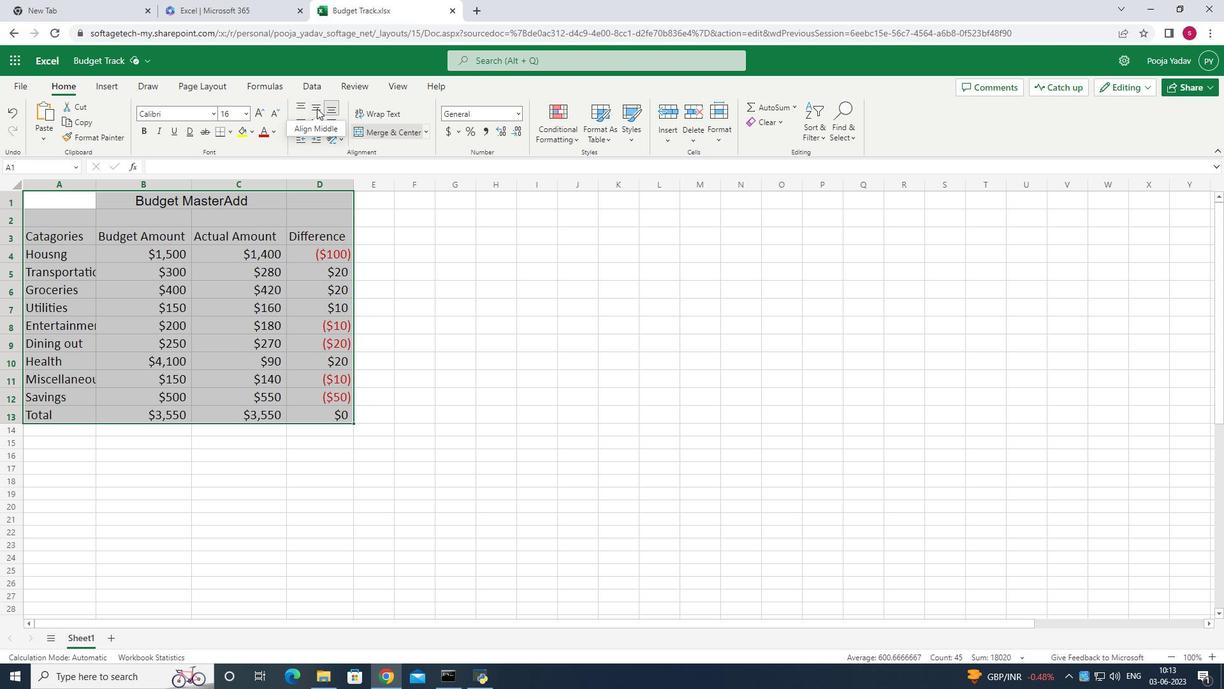
Action: Mouse pressed left at (317, 109)
Screenshot: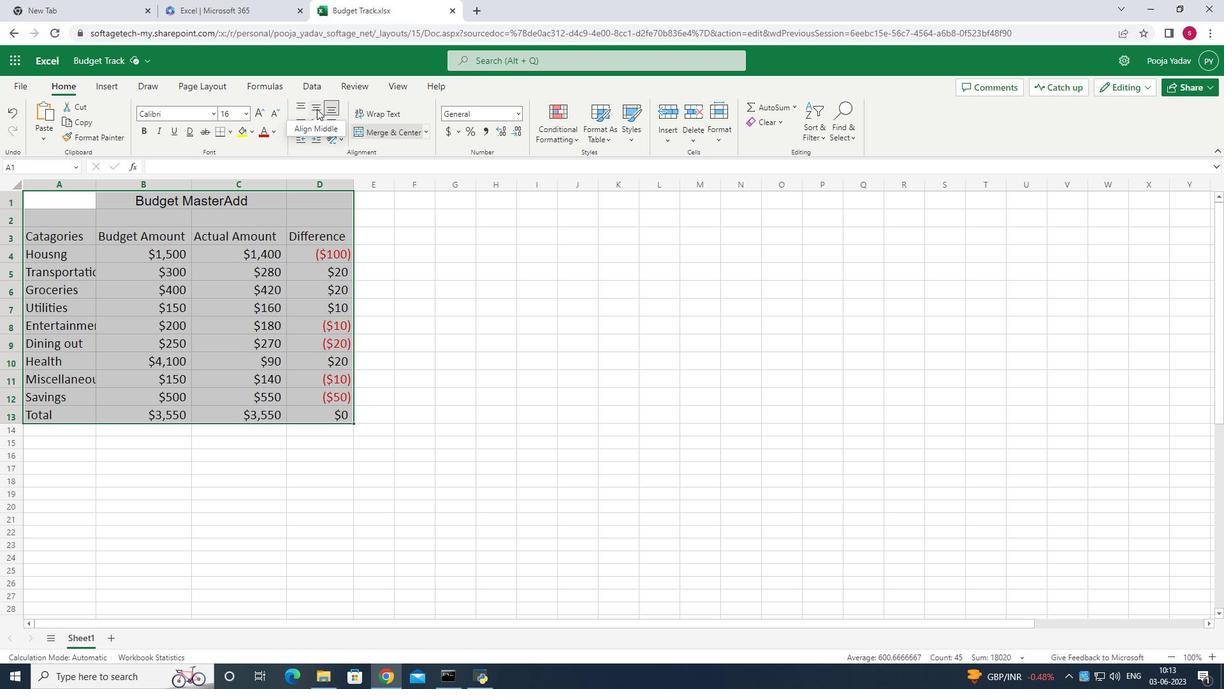 
Action: Mouse moved to (310, 126)
Screenshot: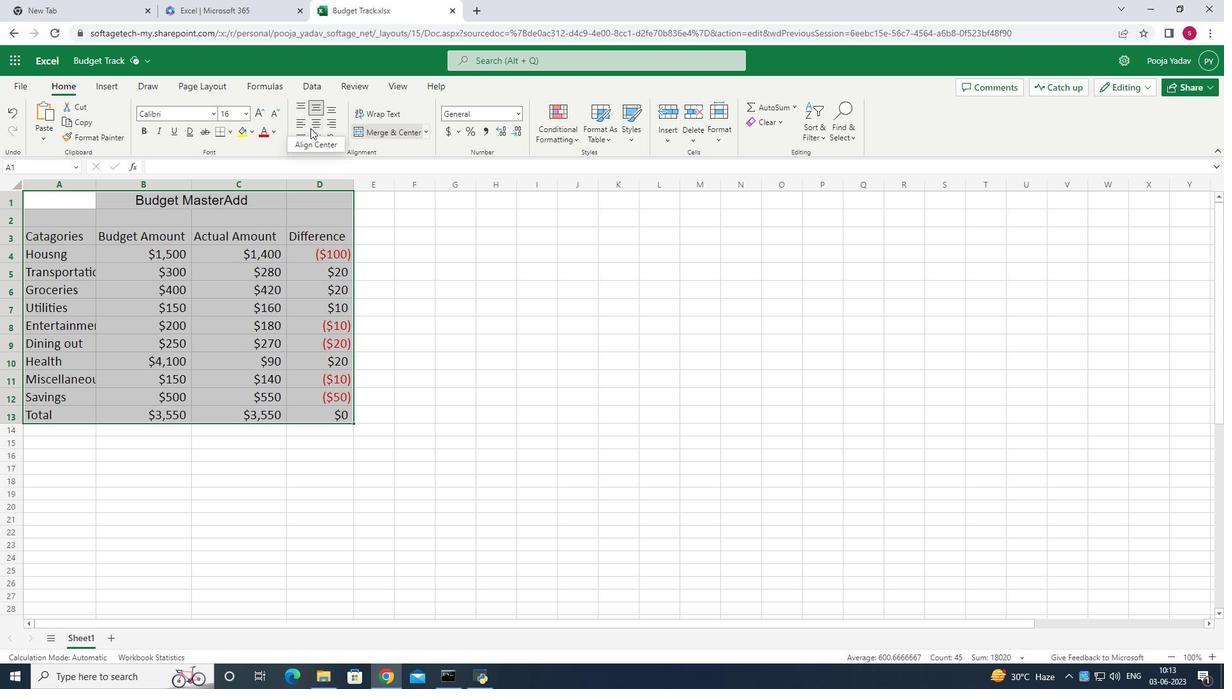 
Action: Mouse pressed left at (310, 126)
Screenshot: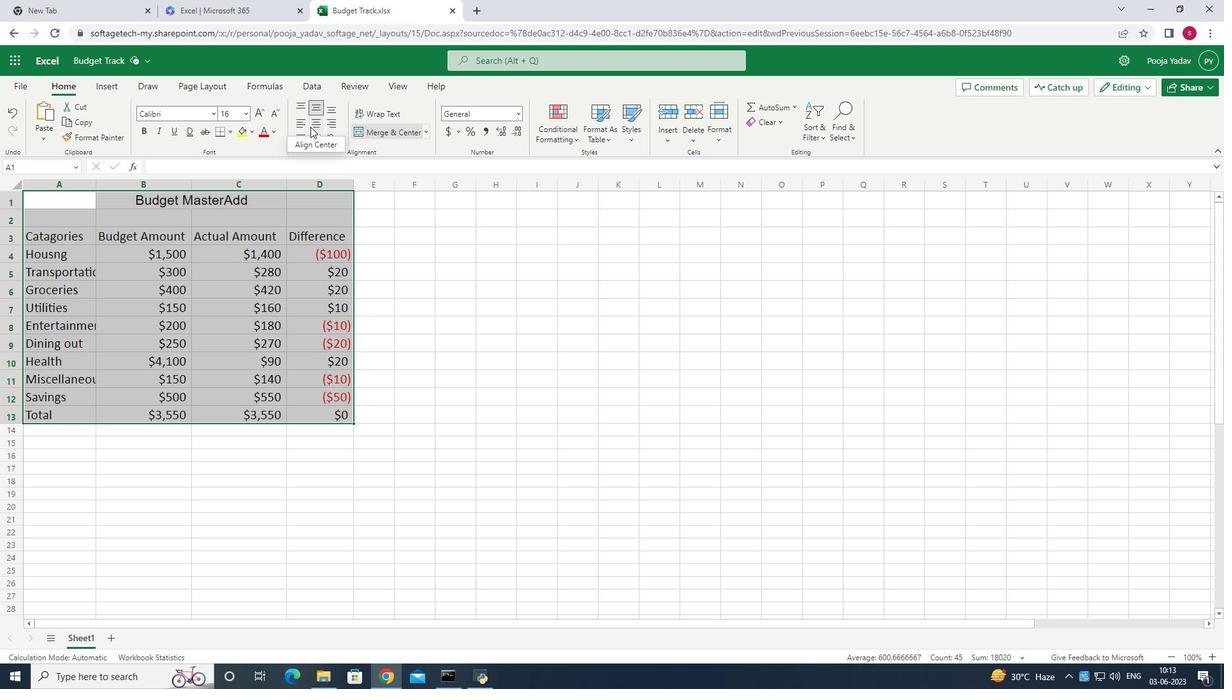 
Action: Mouse moved to (601, 348)
Screenshot: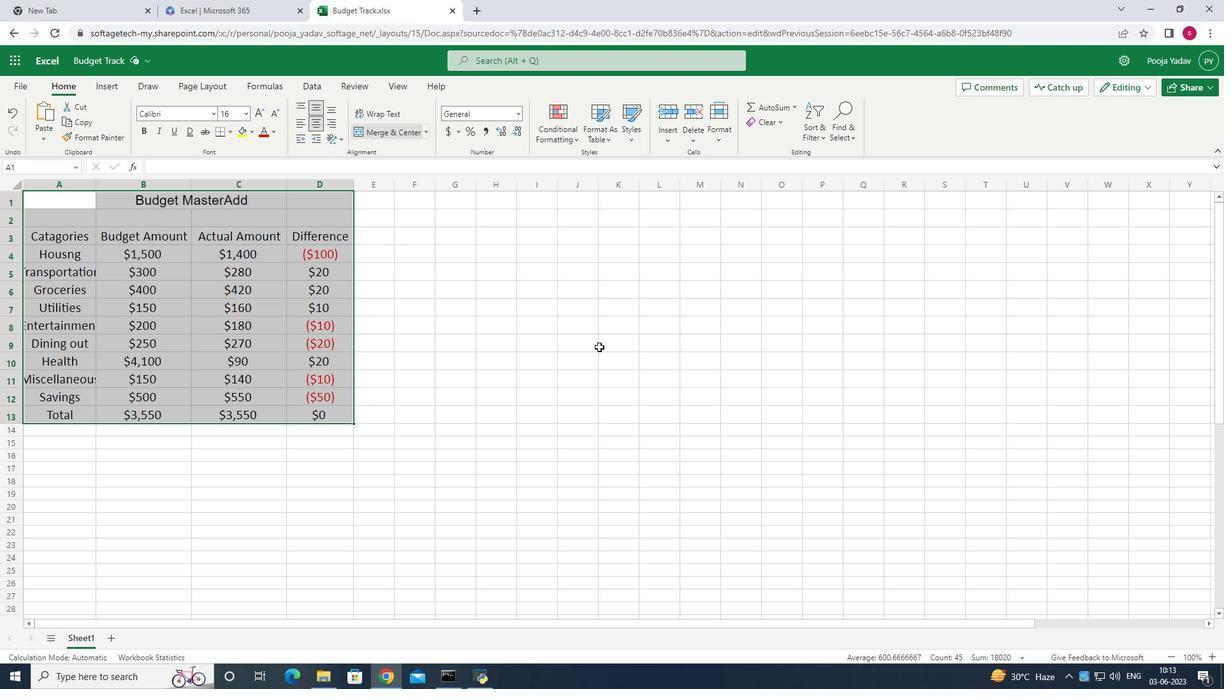 
